 Task: Add a signature Dean Flores containing With much appreciation, Dean Flores to email address softage.1@softage.net and add a label Litigation
Action: Mouse moved to (446, 732)
Screenshot: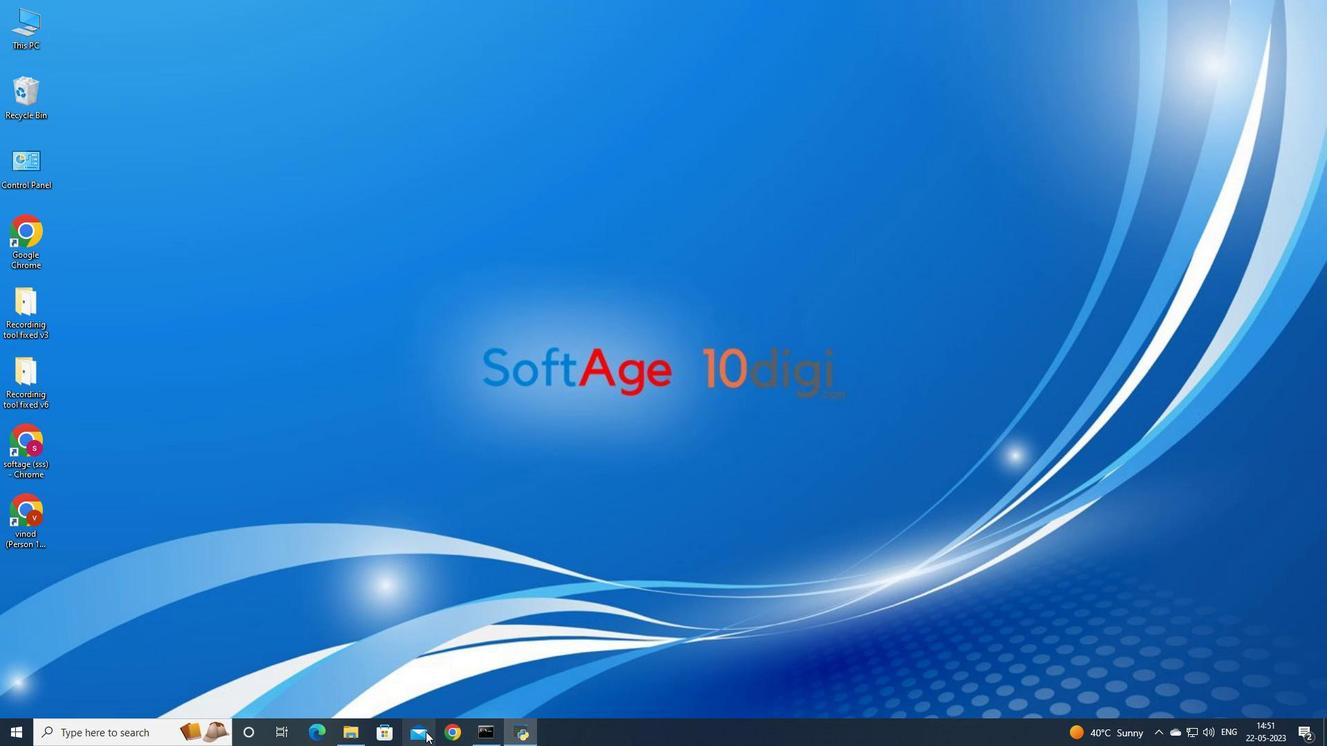 
Action: Mouse pressed left at (446, 732)
Screenshot: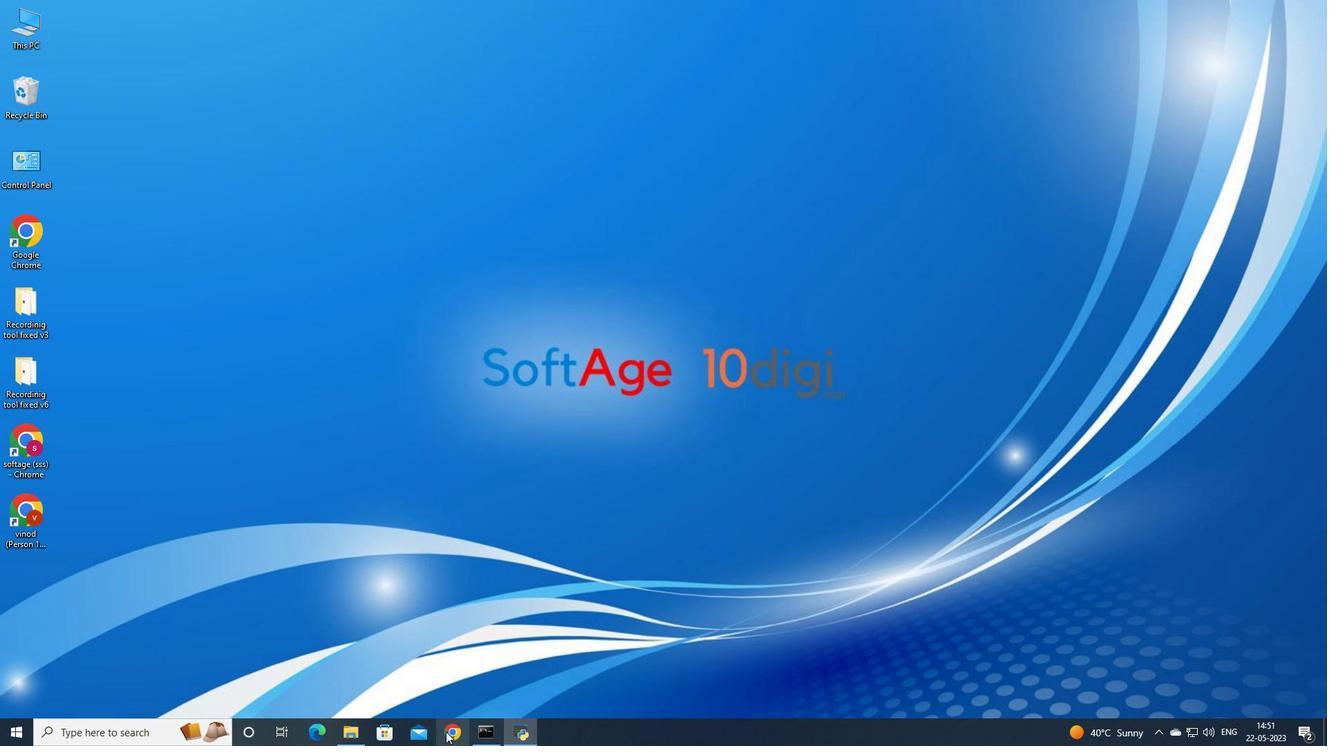 
Action: Mouse moved to (593, 460)
Screenshot: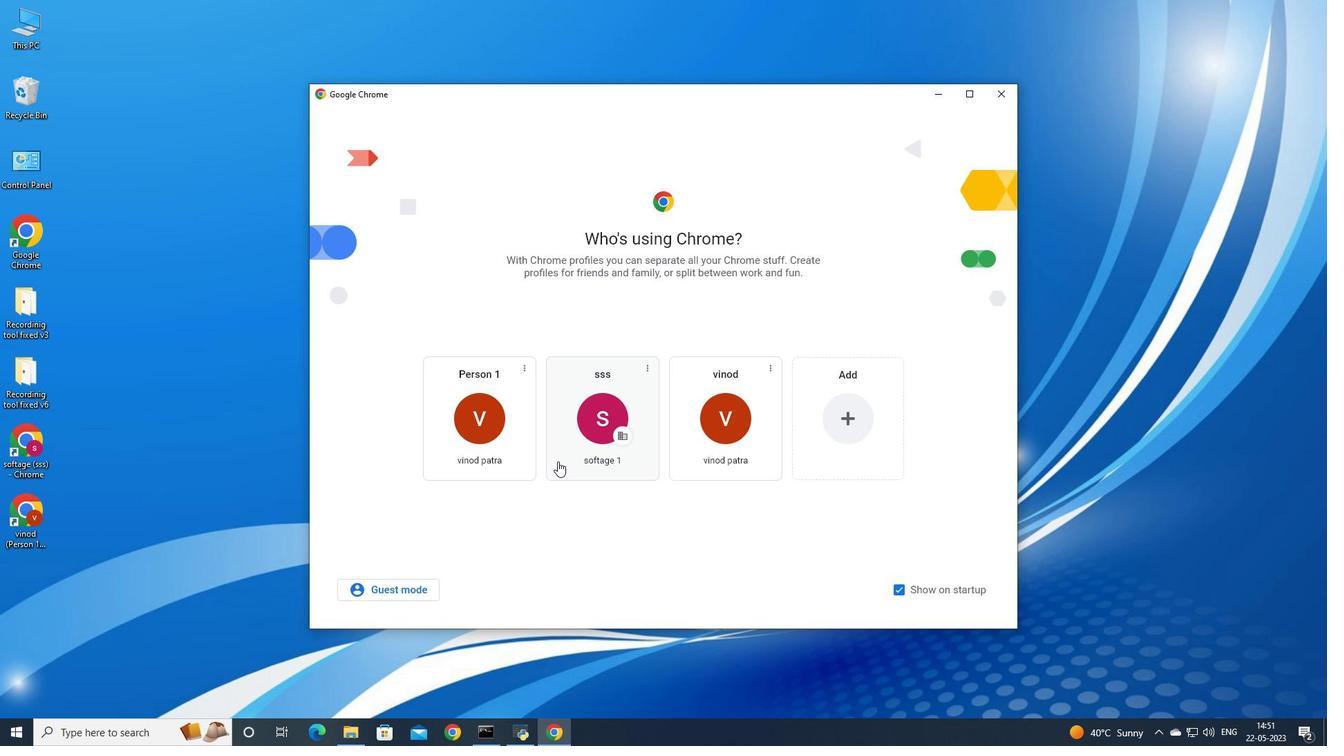 
Action: Mouse pressed left at (593, 460)
Screenshot: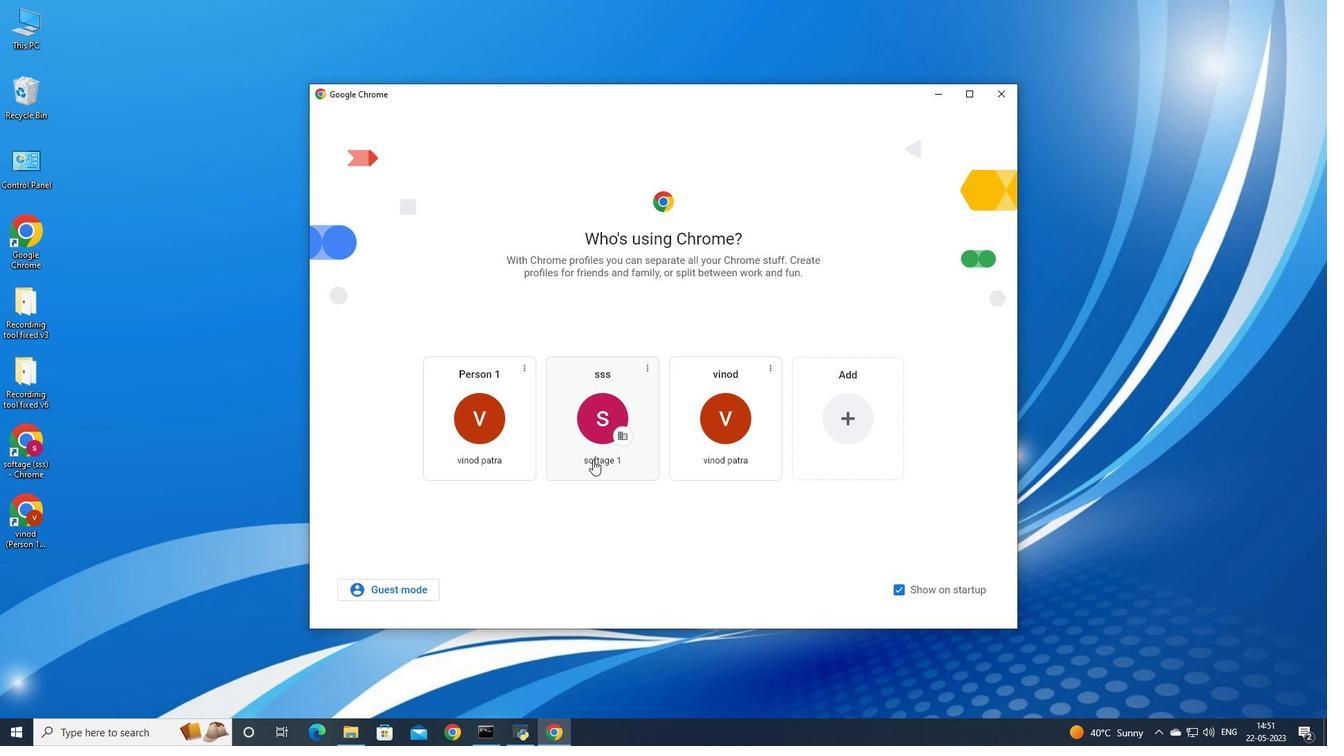 
Action: Mouse moved to (1184, 67)
Screenshot: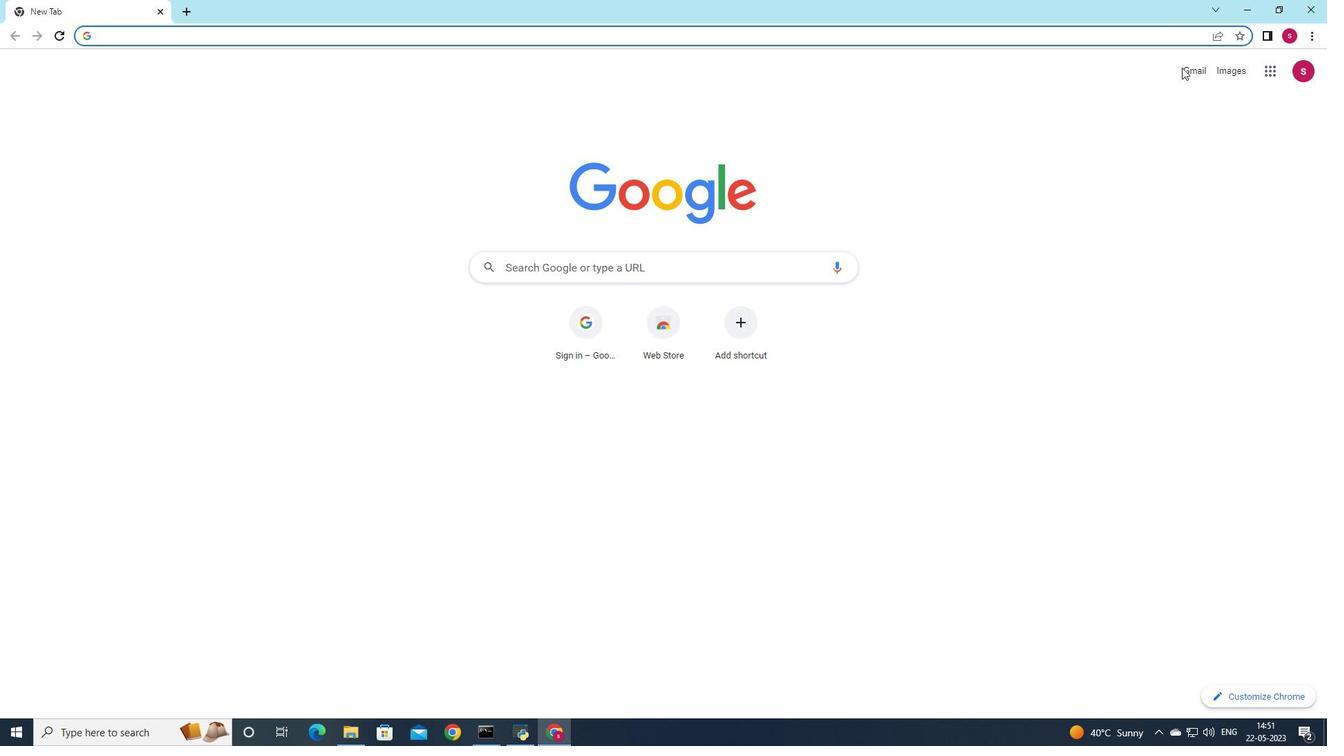 
Action: Mouse pressed left at (1184, 67)
Screenshot: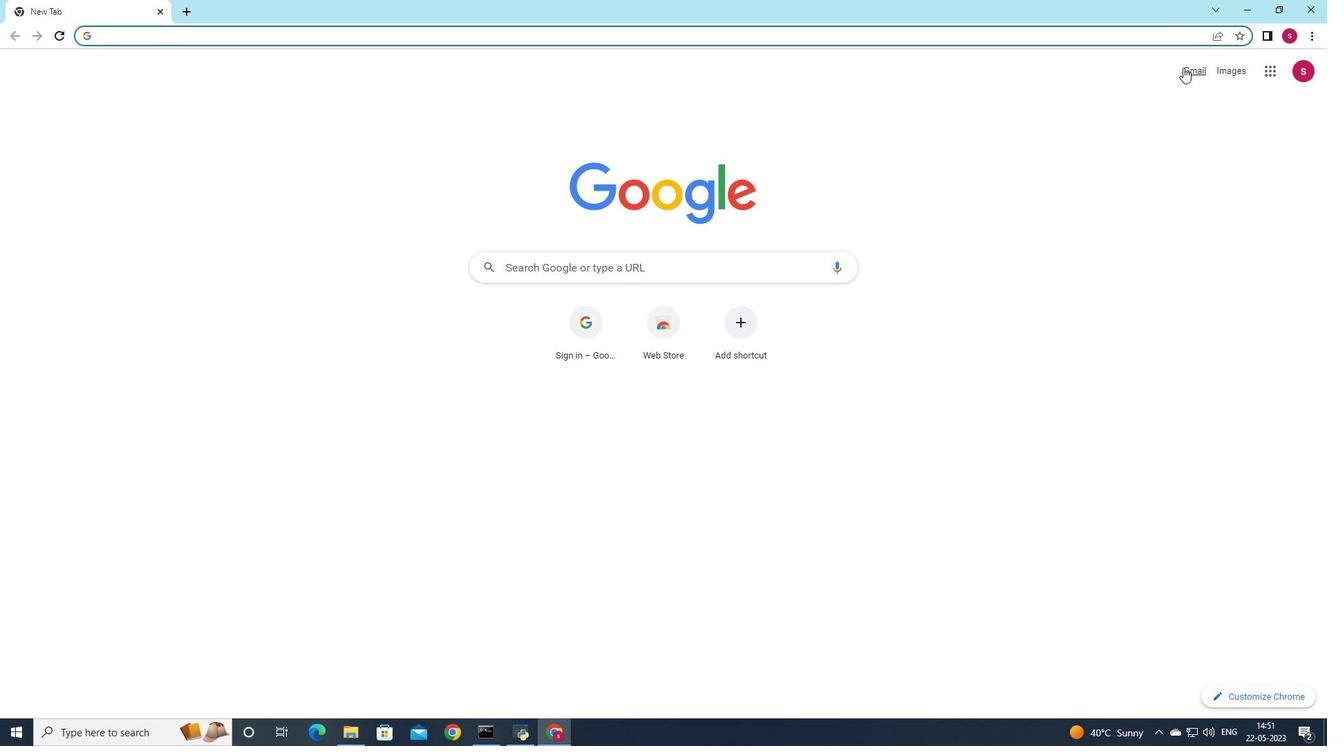 
Action: Mouse moved to (1173, 100)
Screenshot: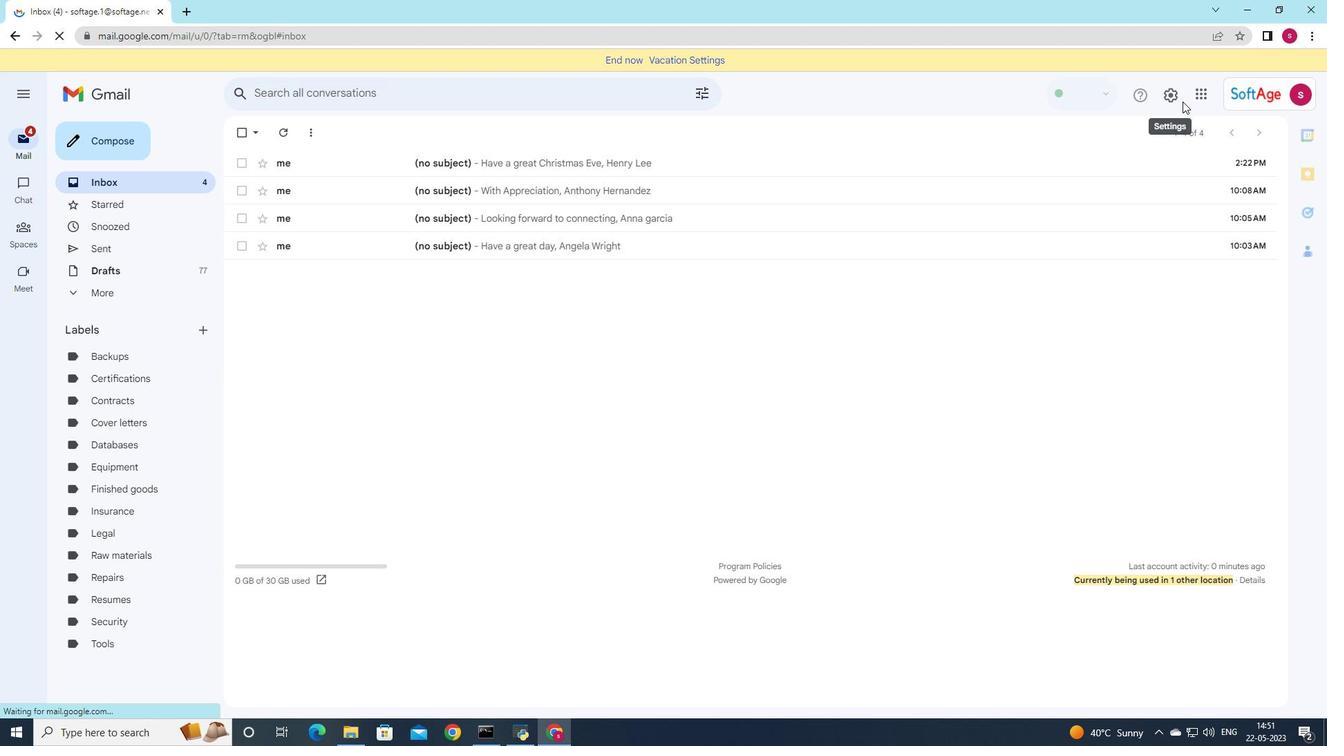 
Action: Mouse pressed left at (1173, 100)
Screenshot: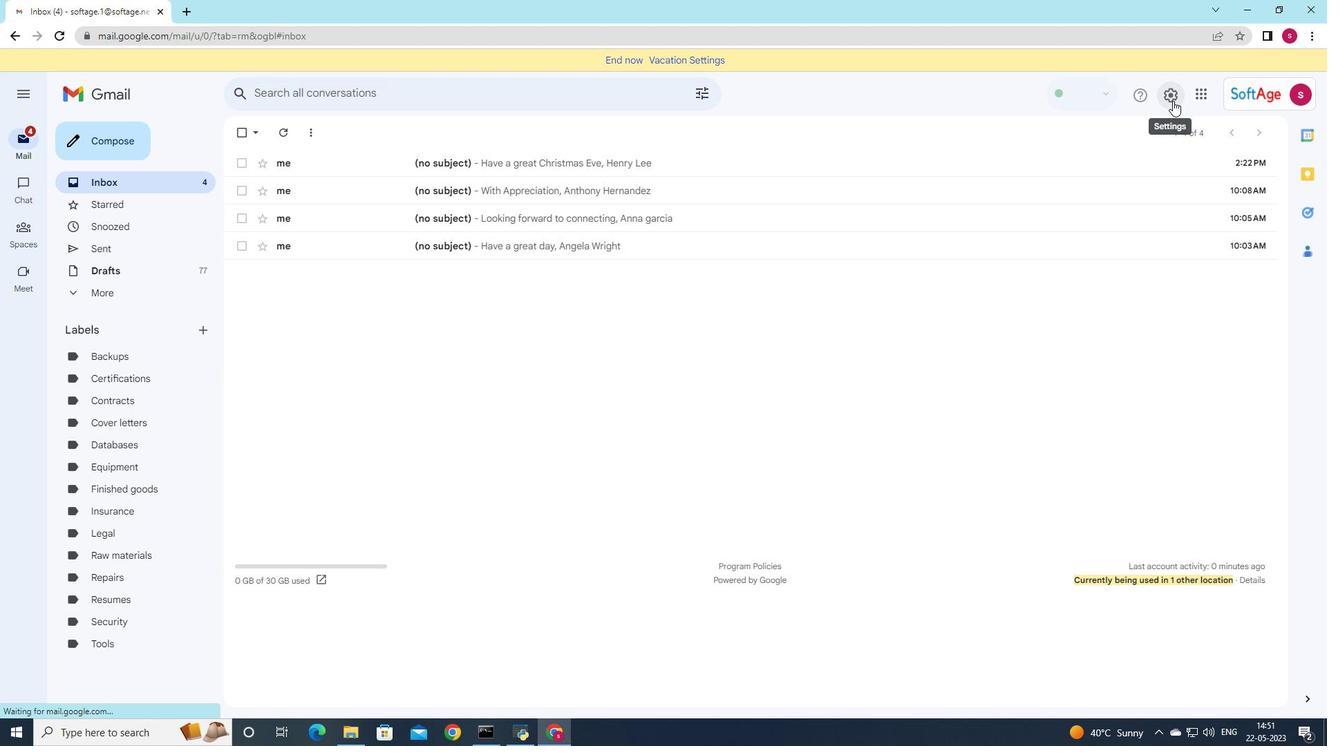 
Action: Mouse moved to (1173, 157)
Screenshot: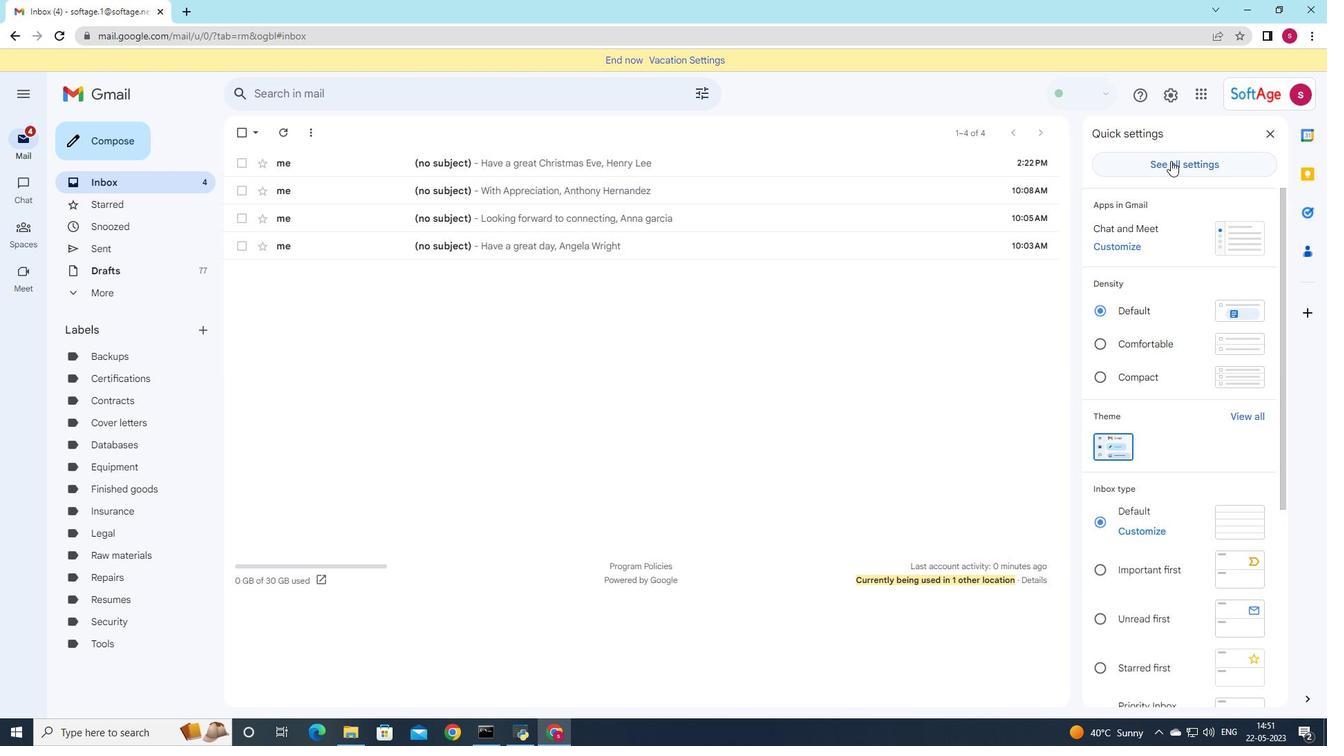 
Action: Mouse pressed left at (1173, 157)
Screenshot: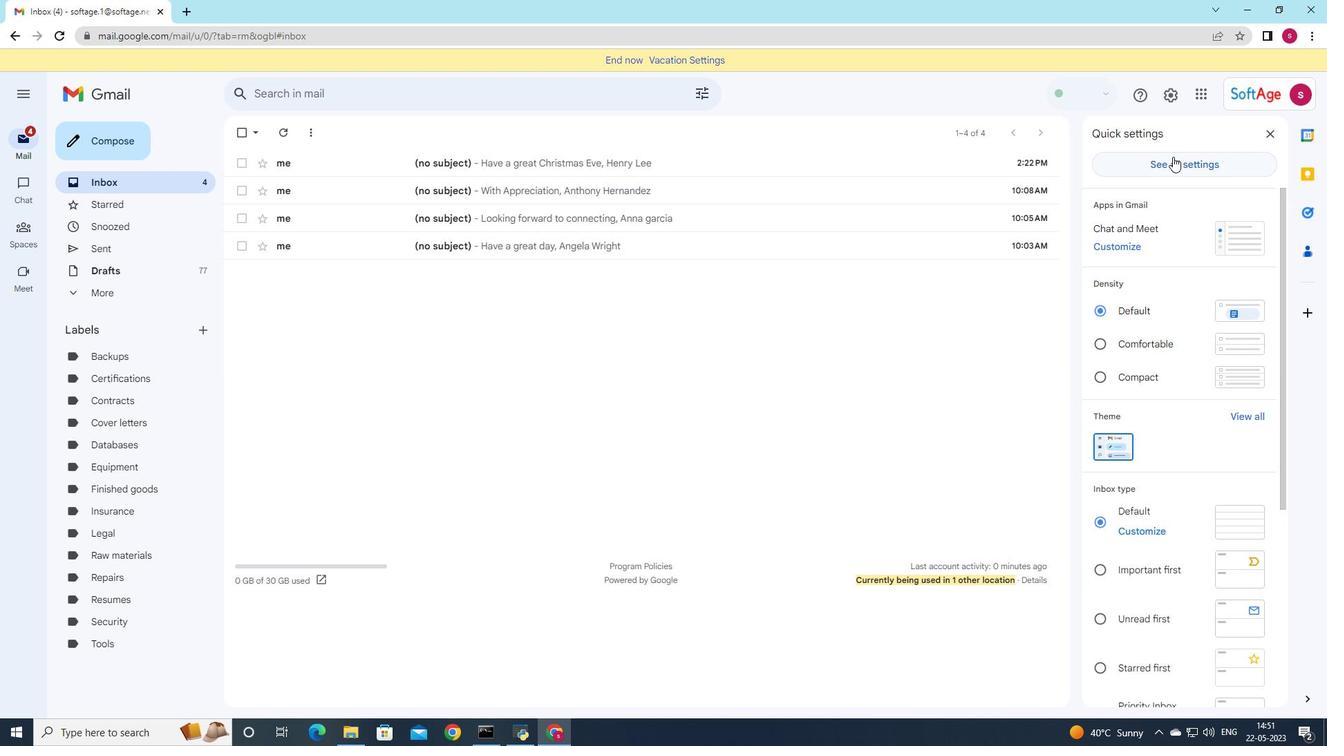 
Action: Mouse moved to (558, 412)
Screenshot: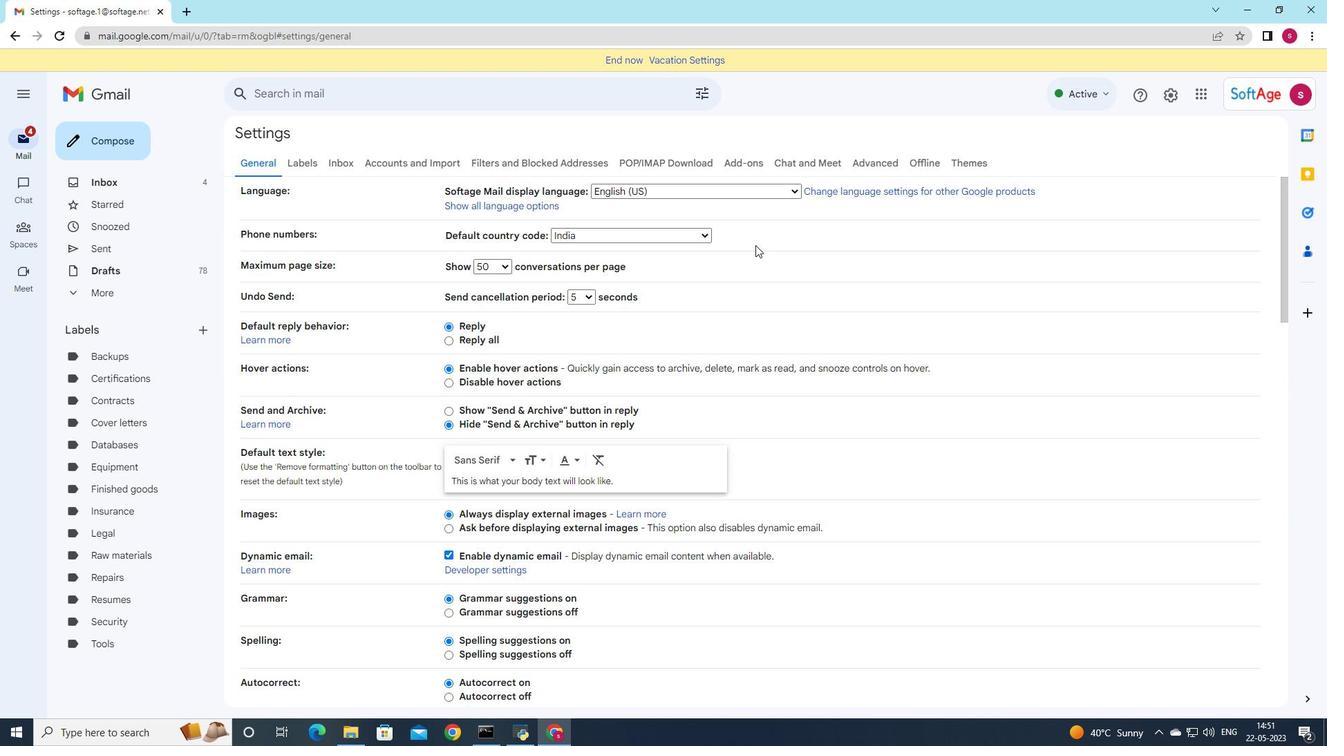 
Action: Mouse scrolled (558, 411) with delta (0, 0)
Screenshot: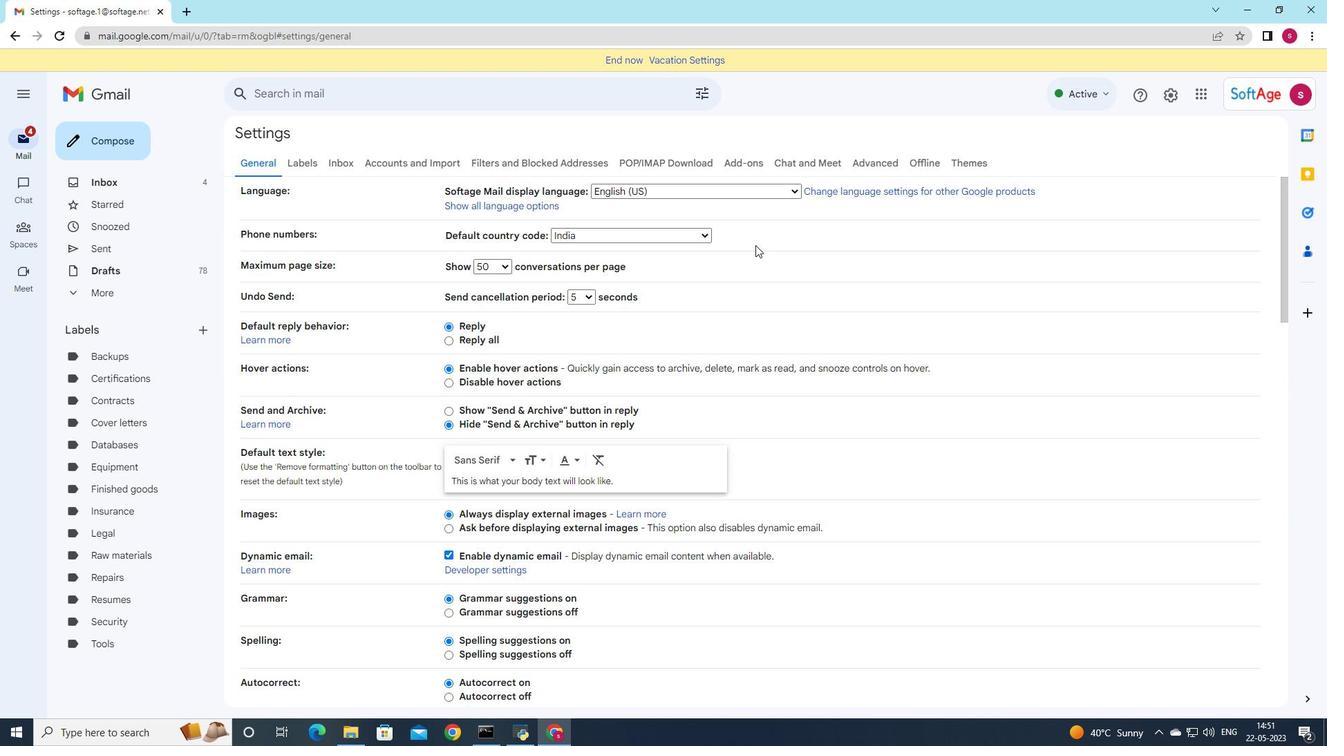 
Action: Mouse moved to (555, 414)
Screenshot: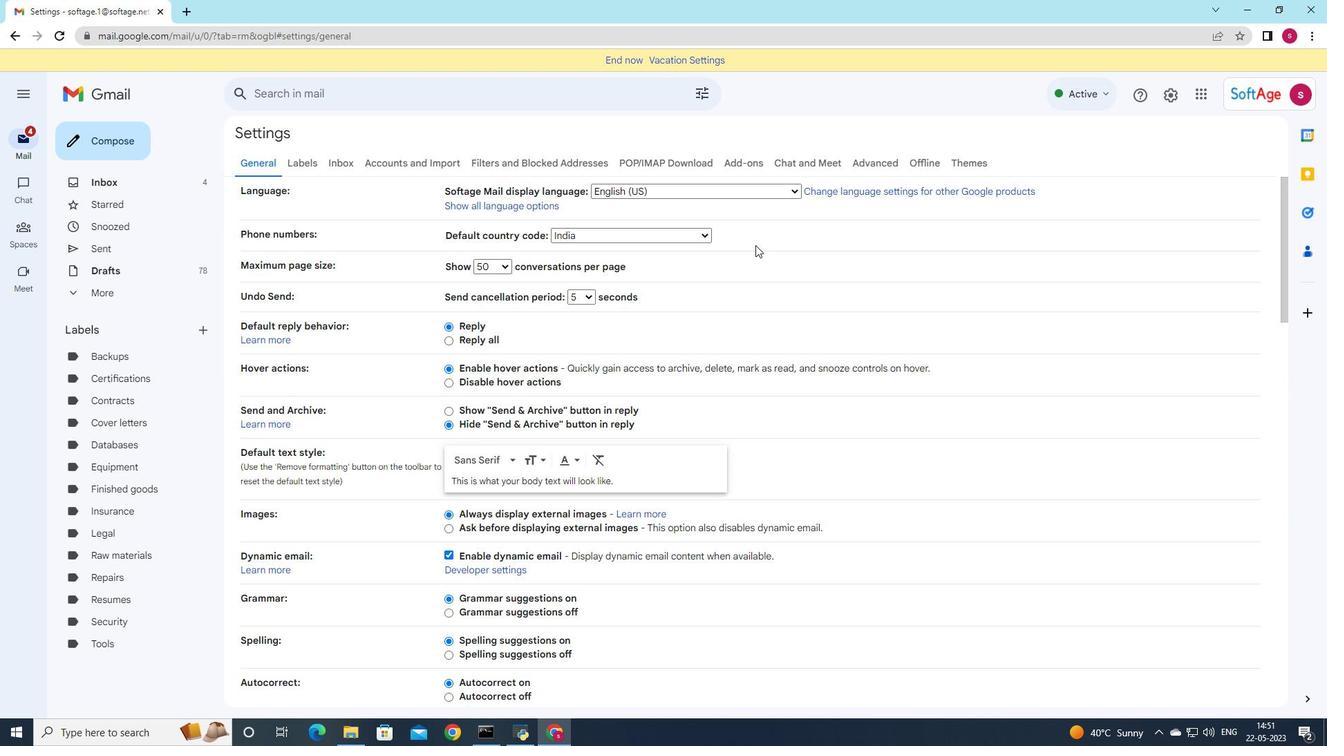 
Action: Mouse scrolled (555, 414) with delta (0, 0)
Screenshot: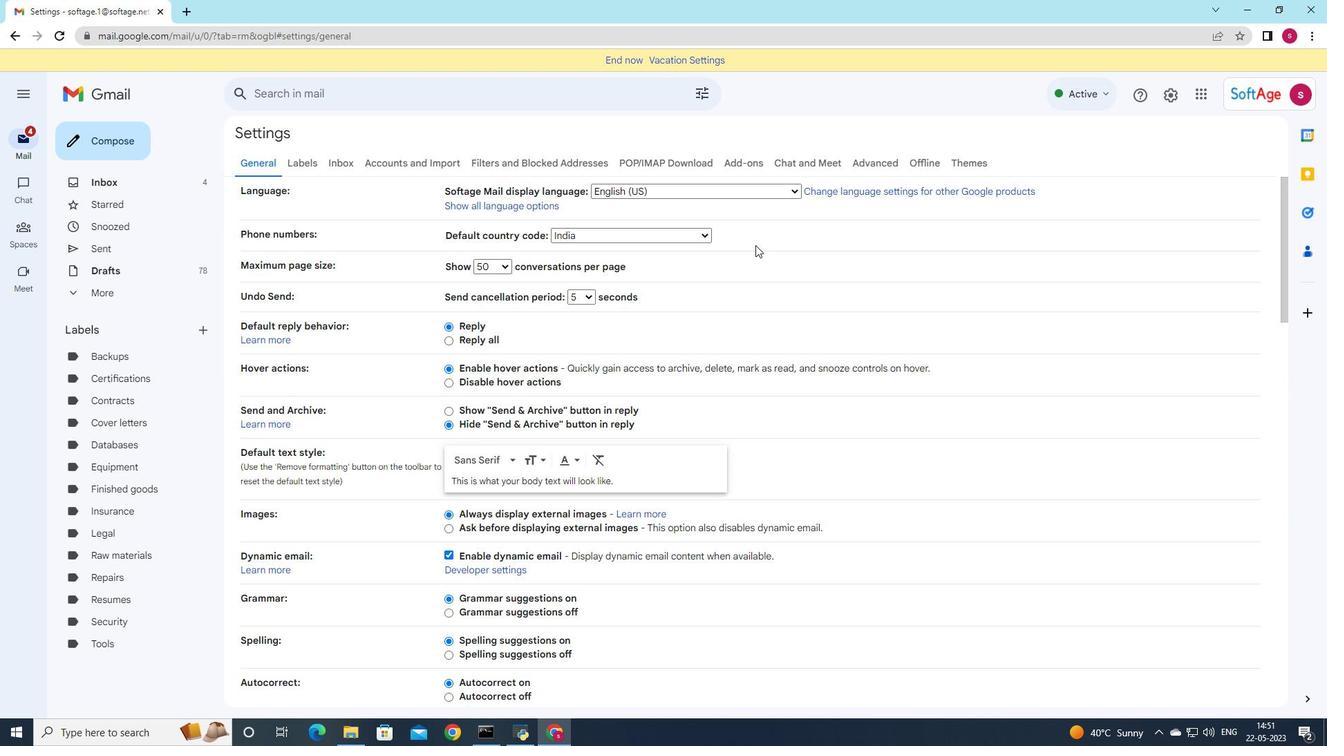 
Action: Mouse moved to (552, 417)
Screenshot: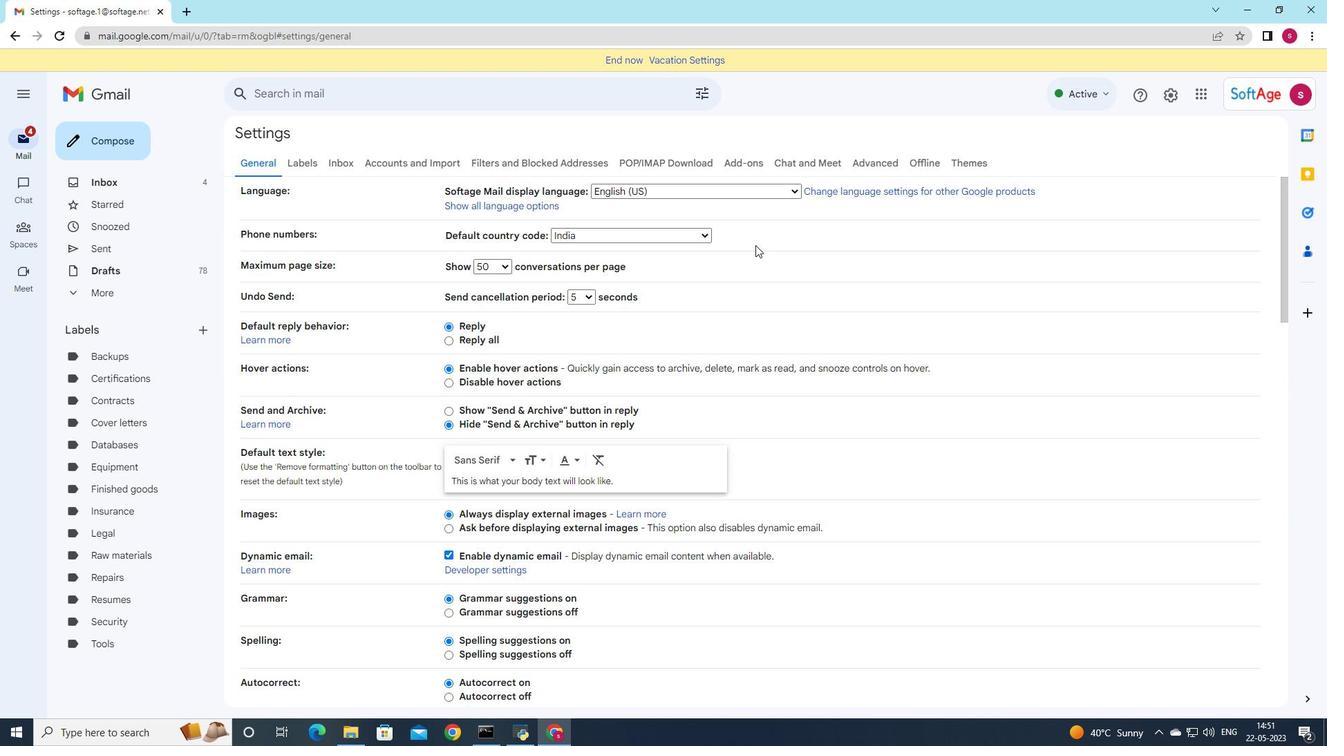 
Action: Mouse scrolled (552, 416) with delta (0, 0)
Screenshot: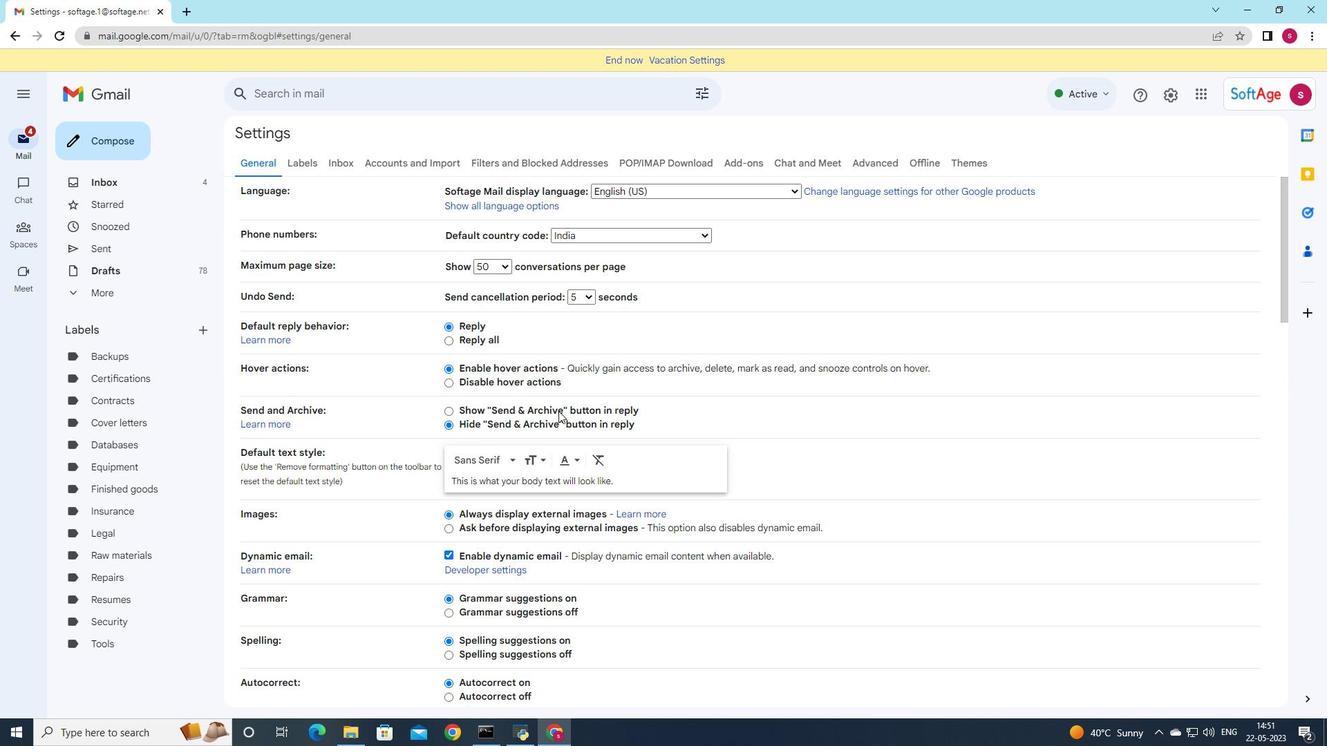 
Action: Mouse moved to (551, 419)
Screenshot: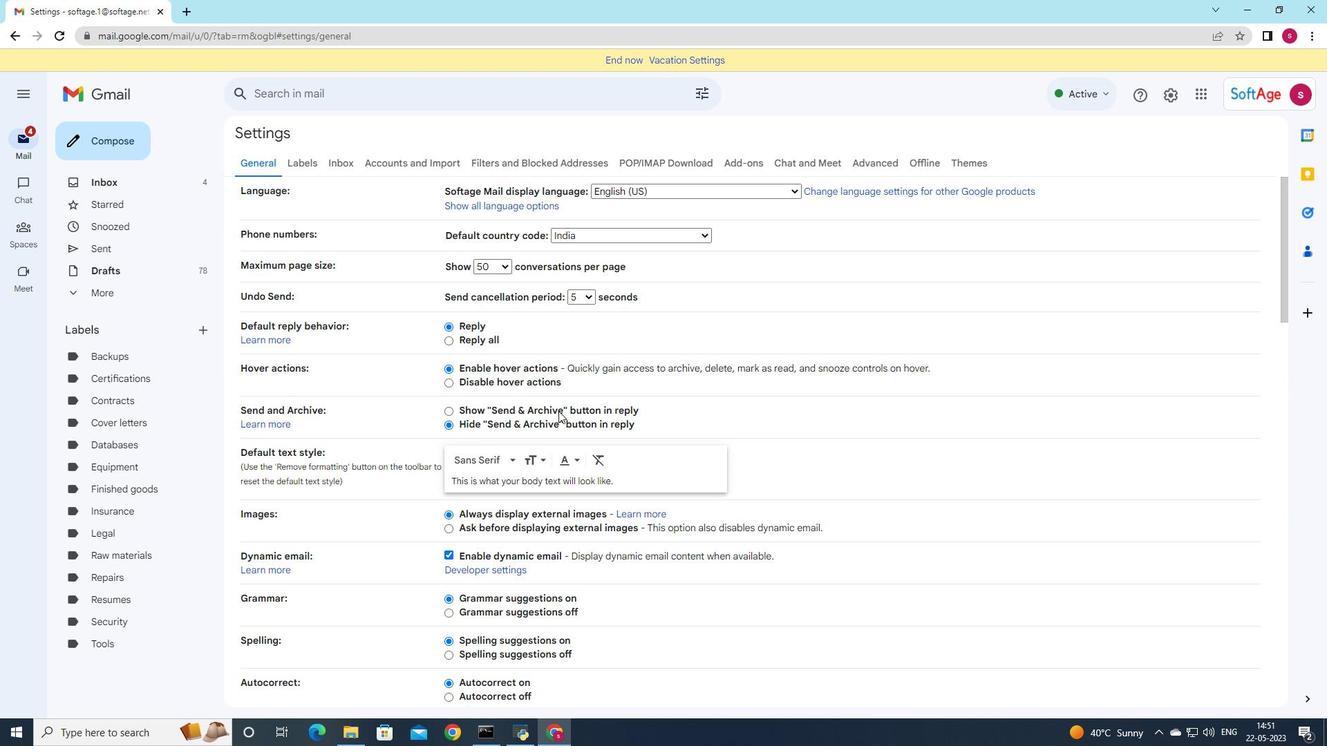 
Action: Mouse scrolled (551, 418) with delta (0, 0)
Screenshot: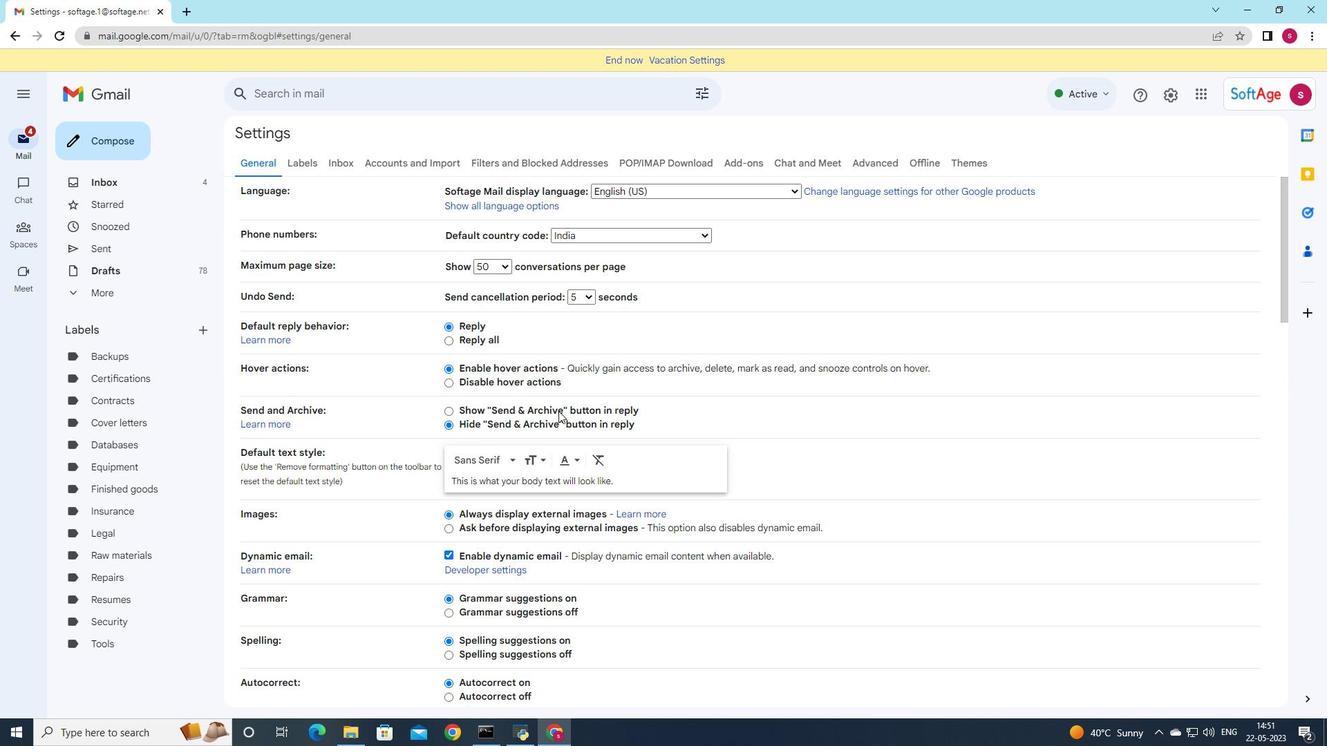 
Action: Mouse moved to (551, 421)
Screenshot: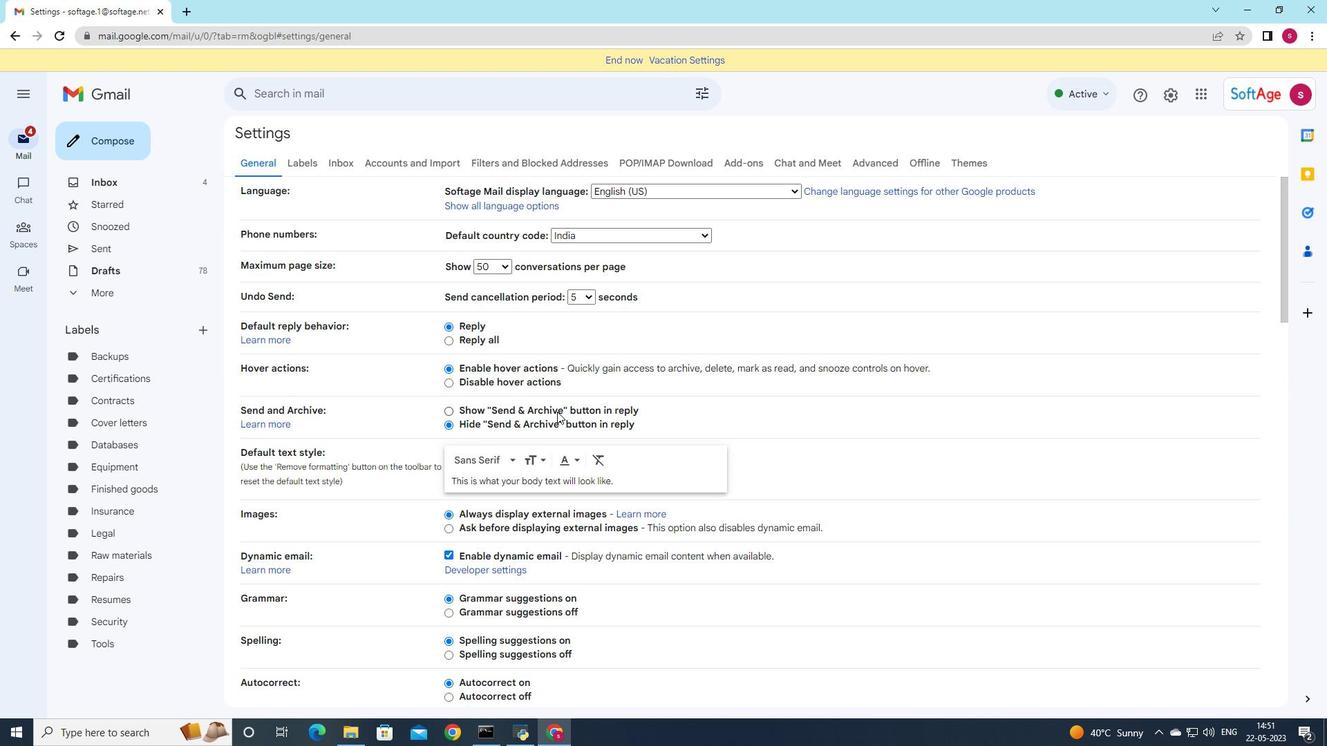 
Action: Mouse scrolled (551, 420) with delta (0, 0)
Screenshot: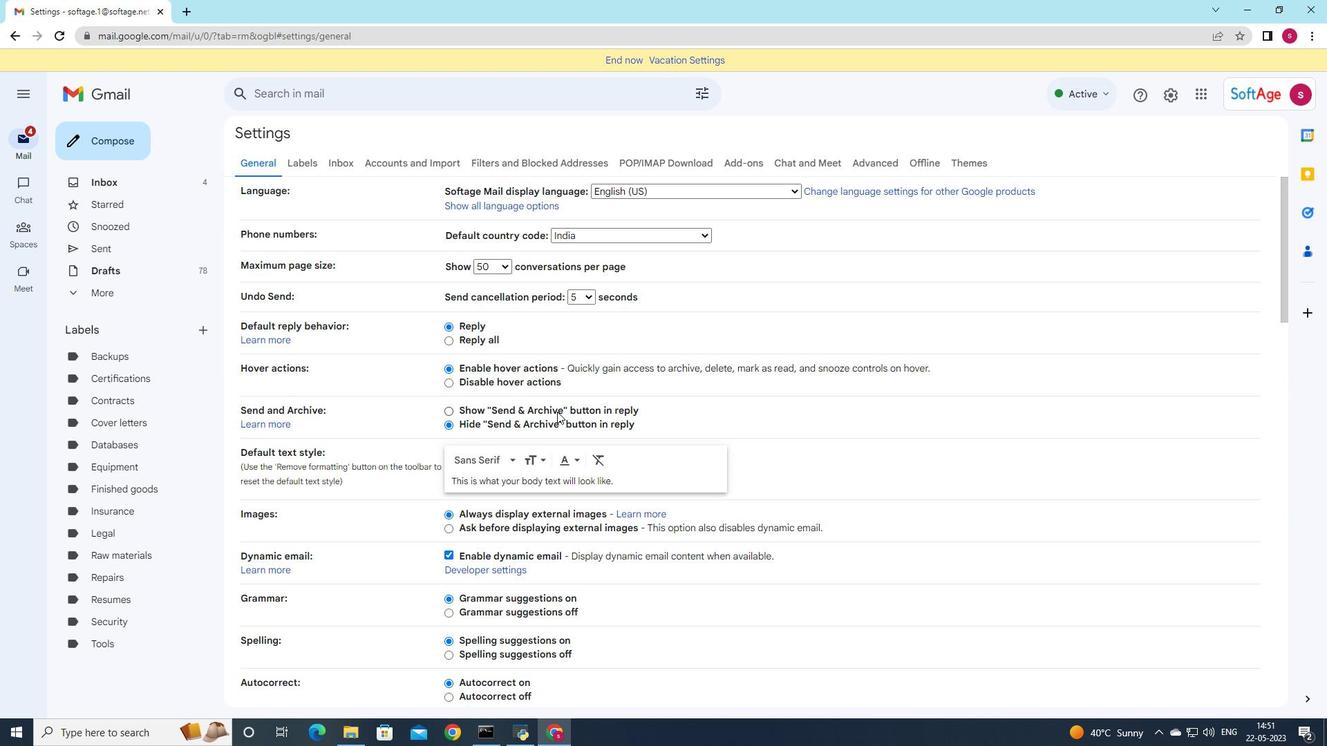 
Action: Mouse scrolled (551, 420) with delta (0, 0)
Screenshot: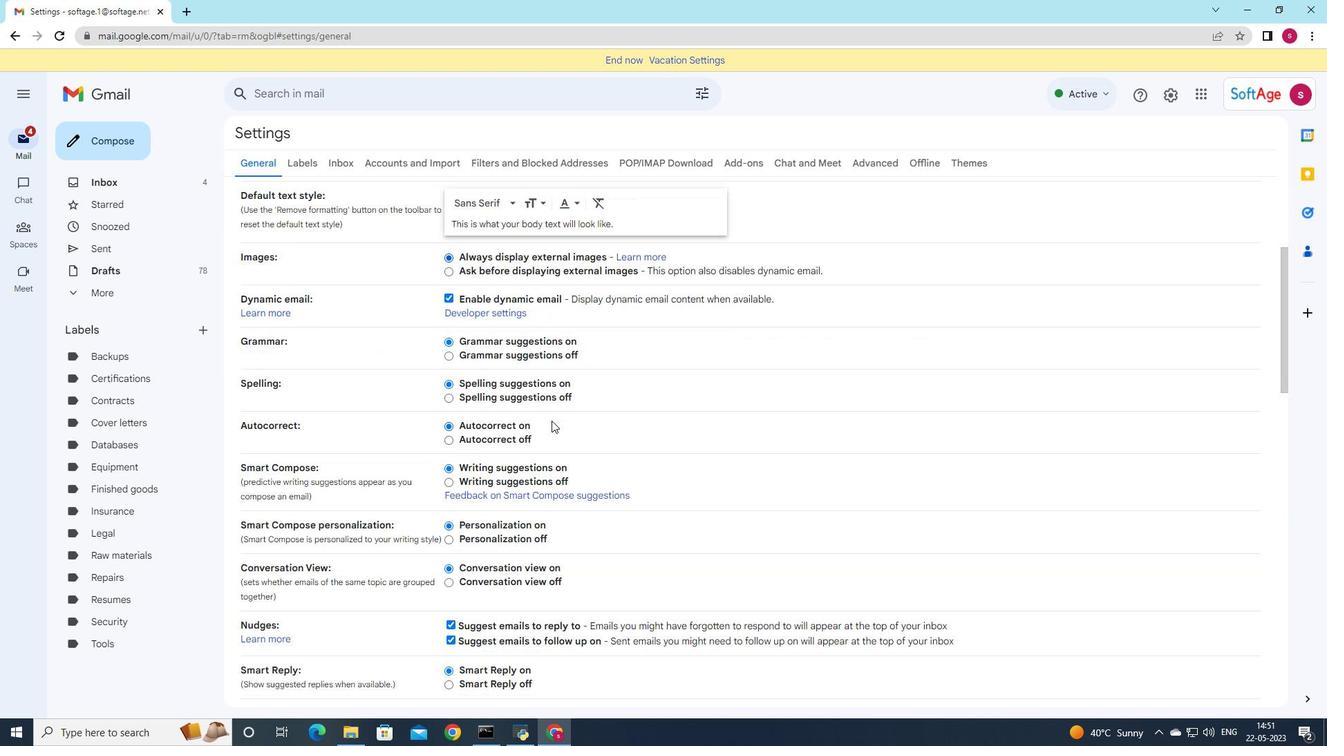 
Action: Mouse scrolled (551, 420) with delta (0, 0)
Screenshot: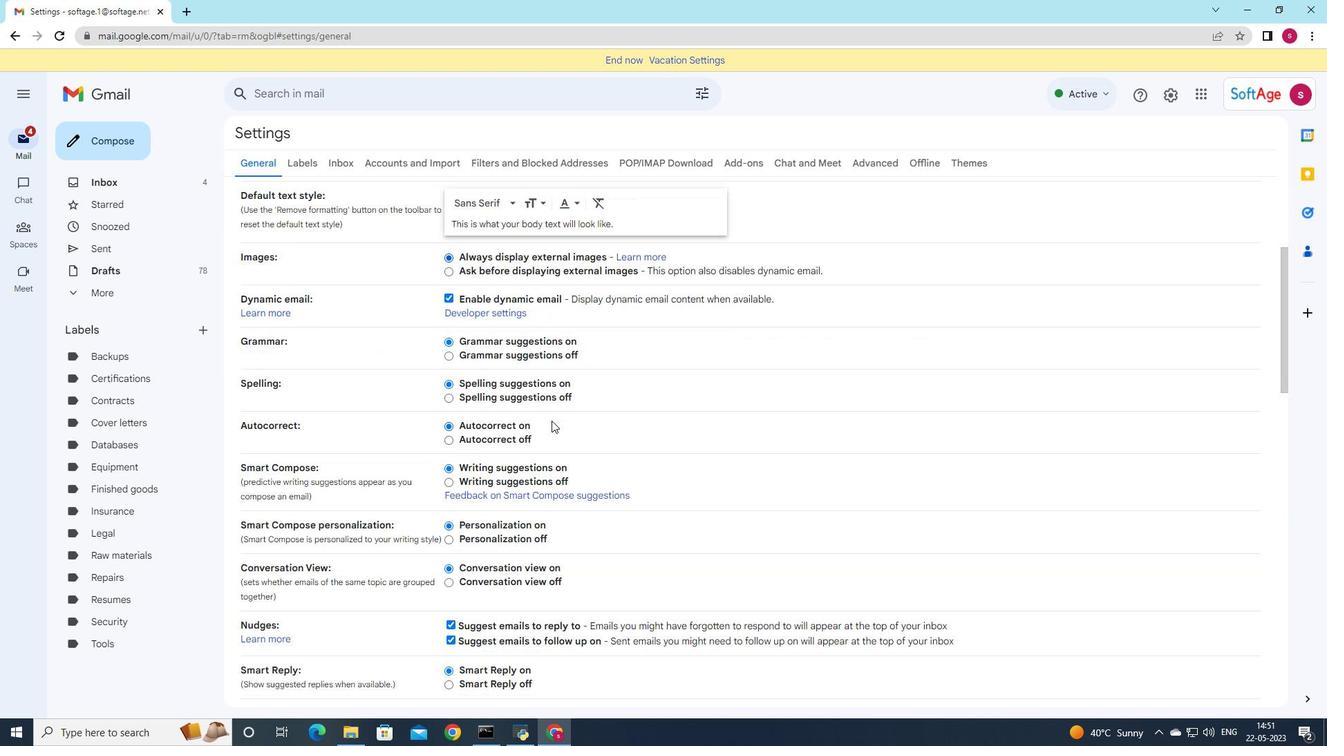 
Action: Mouse scrolled (551, 420) with delta (0, 0)
Screenshot: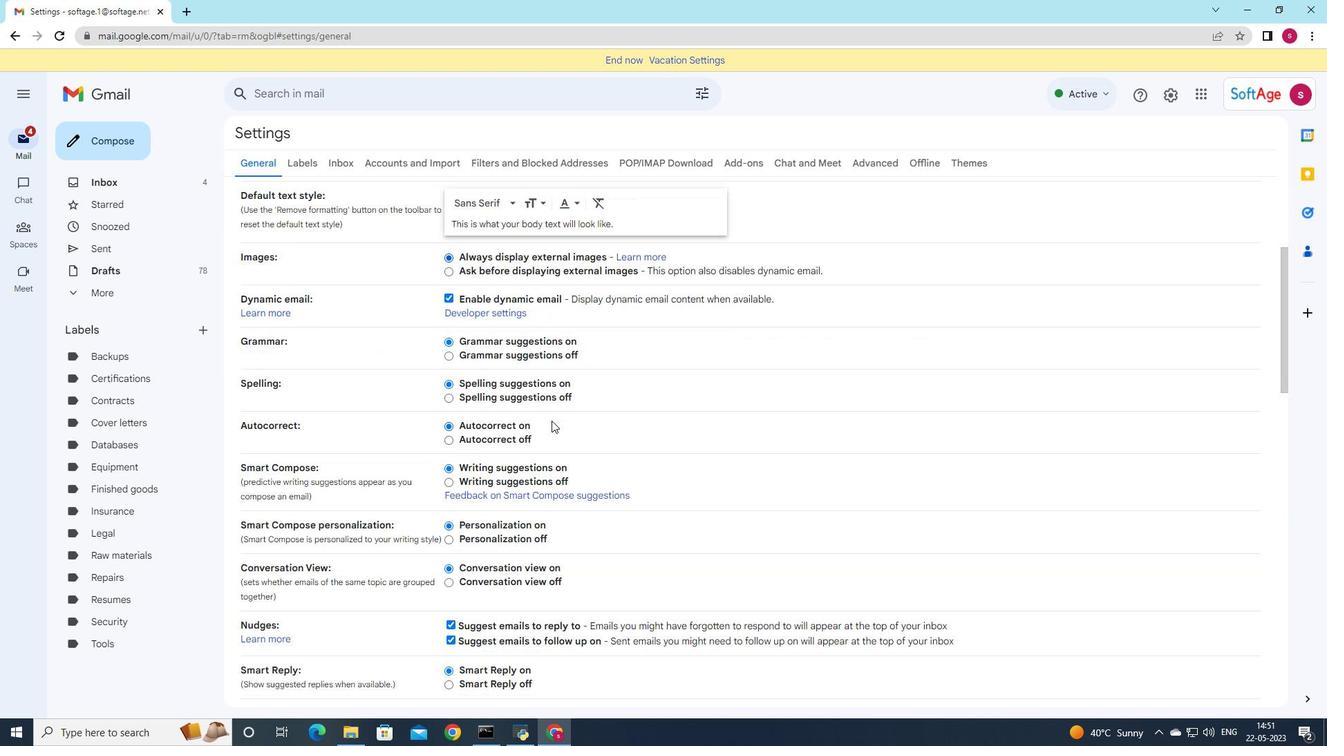 
Action: Mouse scrolled (551, 420) with delta (0, 0)
Screenshot: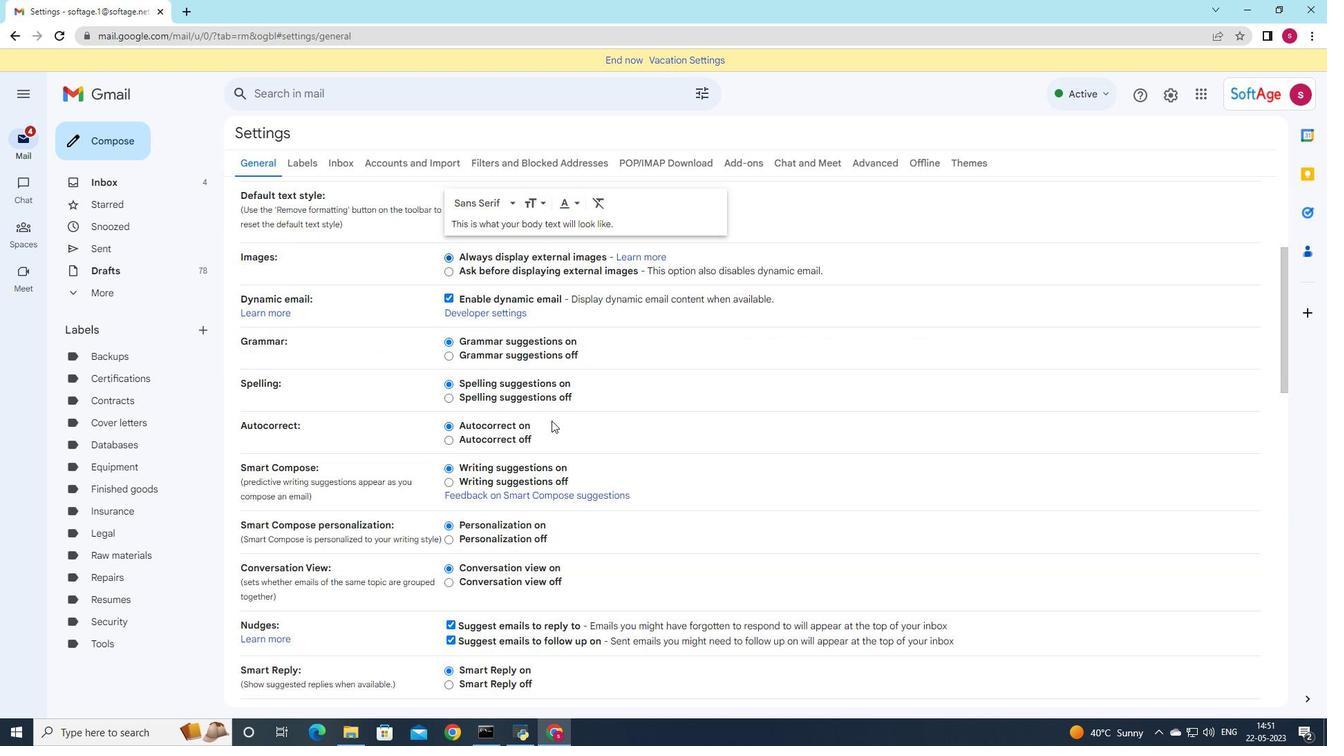 
Action: Mouse moved to (550, 426)
Screenshot: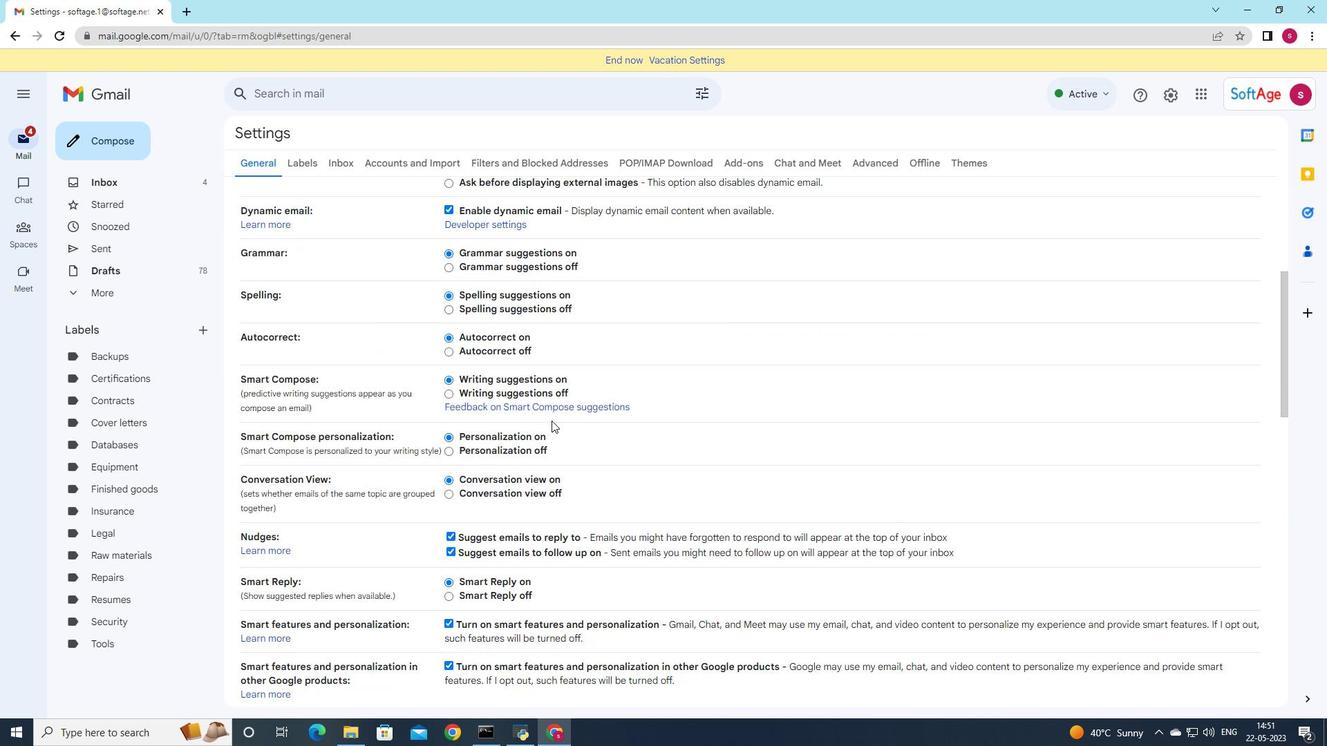 
Action: Mouse scrolled (550, 425) with delta (0, 0)
Screenshot: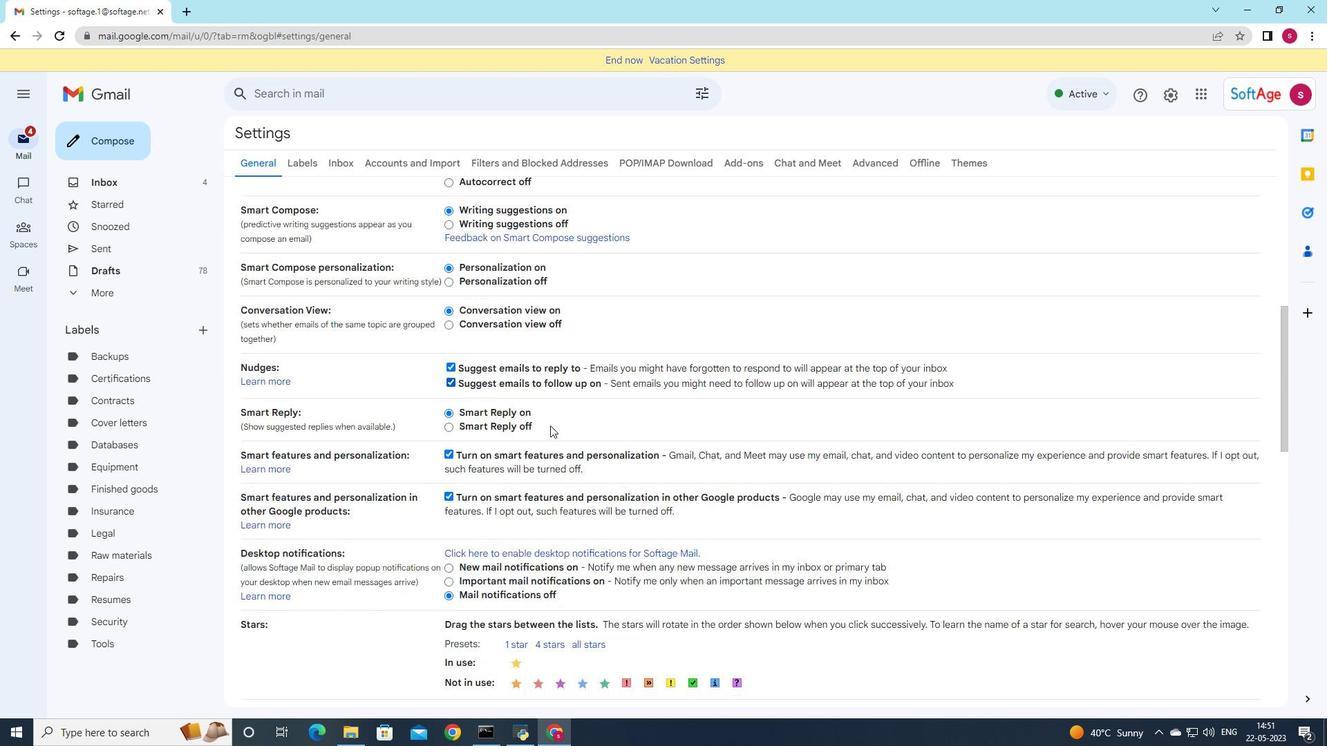 
Action: Mouse scrolled (550, 425) with delta (0, 0)
Screenshot: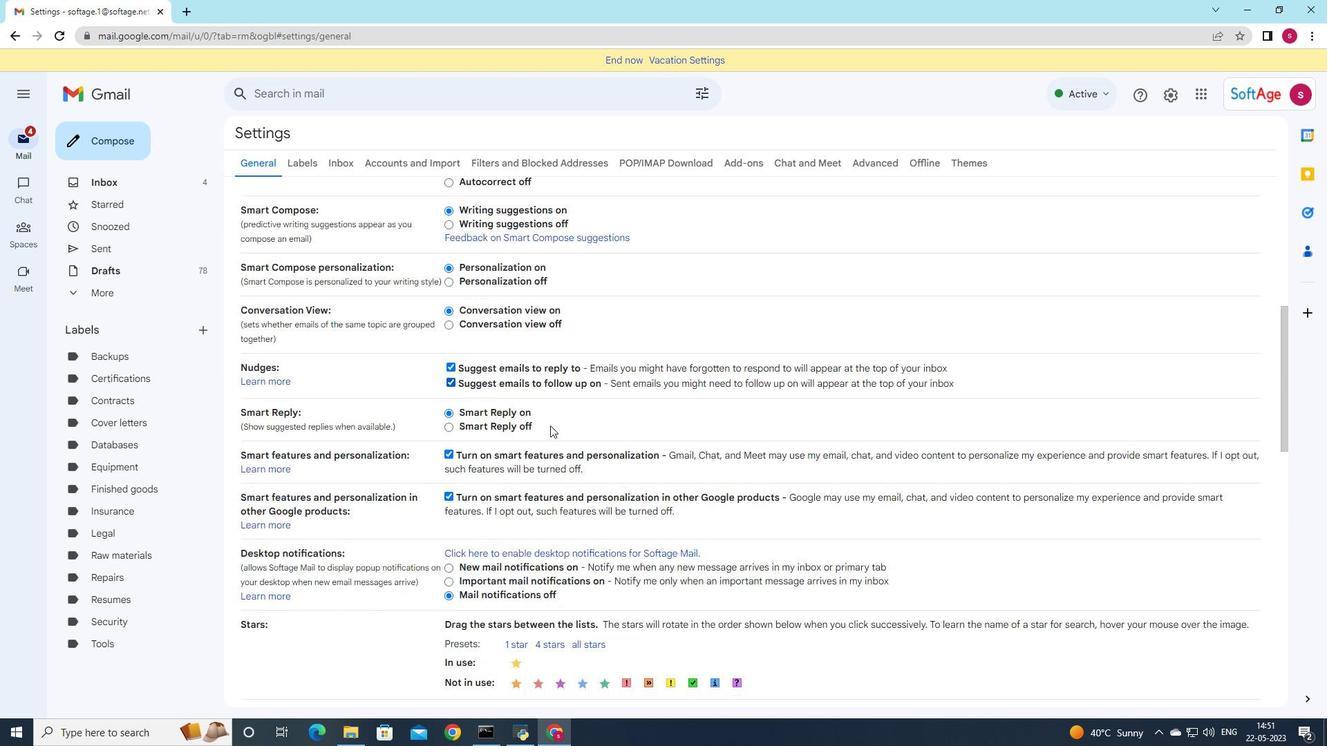 
Action: Mouse scrolled (550, 425) with delta (0, 0)
Screenshot: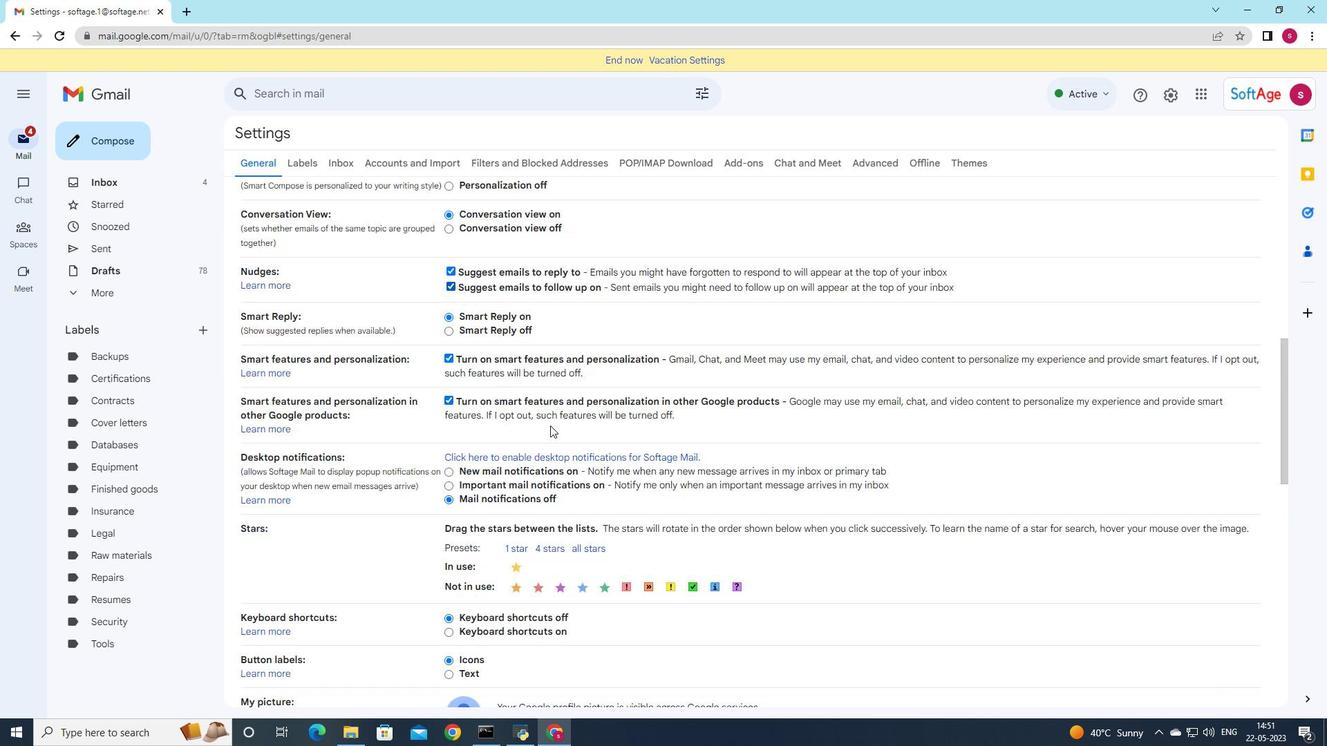 
Action: Mouse scrolled (550, 425) with delta (0, 0)
Screenshot: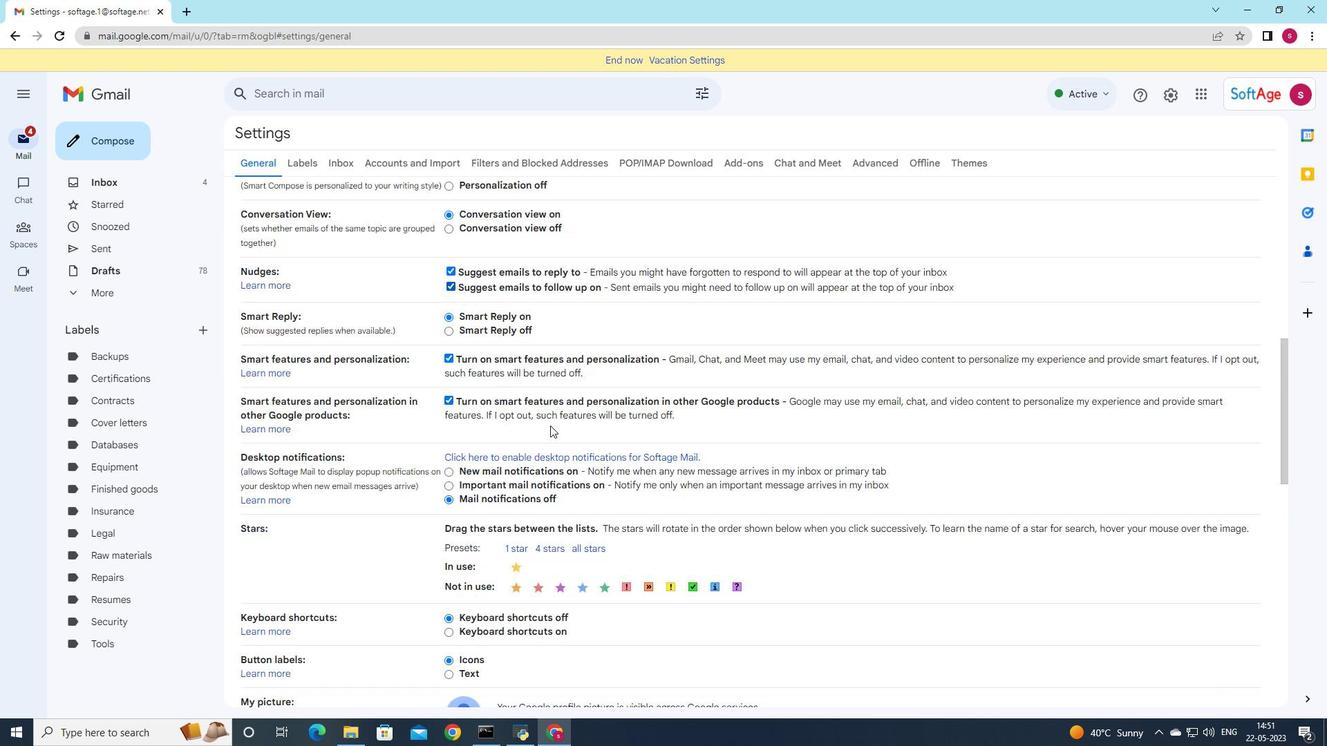 
Action: Mouse moved to (550, 426)
Screenshot: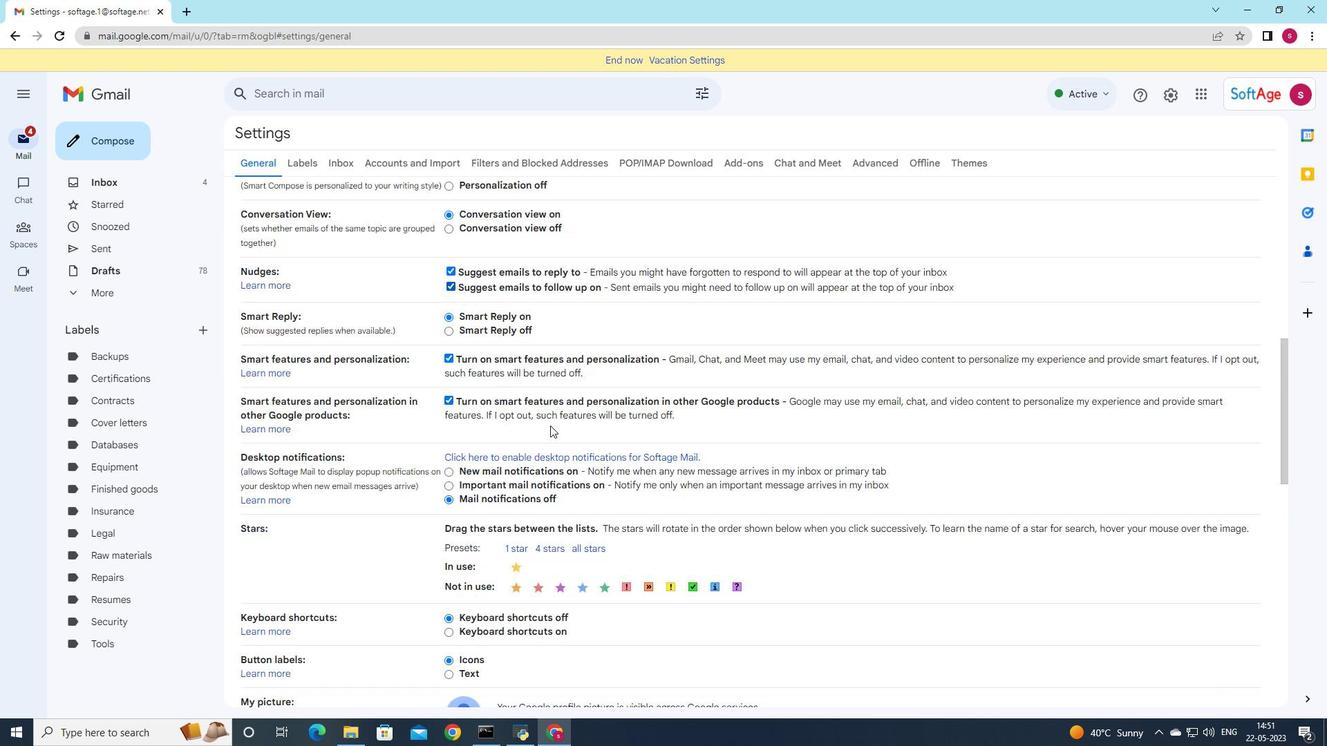 
Action: Mouse scrolled (550, 425) with delta (0, 0)
Screenshot: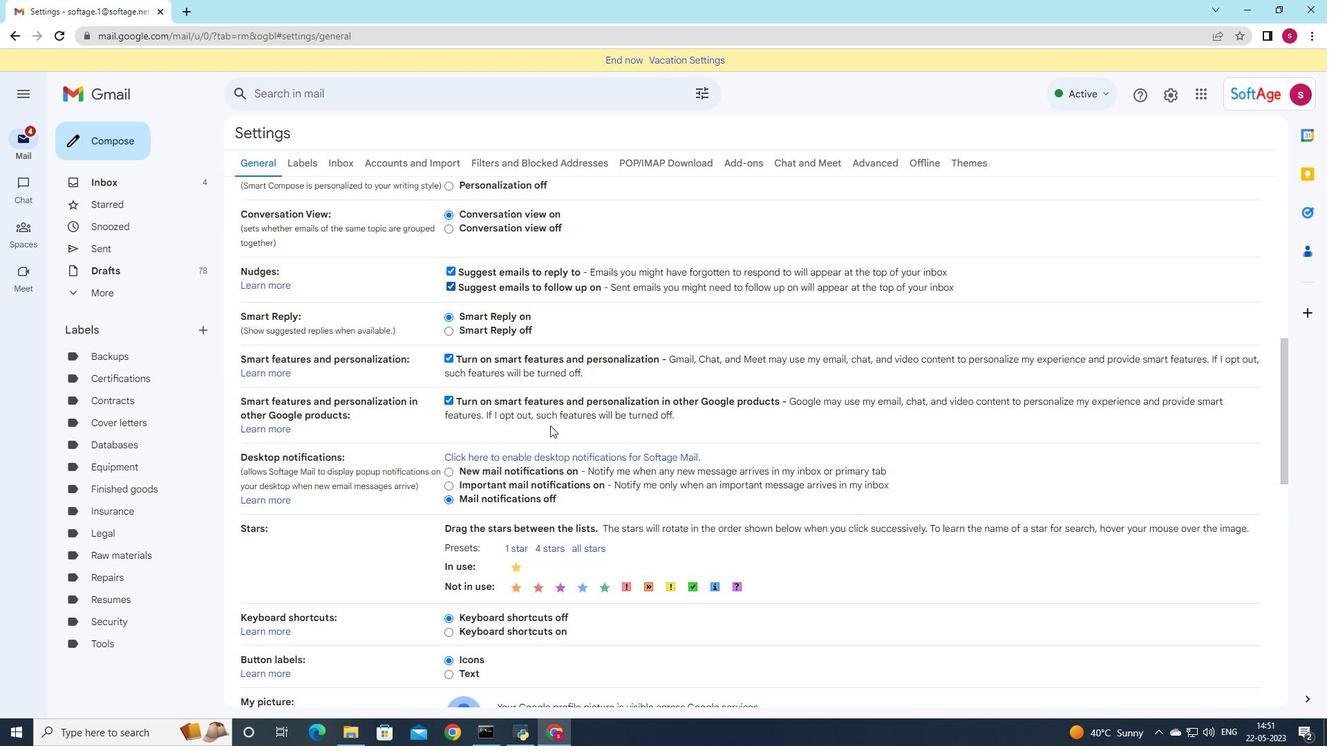 
Action: Mouse moved to (604, 453)
Screenshot: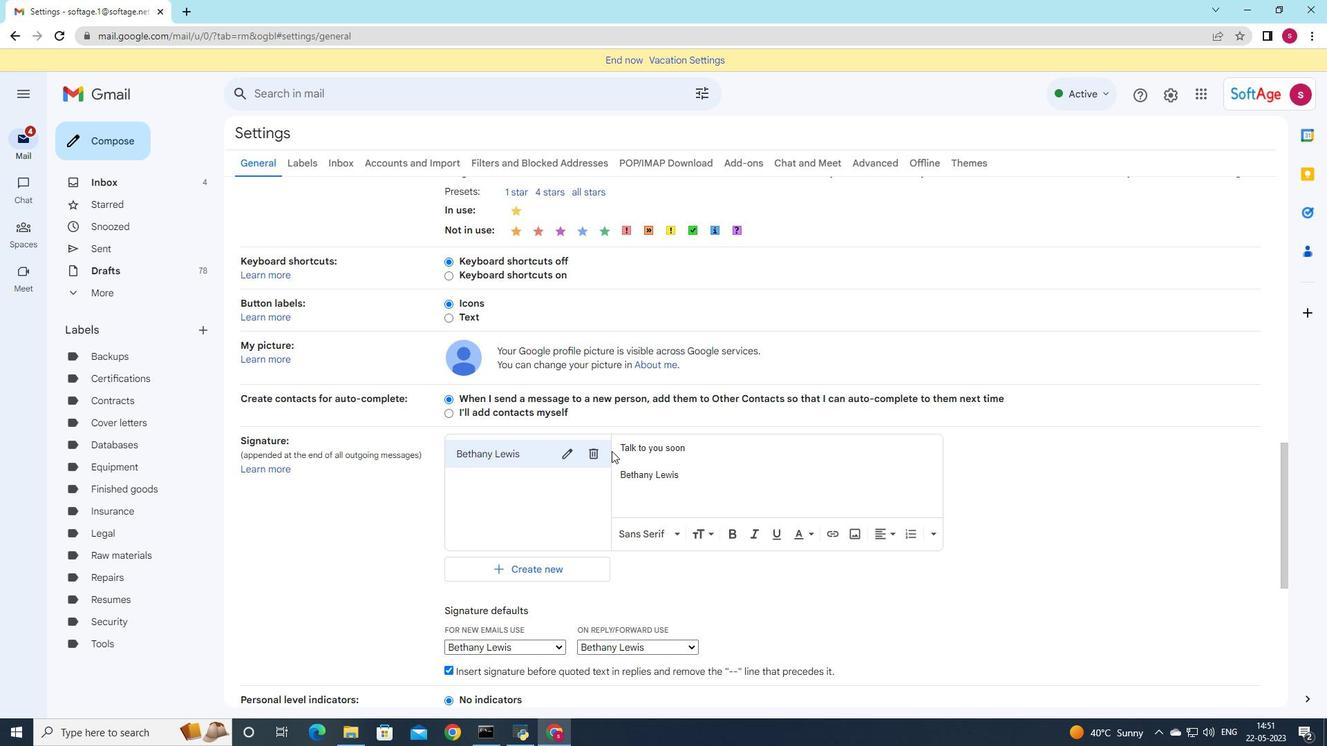 
Action: Mouse pressed left at (604, 453)
Screenshot: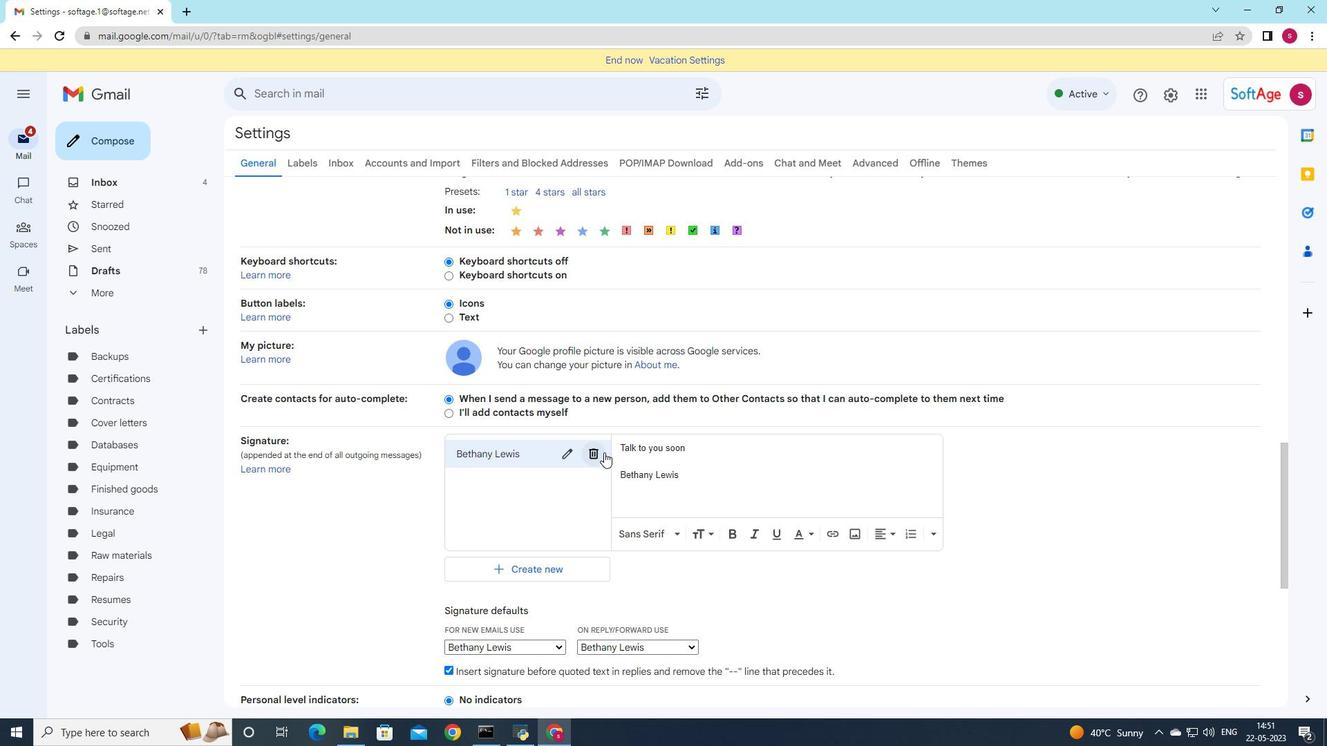 
Action: Mouse moved to (767, 417)
Screenshot: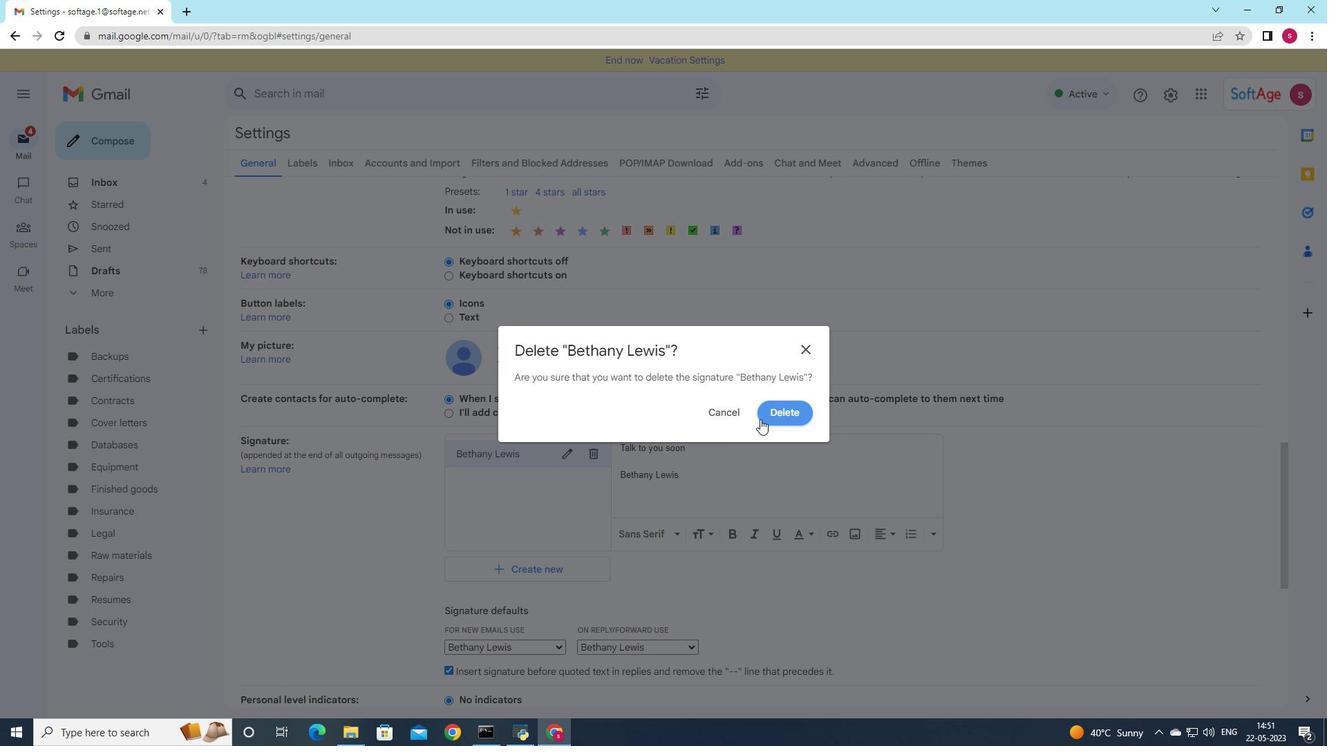 
Action: Mouse pressed left at (767, 417)
Screenshot: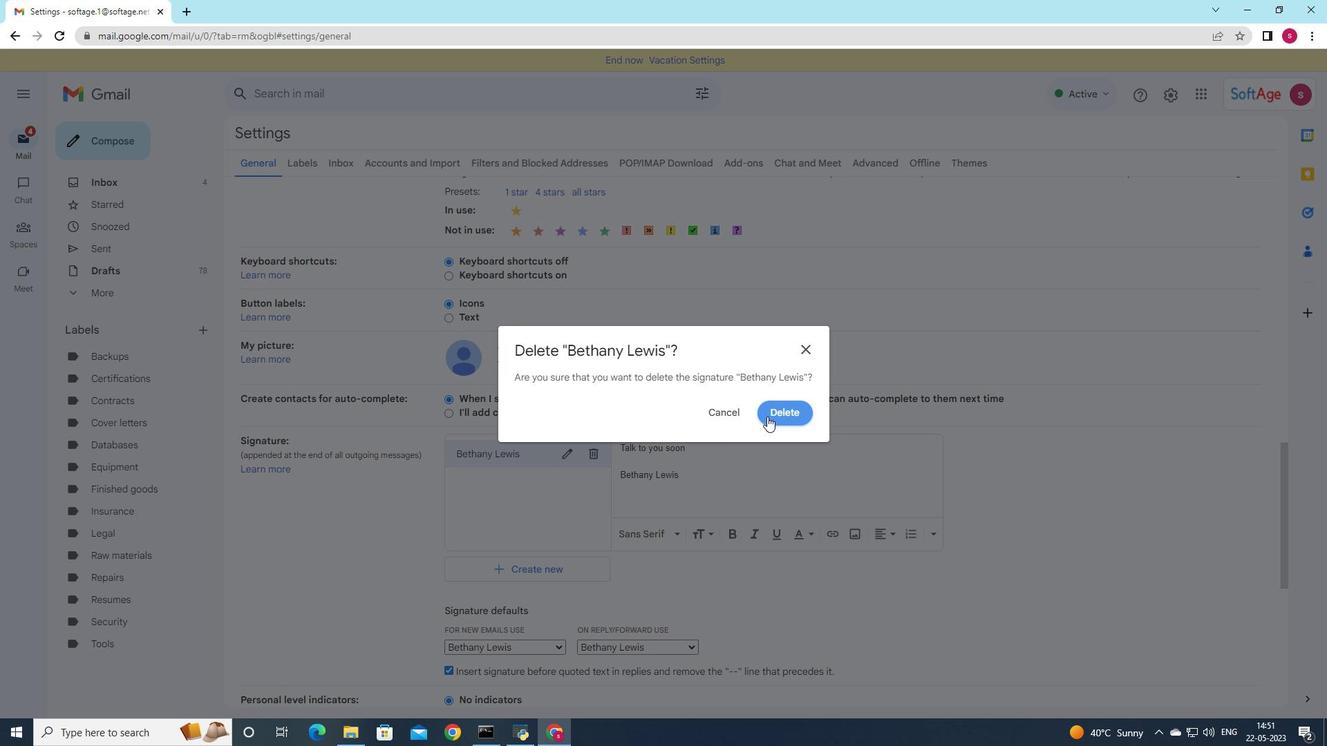 
Action: Mouse moved to (518, 470)
Screenshot: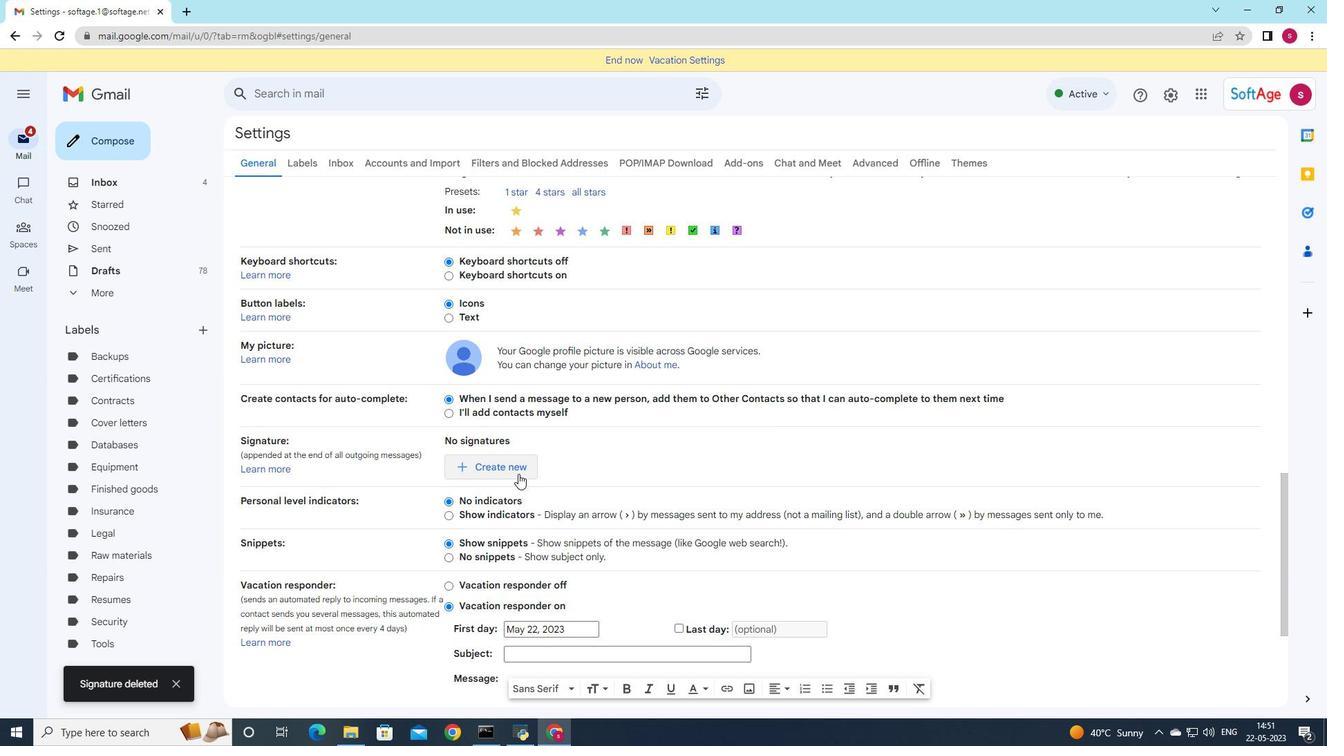 
Action: Mouse pressed left at (518, 470)
Screenshot: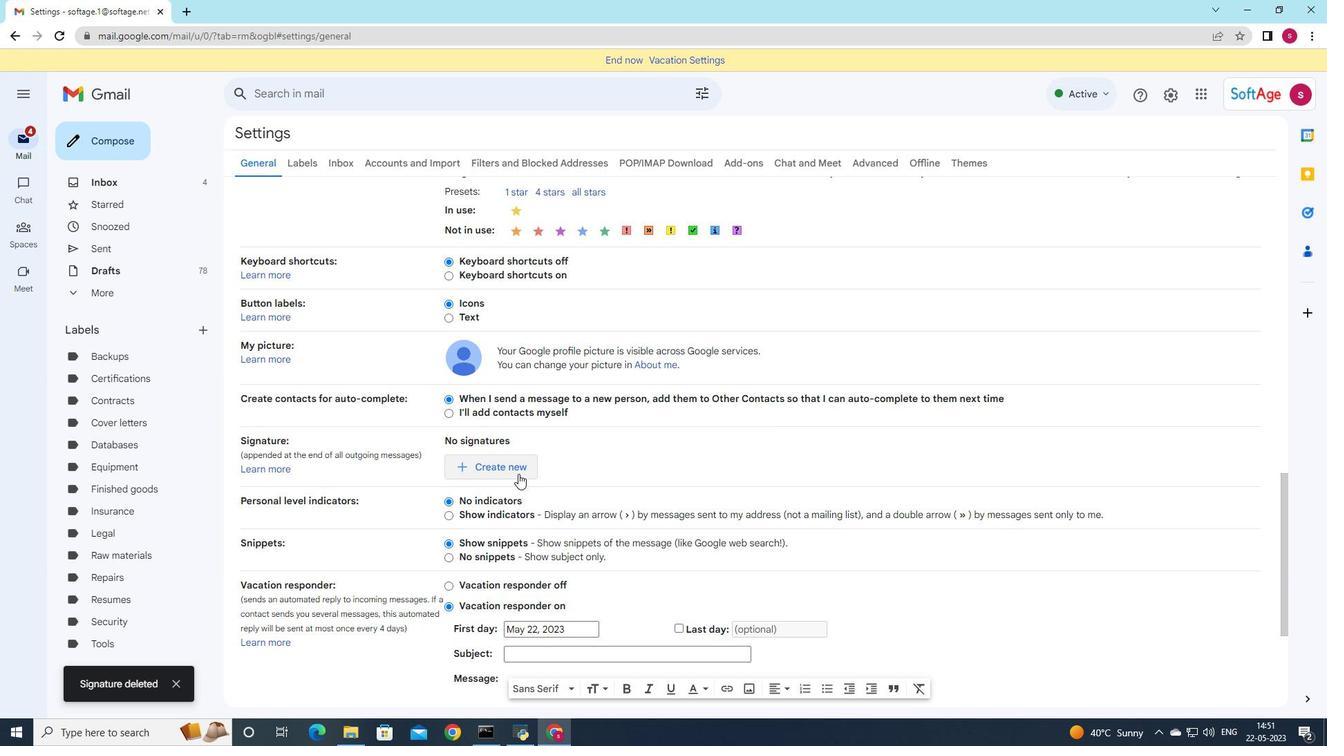 
Action: Mouse moved to (781, 438)
Screenshot: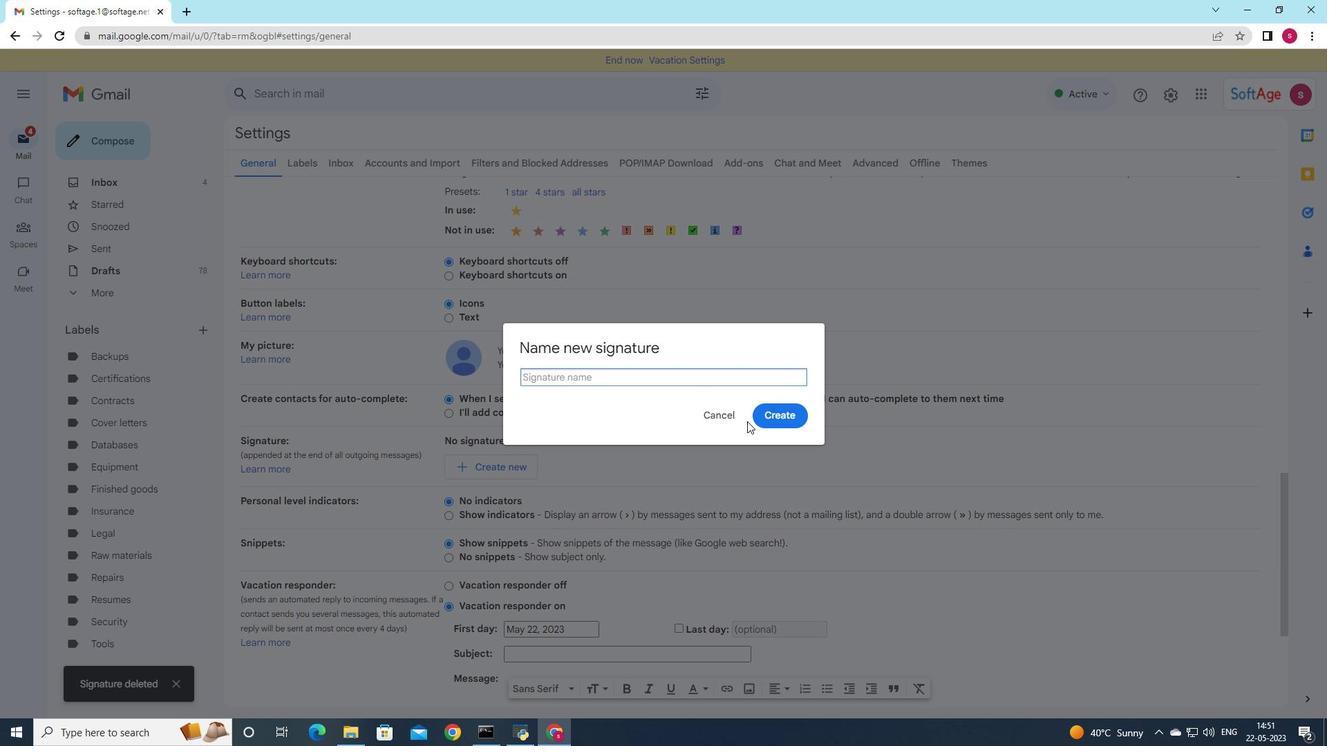 
Action: Key pressed <Key.shift>Sean
Screenshot: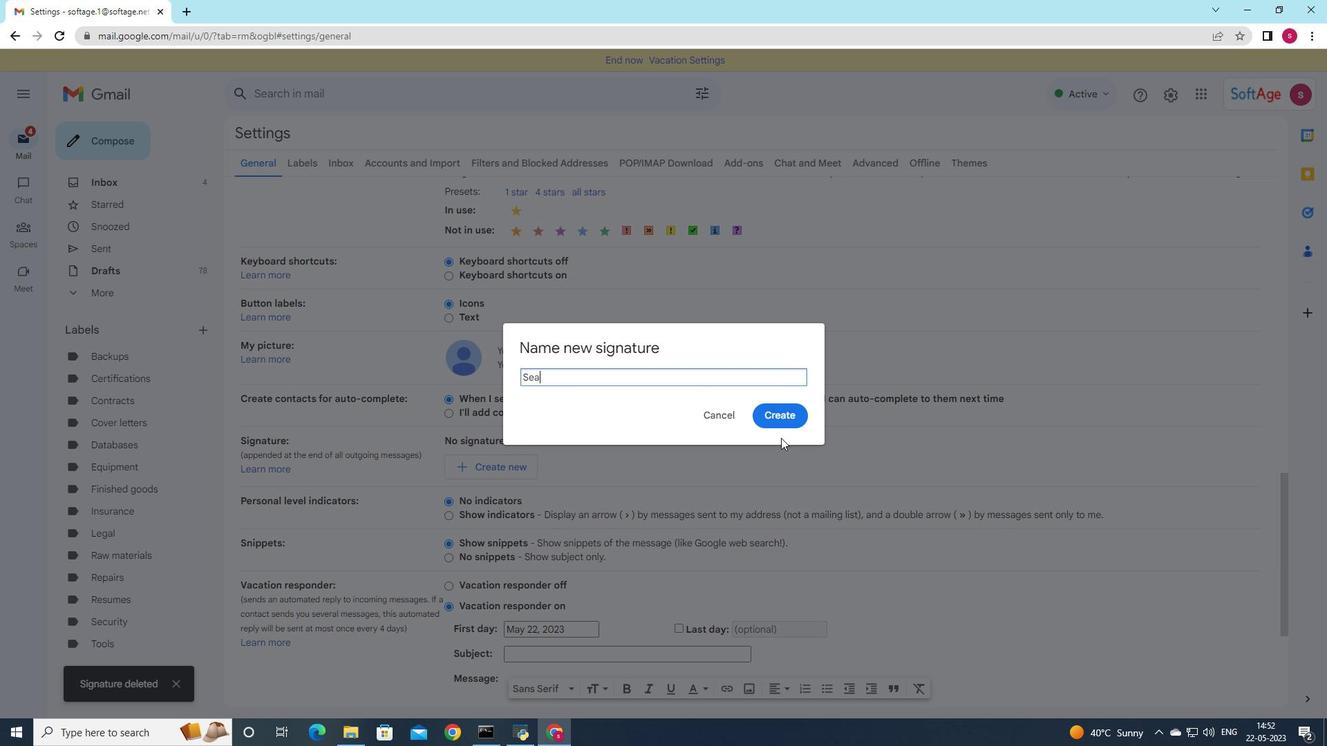 
Action: Mouse moved to (531, 376)
Screenshot: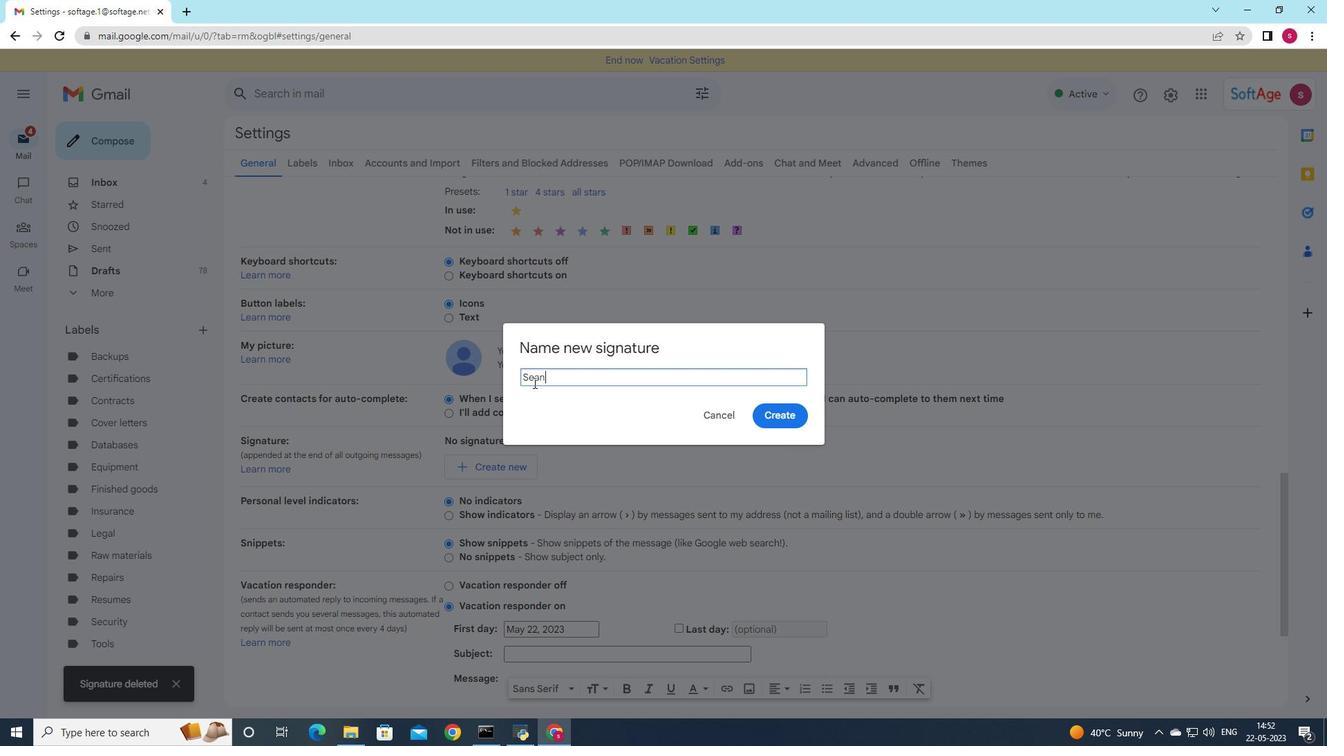 
Action: Mouse pressed left at (531, 376)
Screenshot: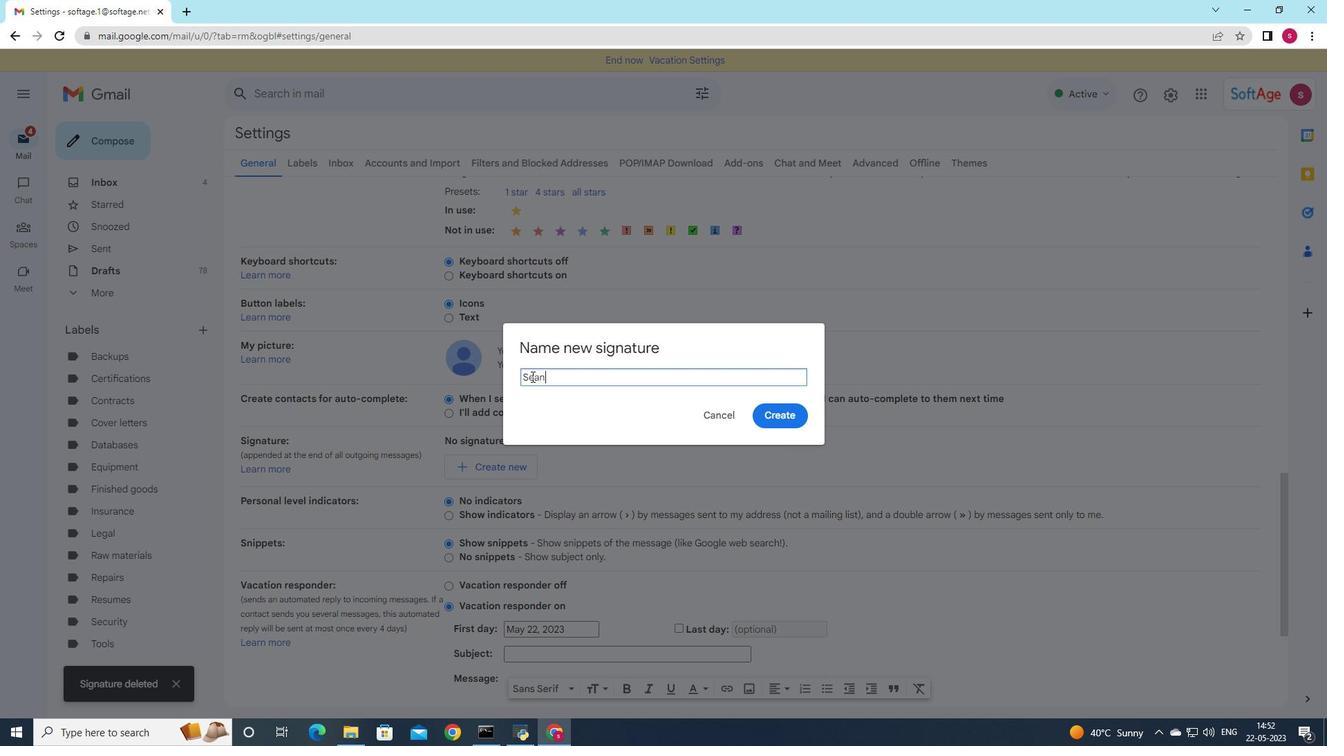 
Action: Mouse moved to (528, 376)
Screenshot: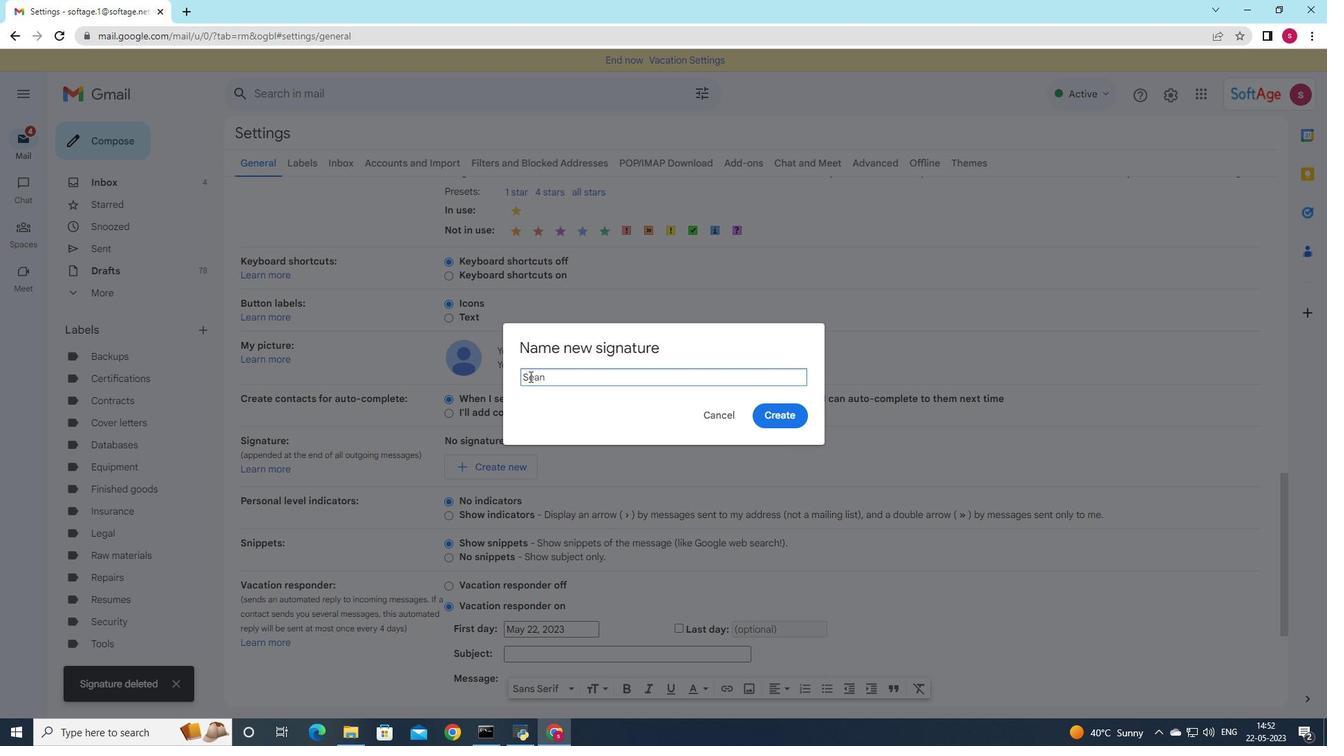 
Action: Mouse pressed left at (528, 376)
Screenshot: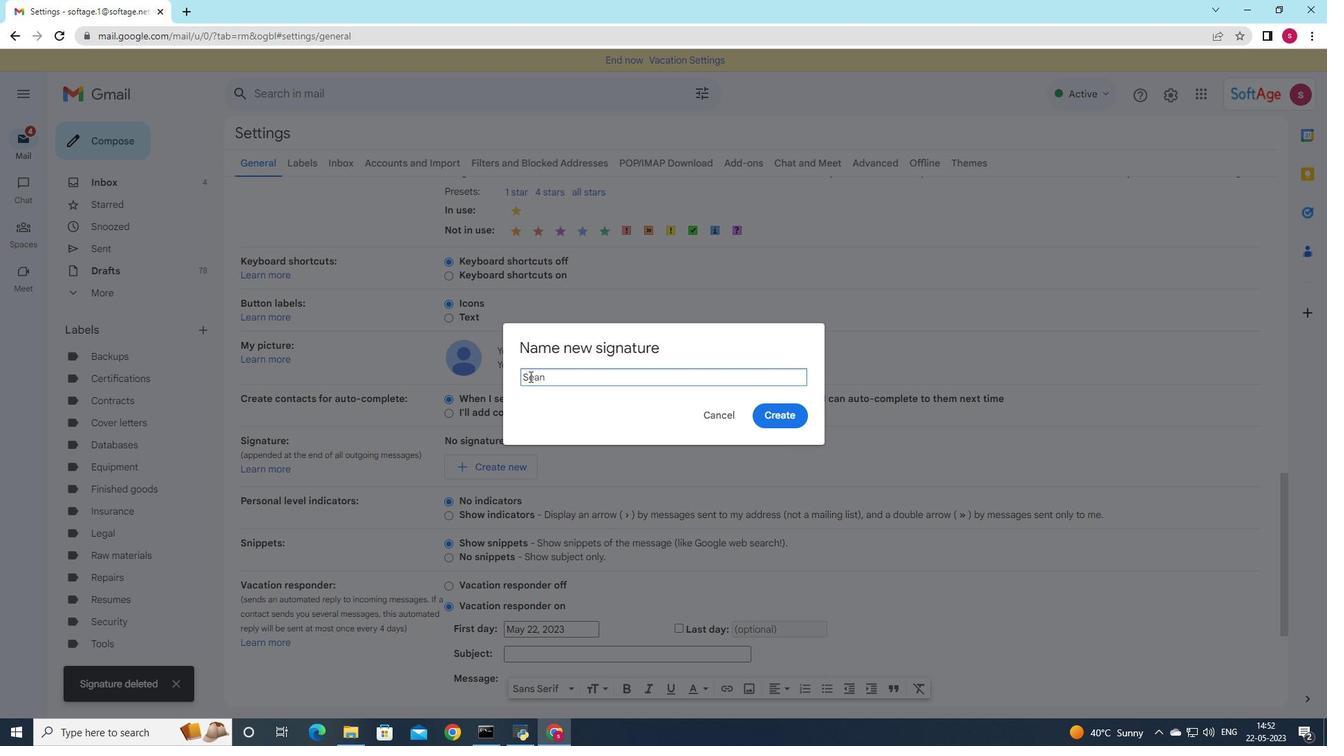 
Action: Key pressed <Key.backspace><Key.shift>D
Screenshot: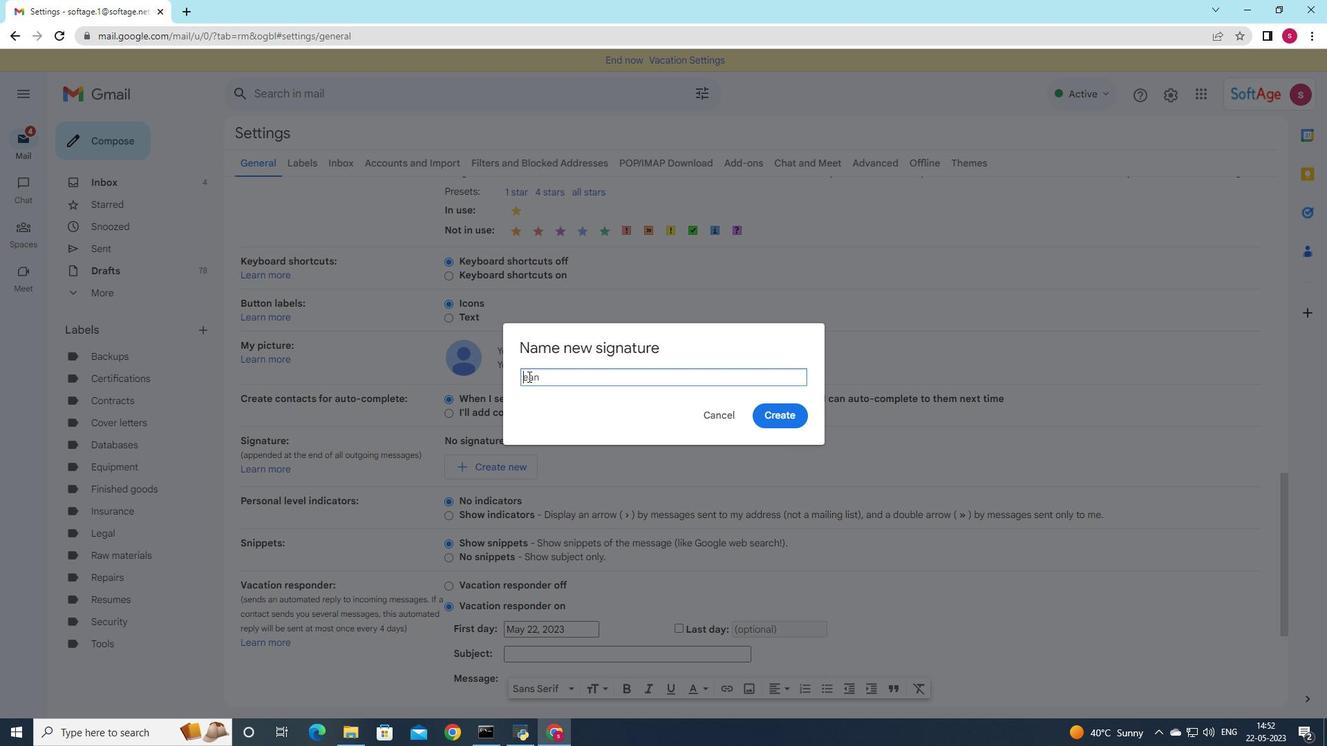 
Action: Mouse moved to (778, 419)
Screenshot: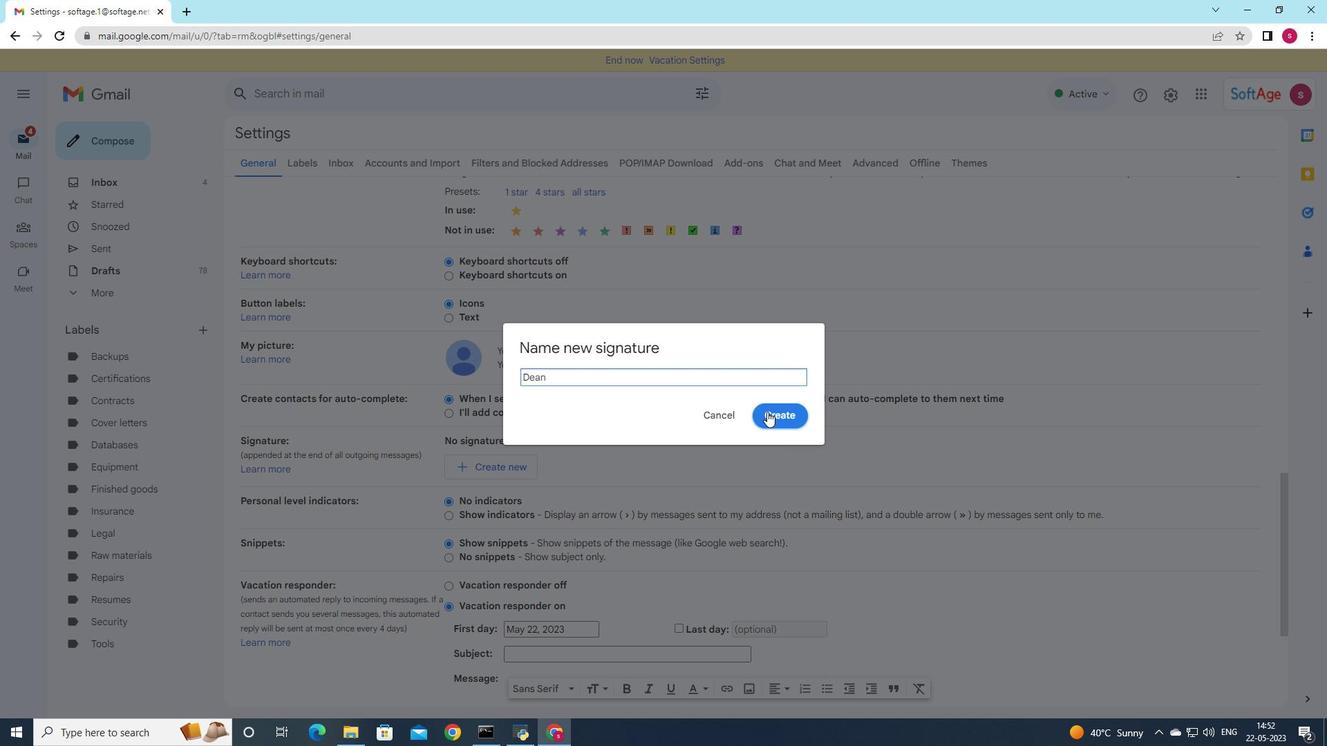 
Action: Mouse pressed left at (778, 419)
Screenshot: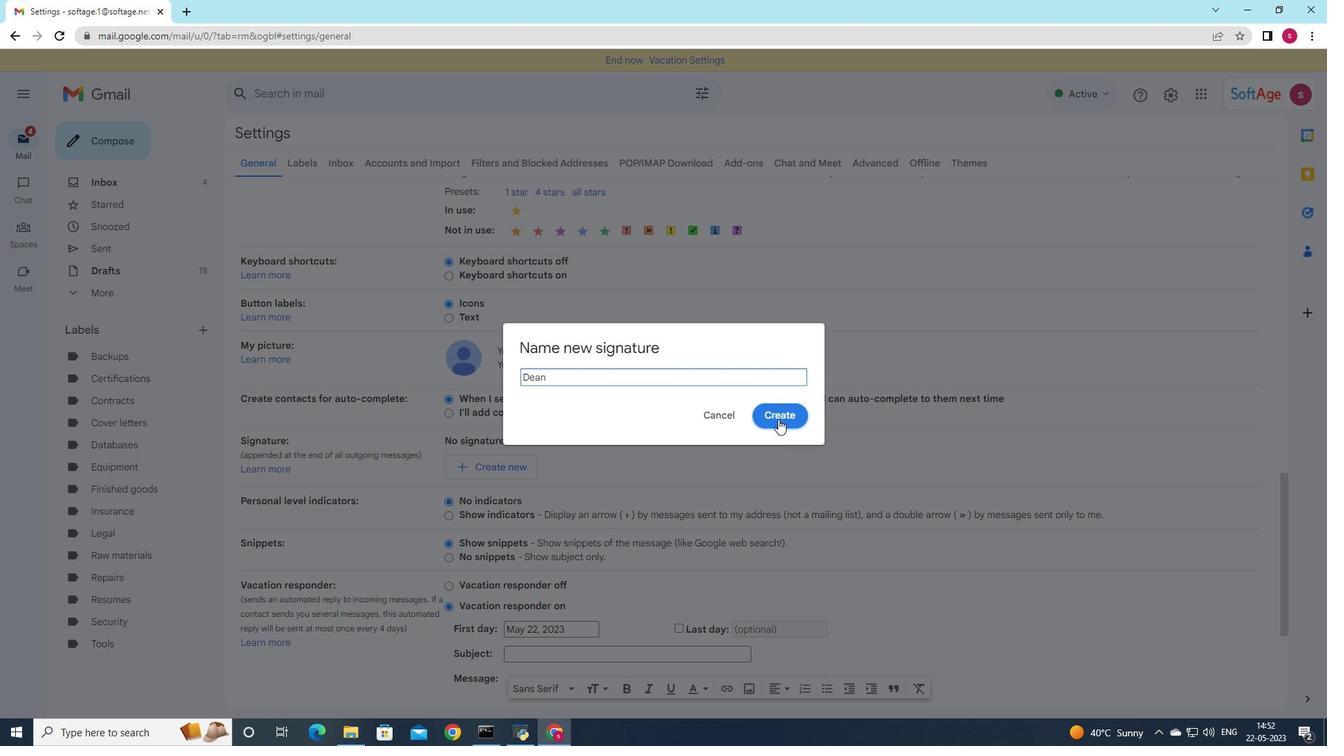 
Action: Mouse moved to (652, 467)
Screenshot: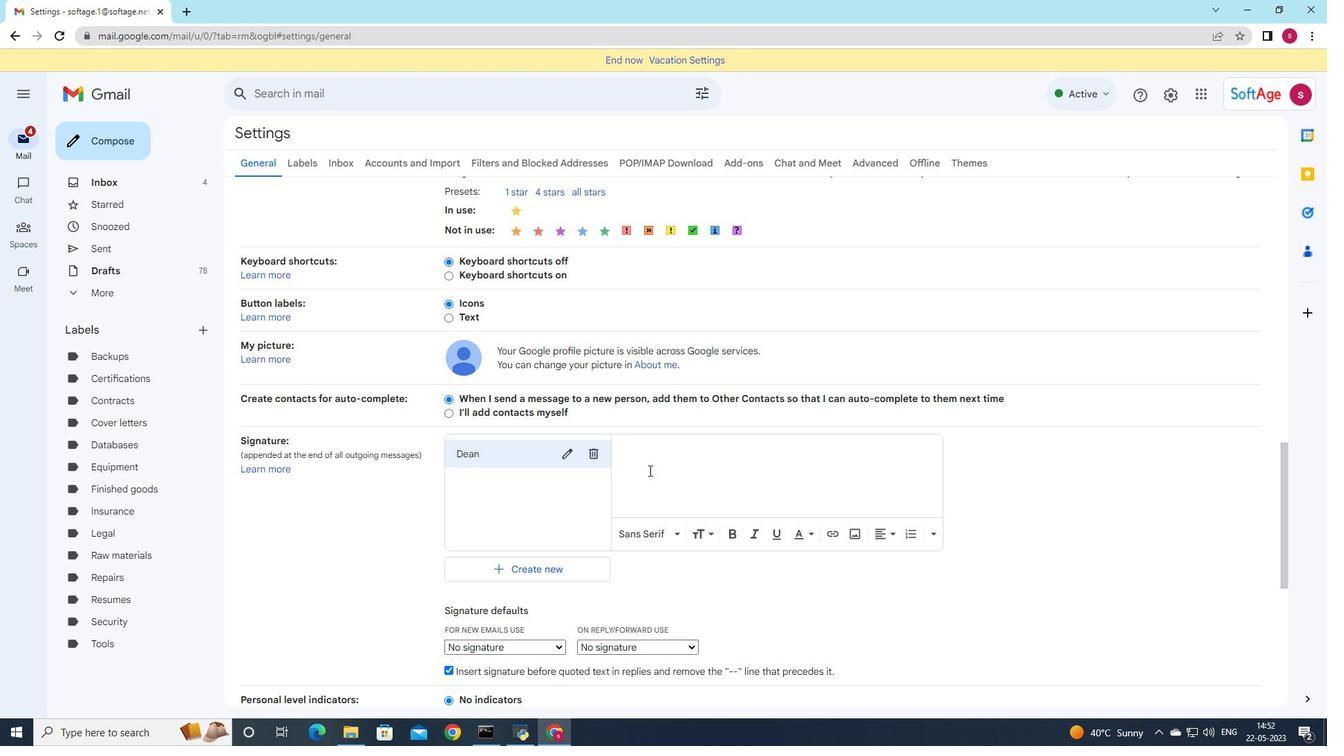 
Action: Mouse pressed left at (652, 467)
Screenshot: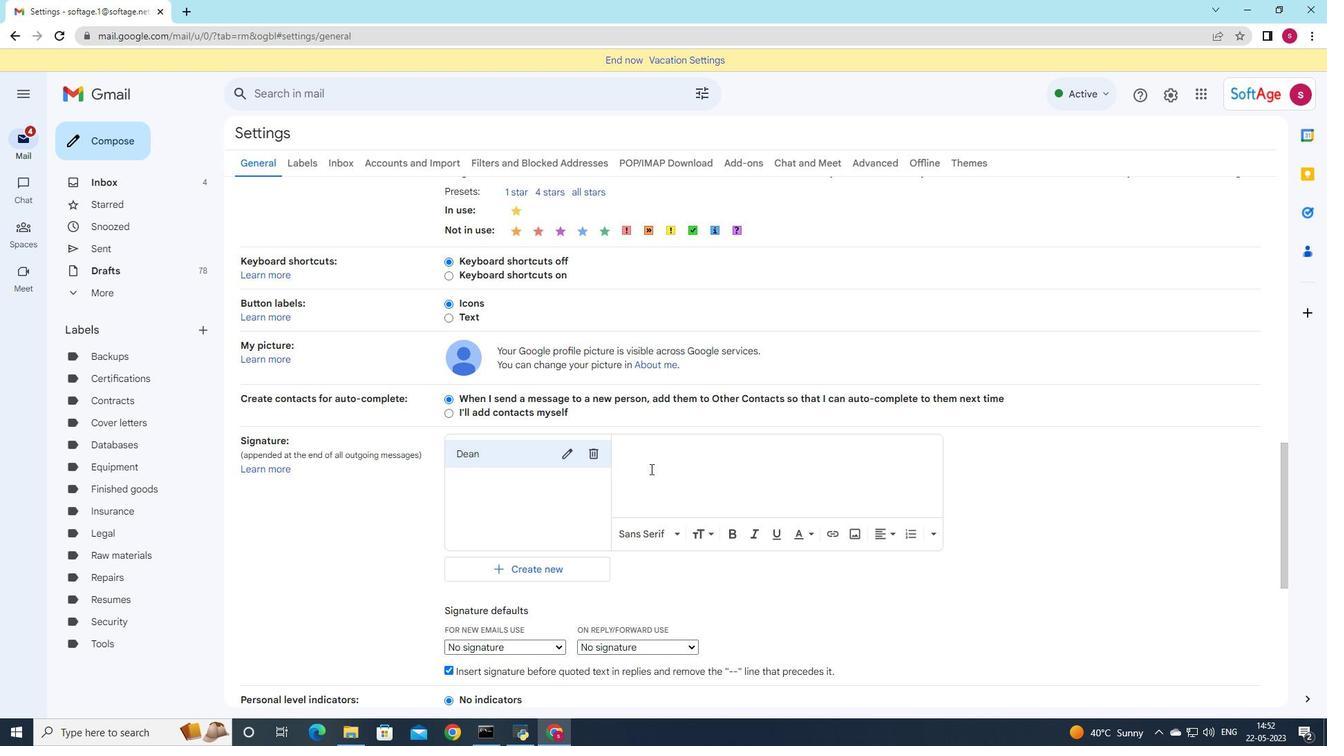 
Action: Mouse moved to (729, 529)
Screenshot: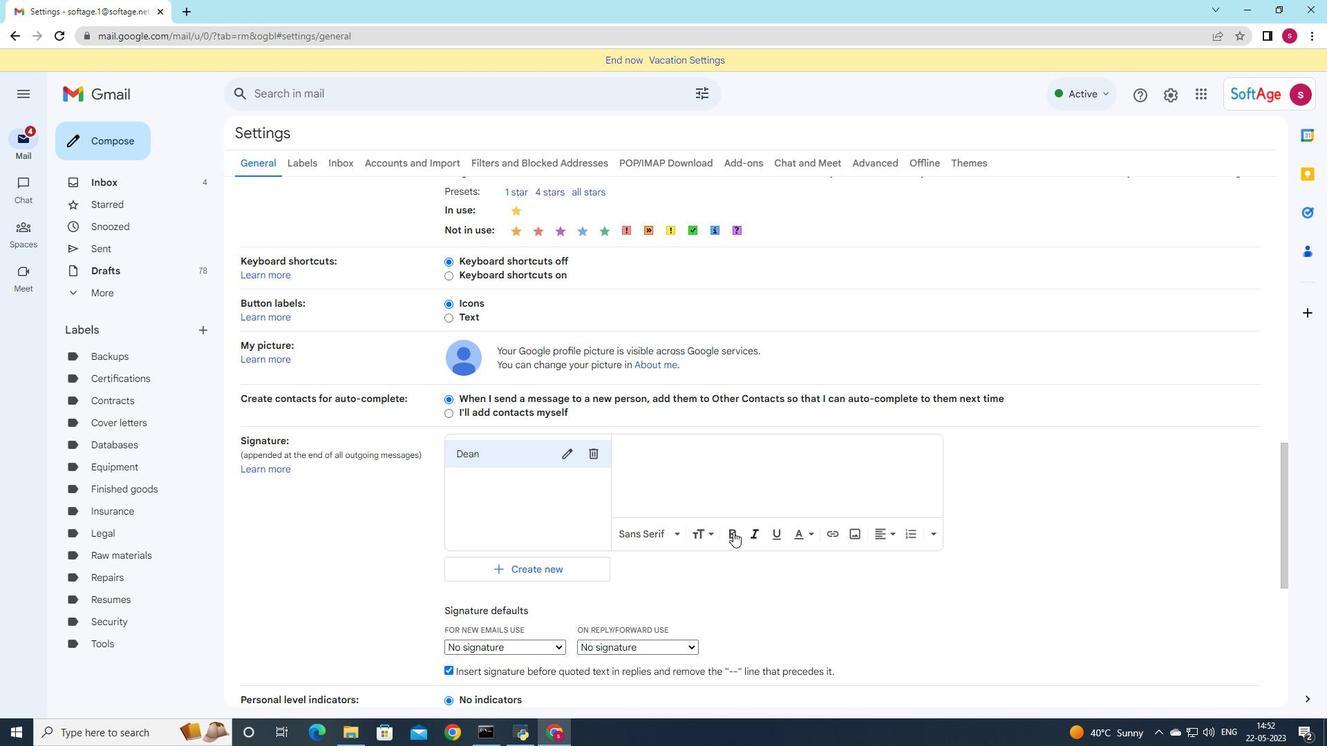
Action: Key pressed <Key.shift>With<Key.space>mo<Key.backspace>uch<Key.space>apper<Key.backspace><Key.backspace>reciation,<Key.enter><Key.shift><Key.shift><Key.shift>Dean<Key.space><Key.shift><Key.shift><Key.shift>Flores
Screenshot: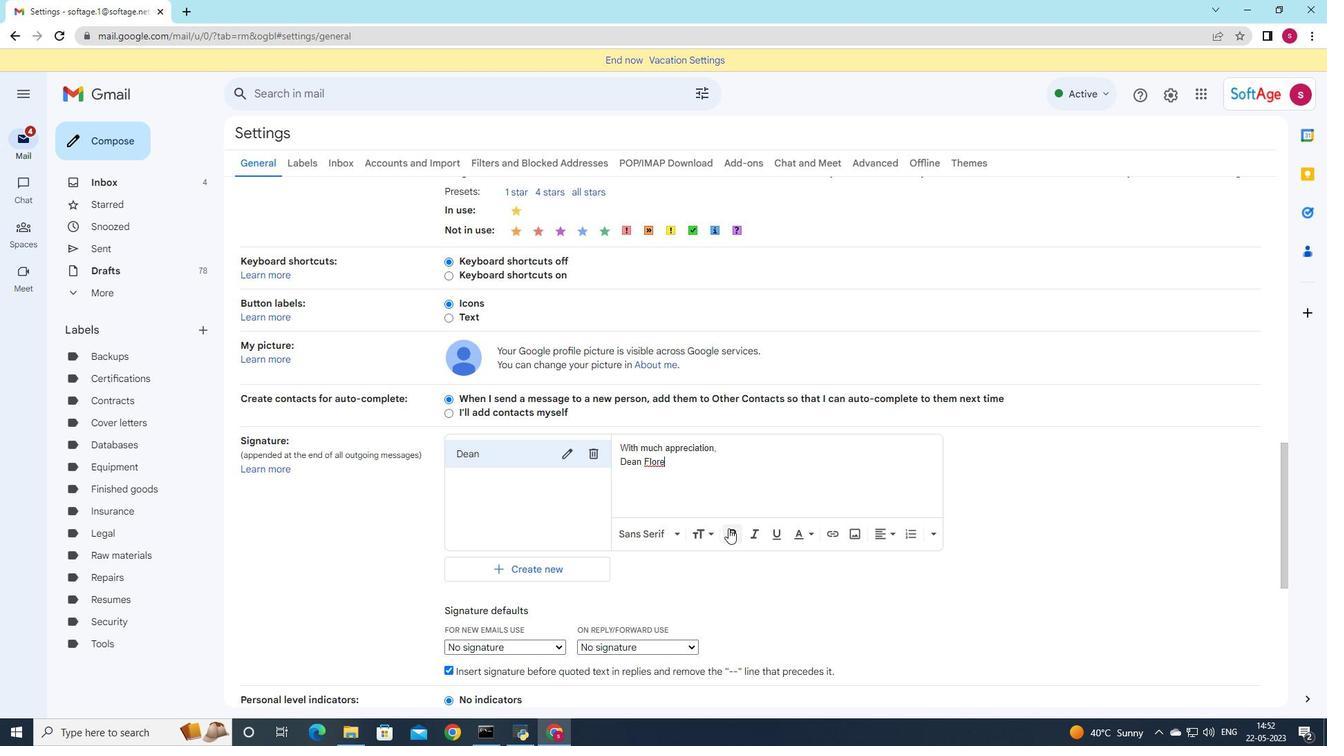 
Action: Mouse moved to (532, 652)
Screenshot: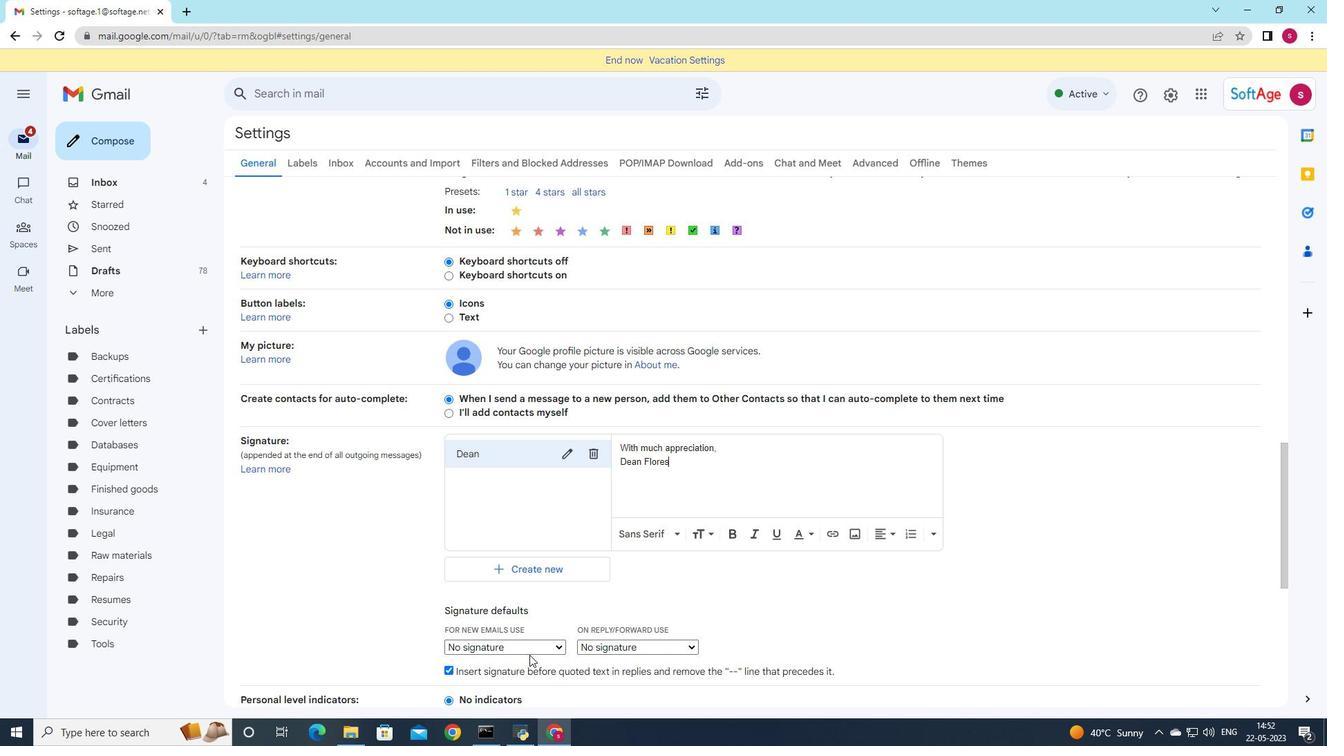 
Action: Mouse pressed left at (532, 652)
Screenshot: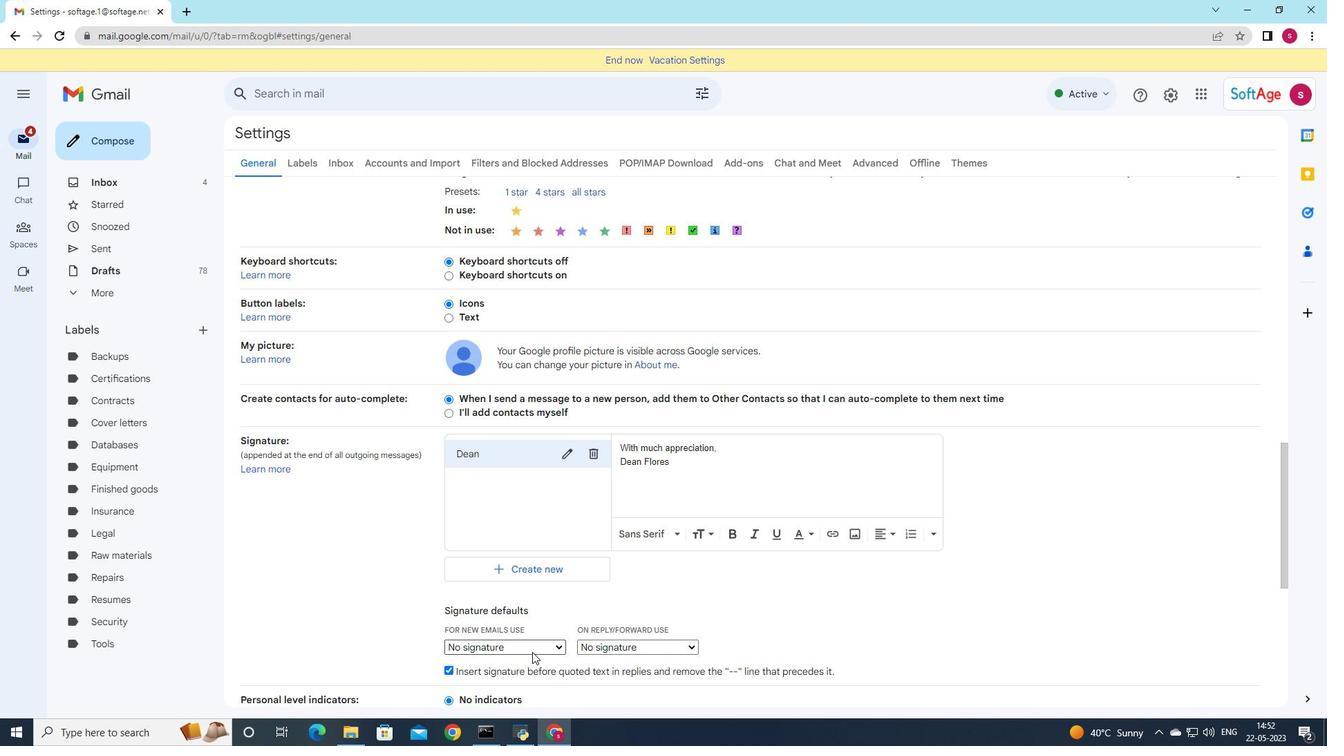 
Action: Mouse moved to (532, 665)
Screenshot: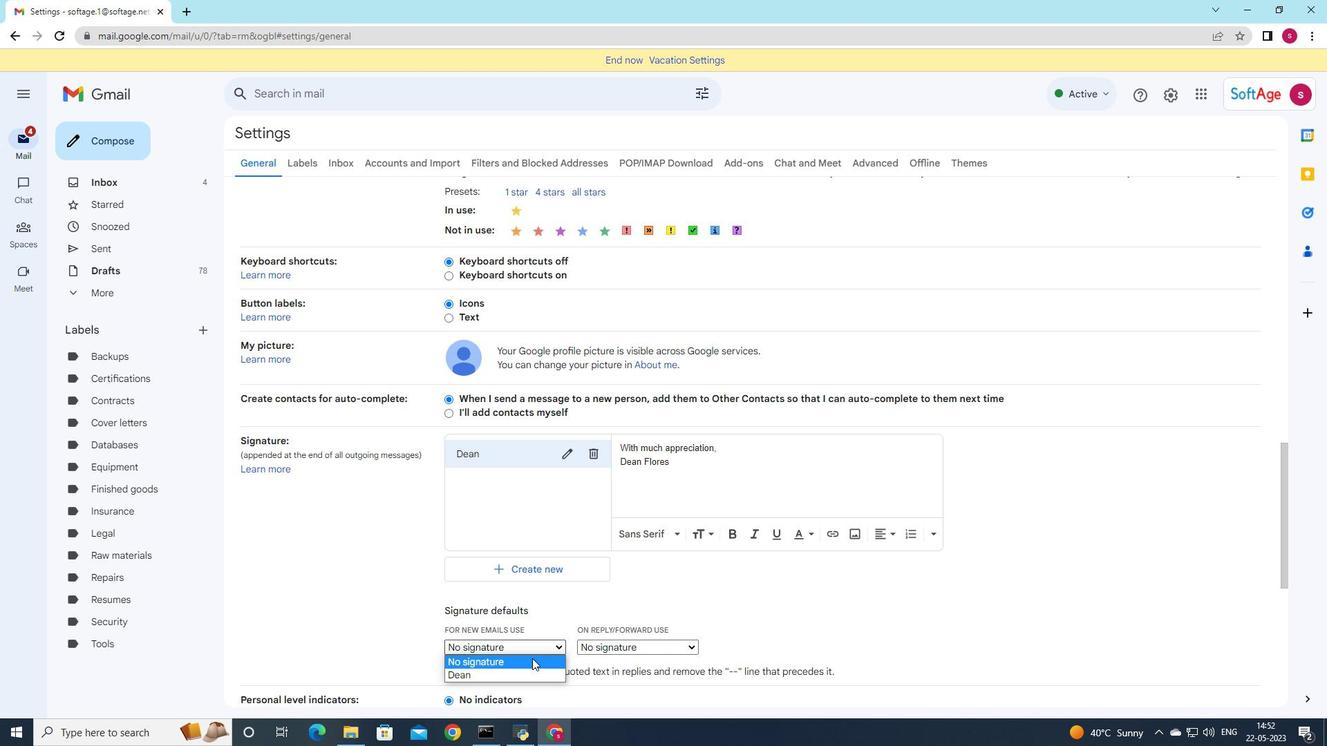 
Action: Mouse pressed left at (532, 665)
Screenshot: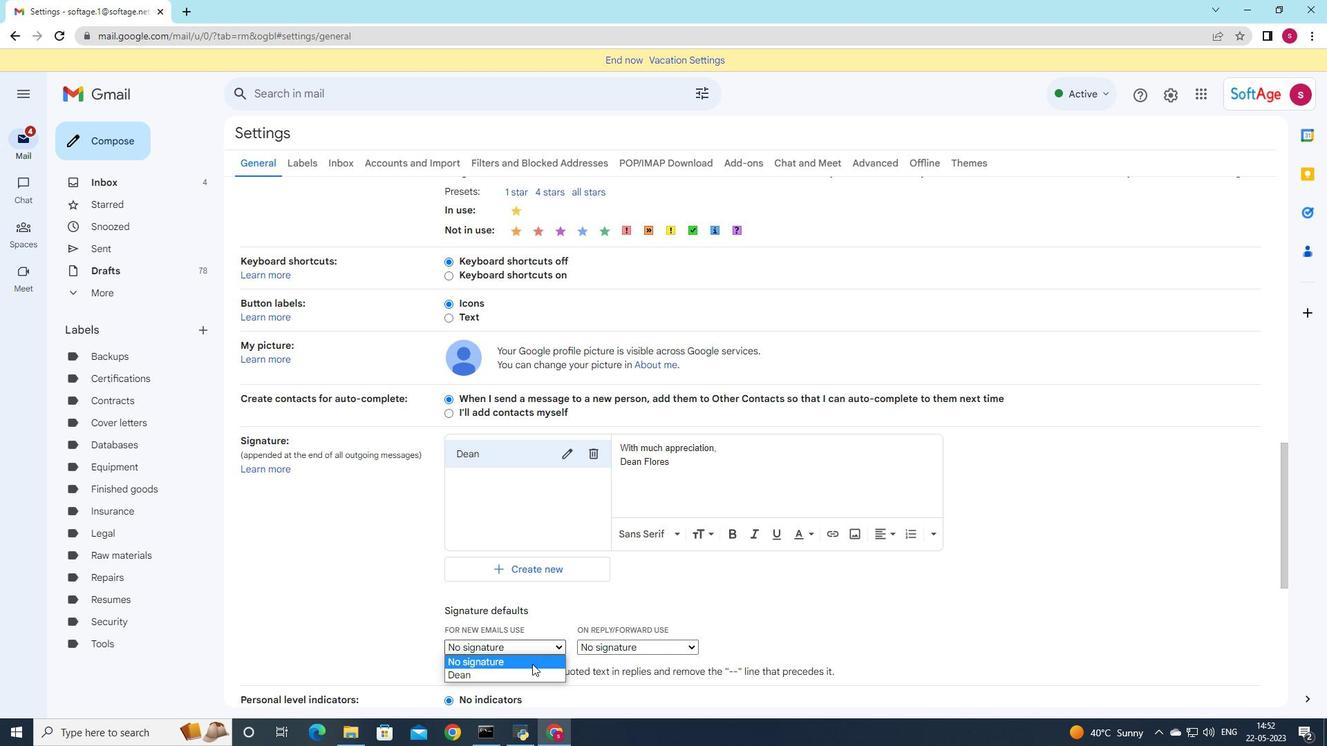
Action: Mouse moved to (537, 649)
Screenshot: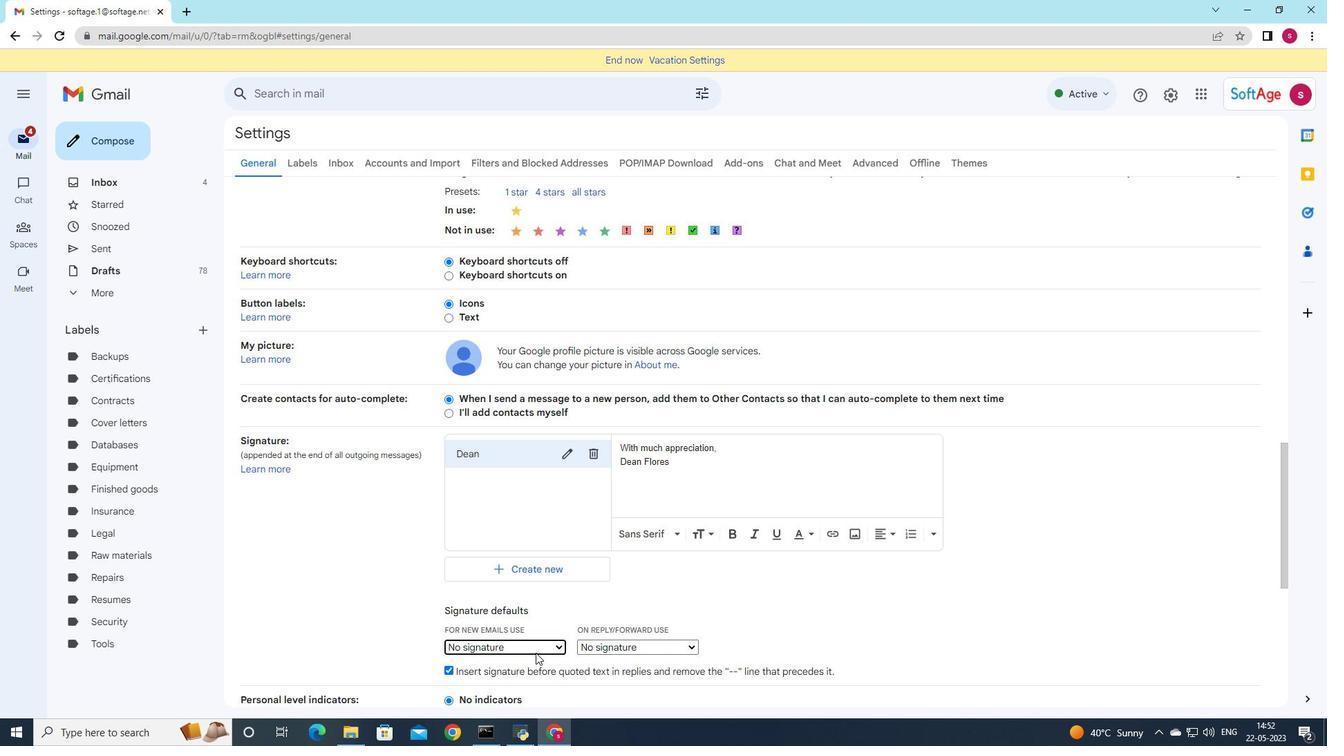 
Action: Mouse pressed left at (537, 649)
Screenshot: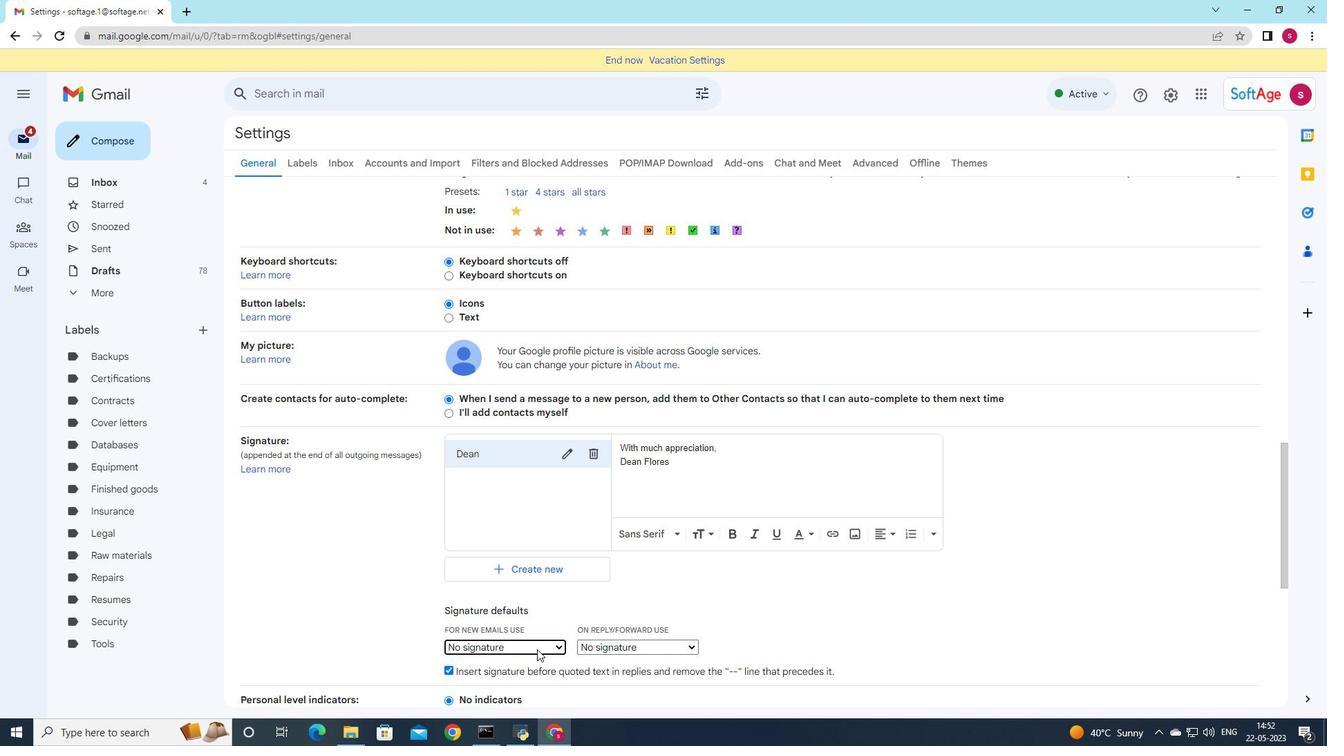 
Action: Mouse moved to (538, 681)
Screenshot: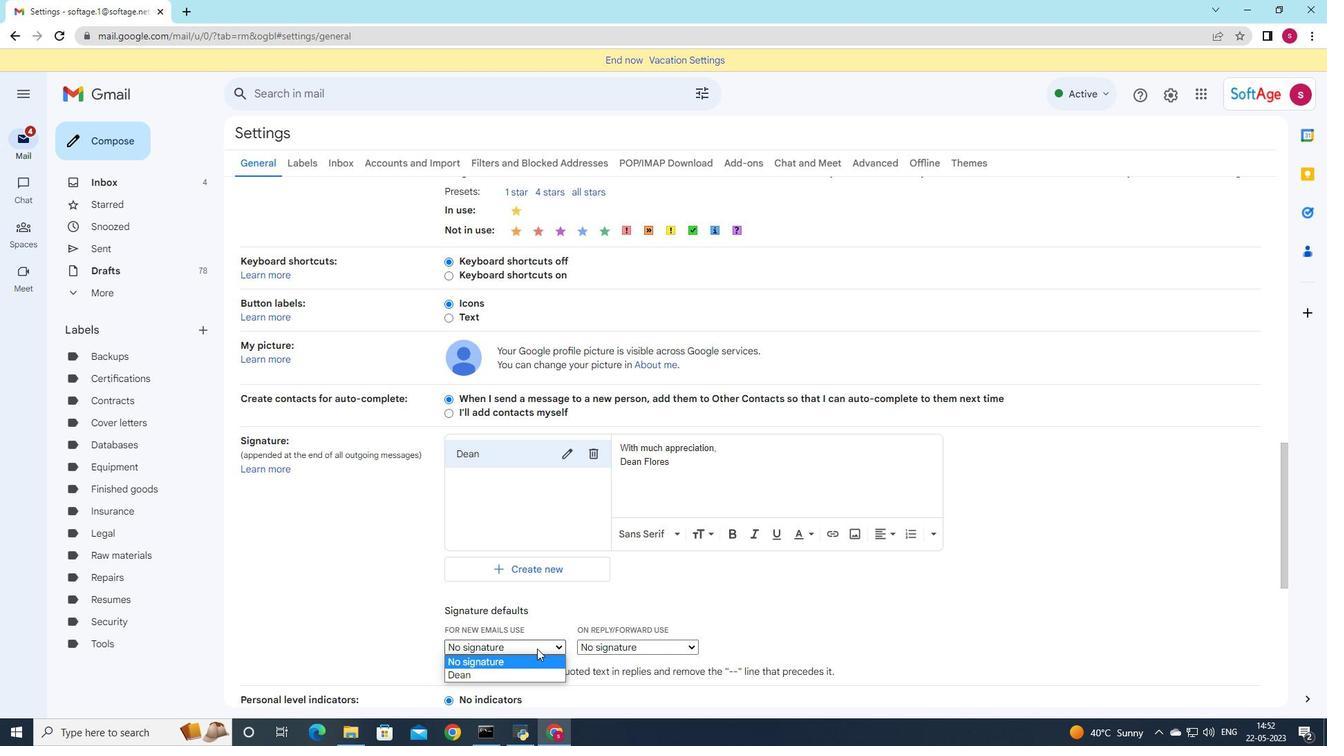 
Action: Mouse pressed left at (538, 681)
Screenshot: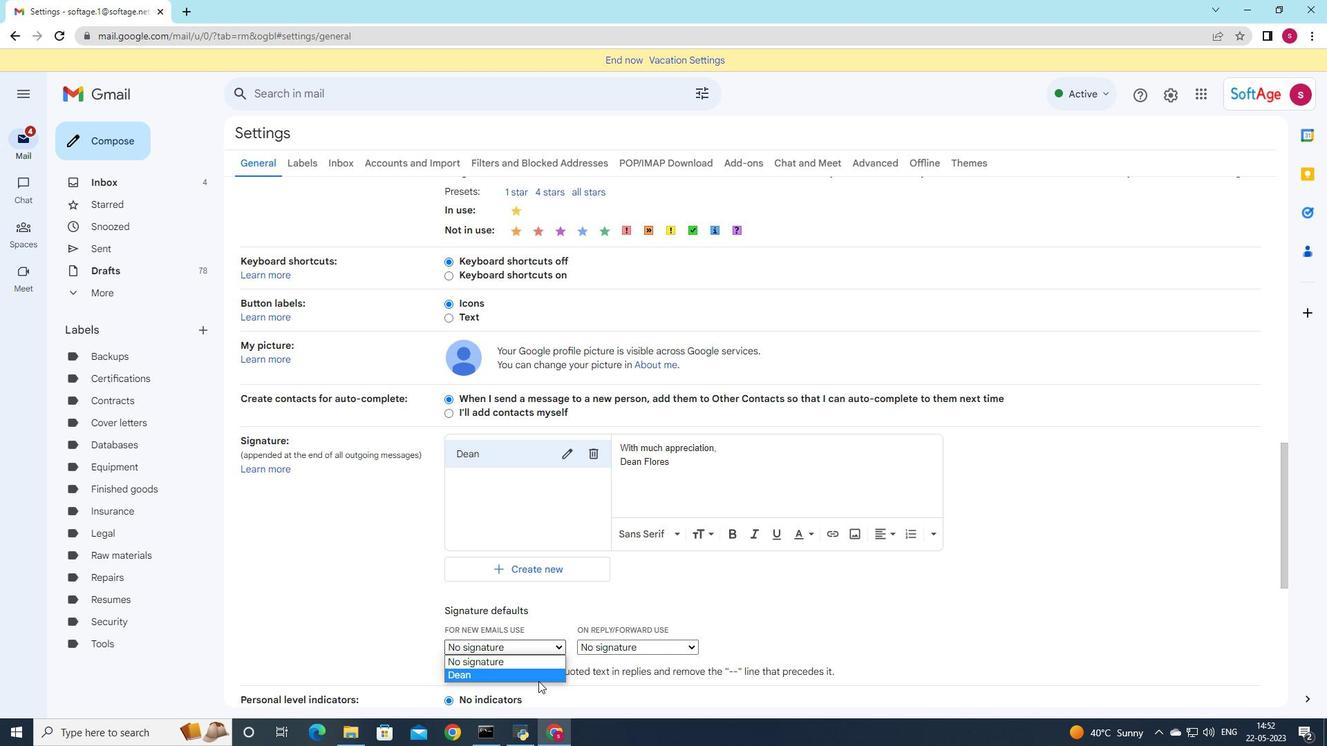 
Action: Mouse moved to (641, 646)
Screenshot: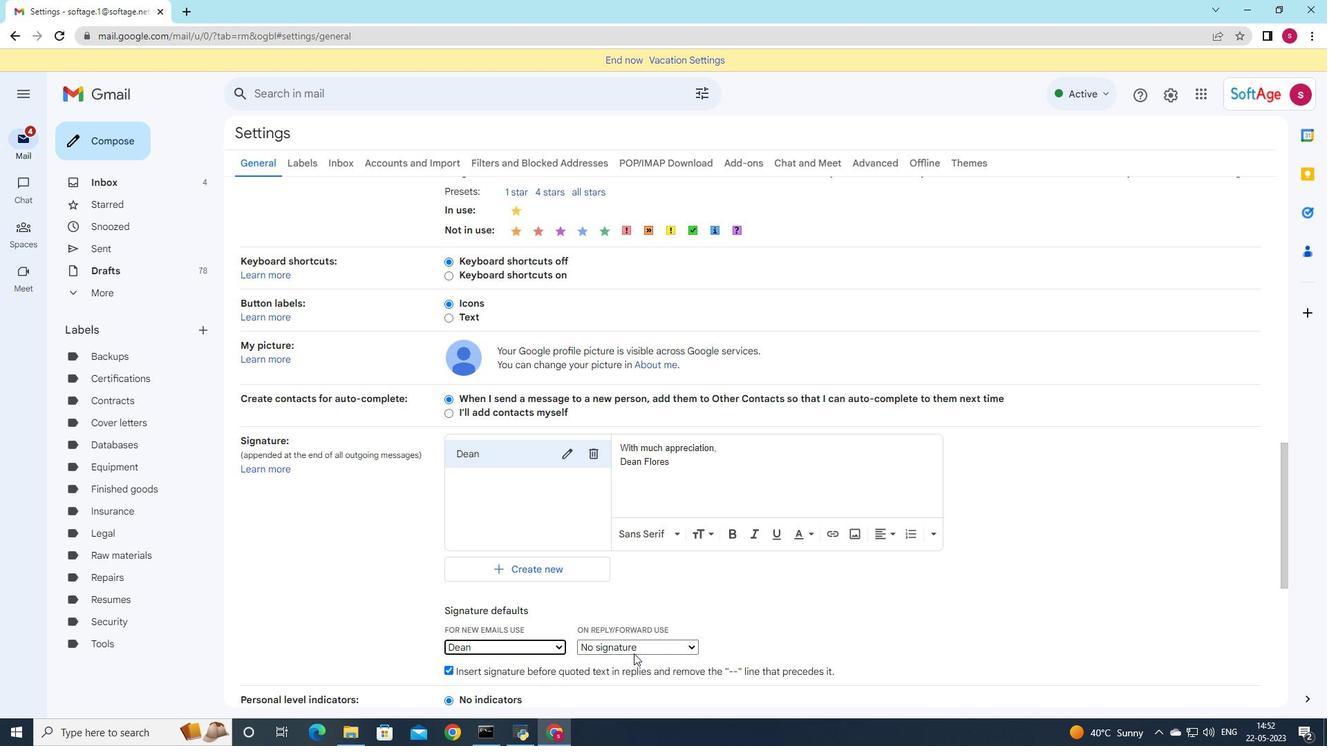 
Action: Mouse pressed left at (641, 646)
Screenshot: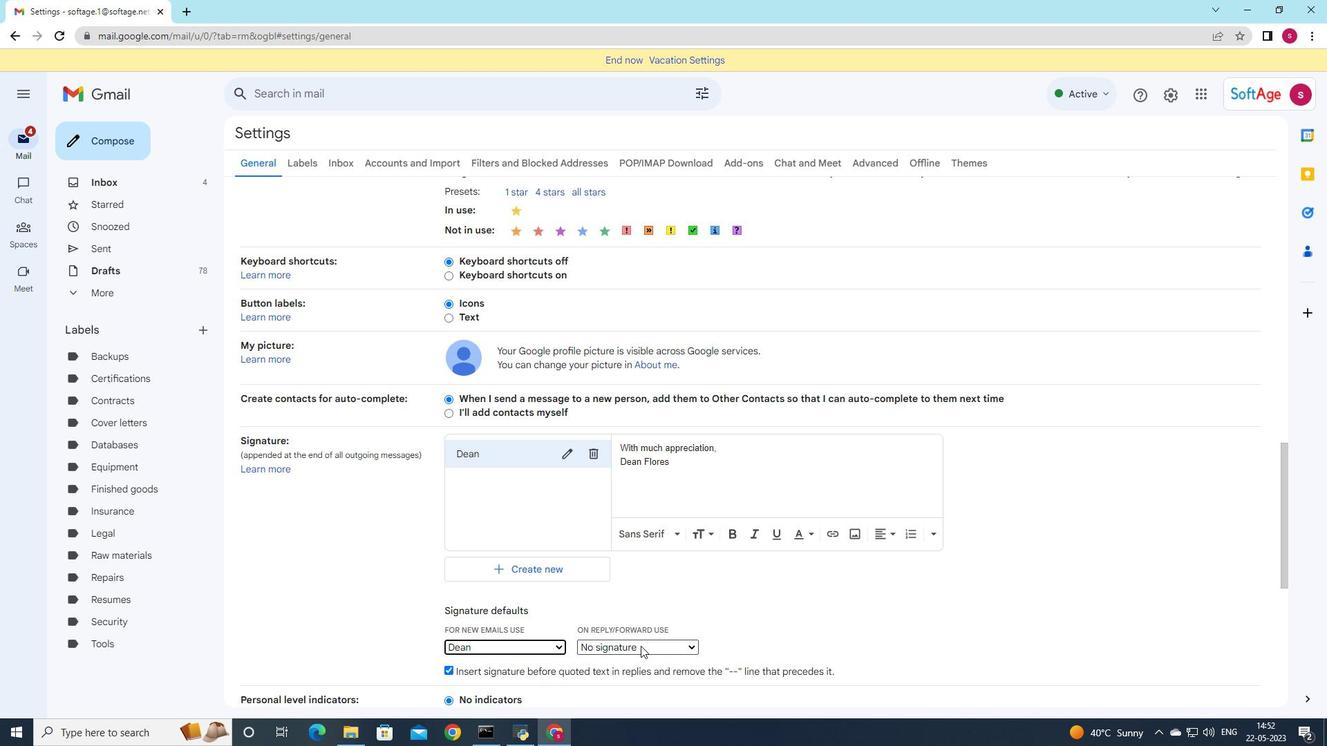 
Action: Mouse moved to (642, 670)
Screenshot: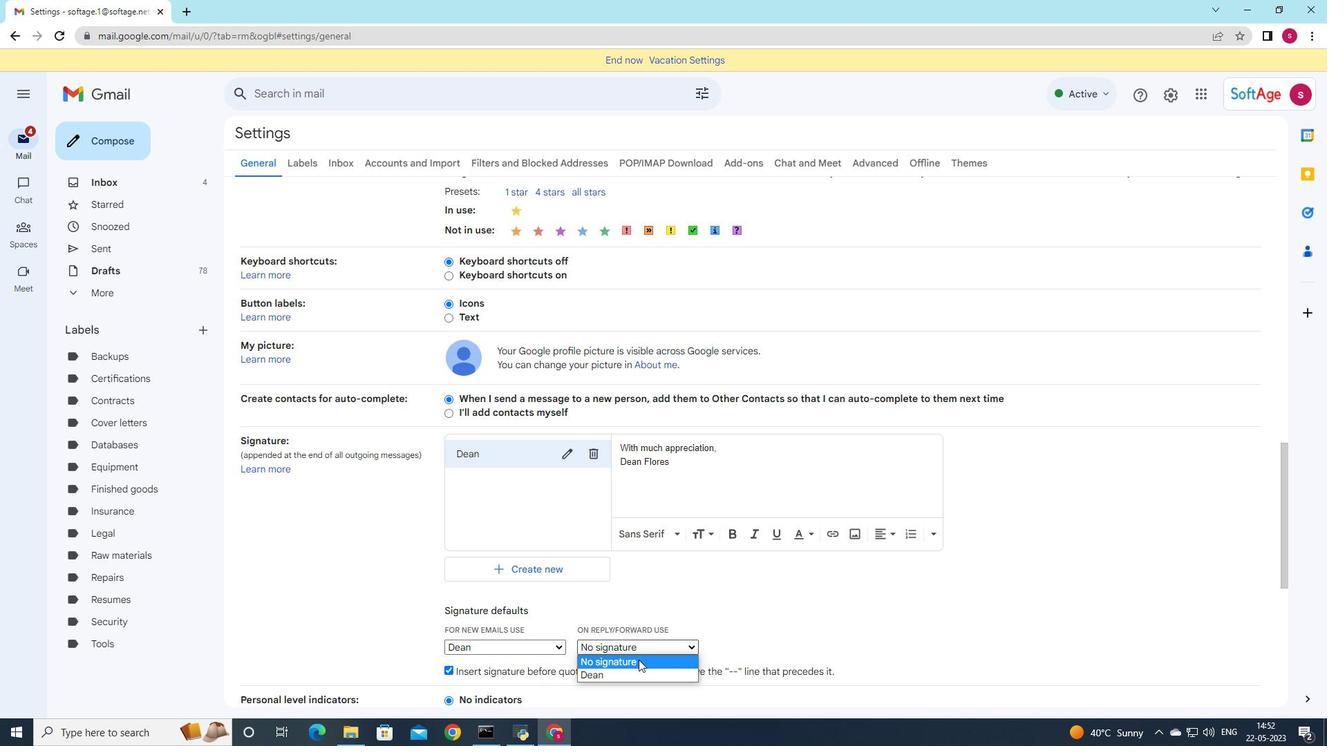 
Action: Mouse pressed left at (642, 670)
Screenshot: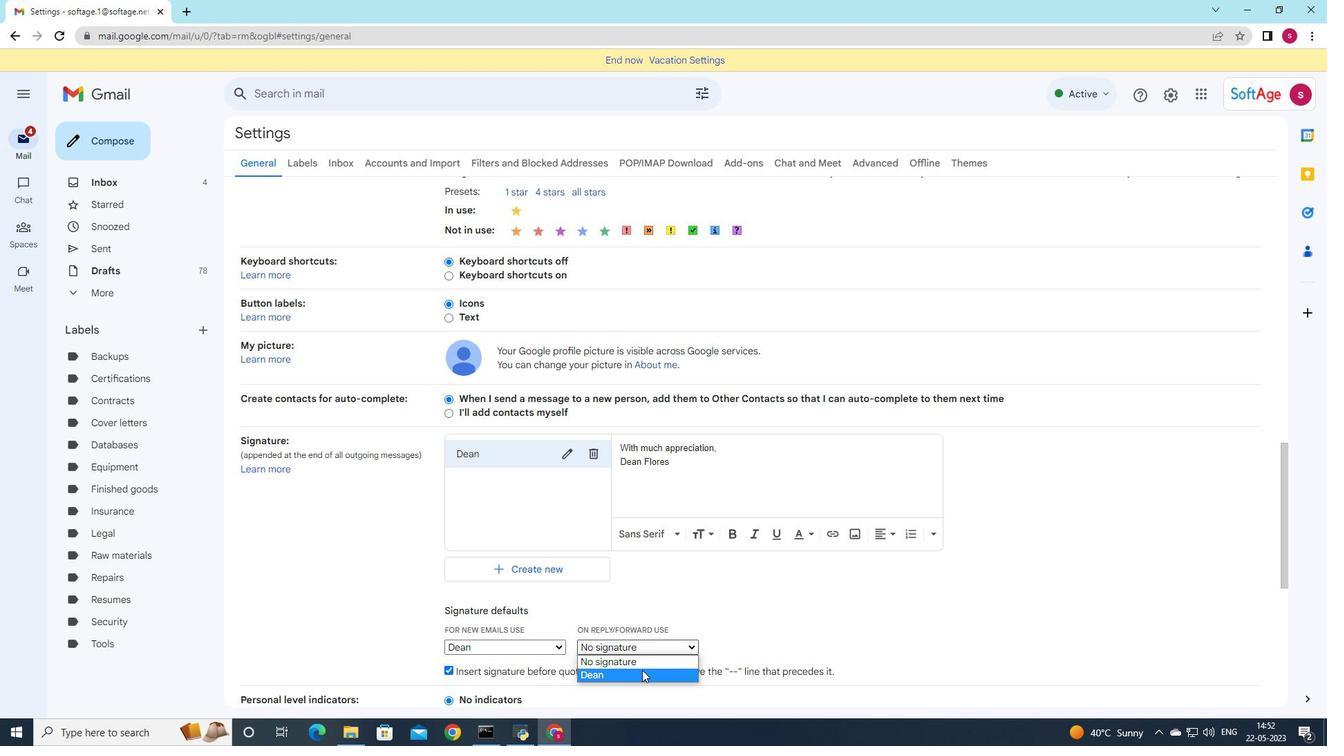 
Action: Mouse moved to (619, 648)
Screenshot: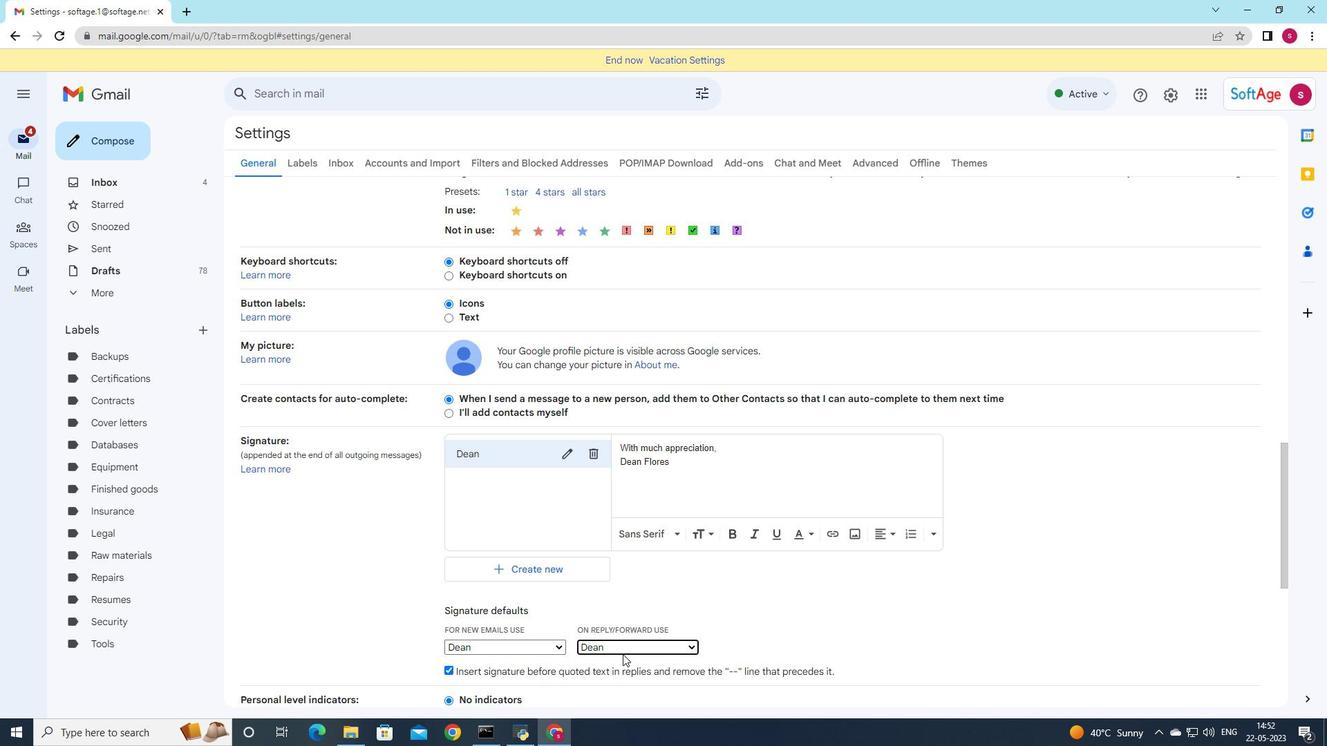 
Action: Mouse scrolled (619, 647) with delta (0, 0)
Screenshot: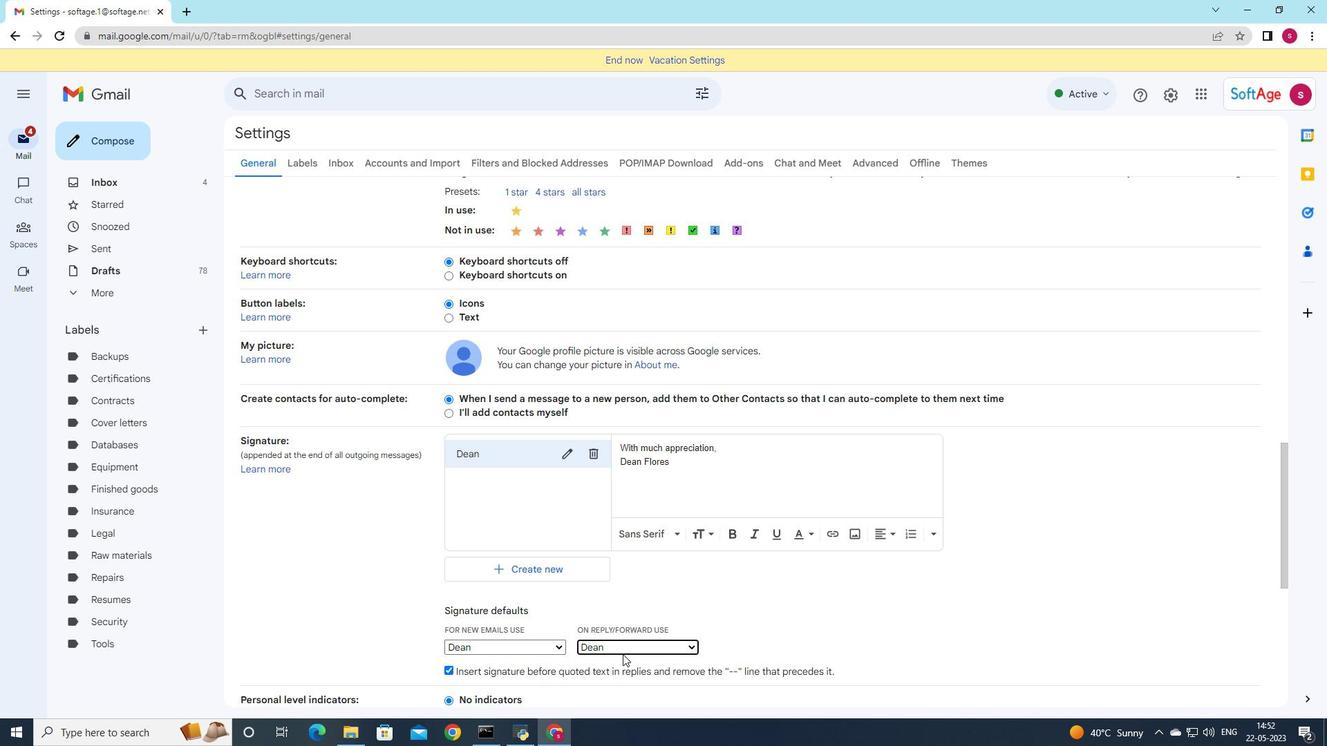 
Action: Mouse scrolled (619, 647) with delta (0, 0)
Screenshot: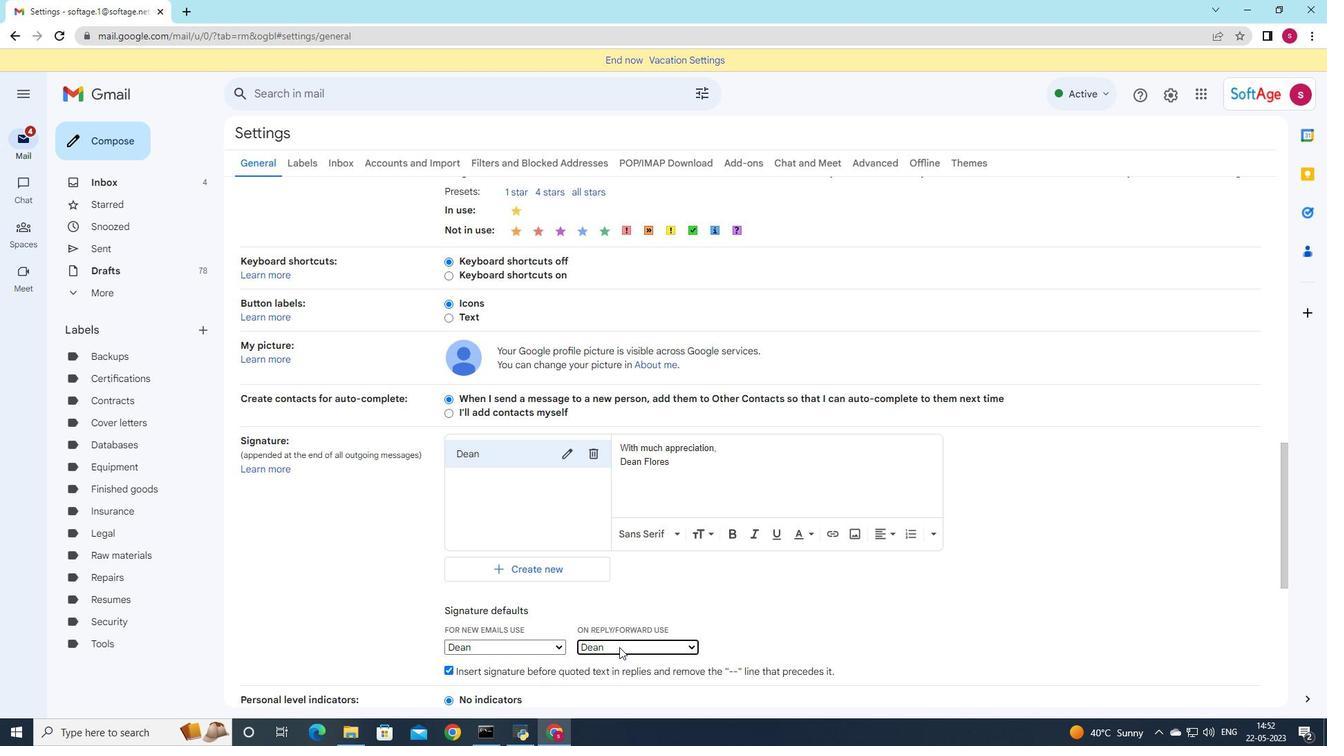 
Action: Mouse scrolled (619, 647) with delta (0, 0)
Screenshot: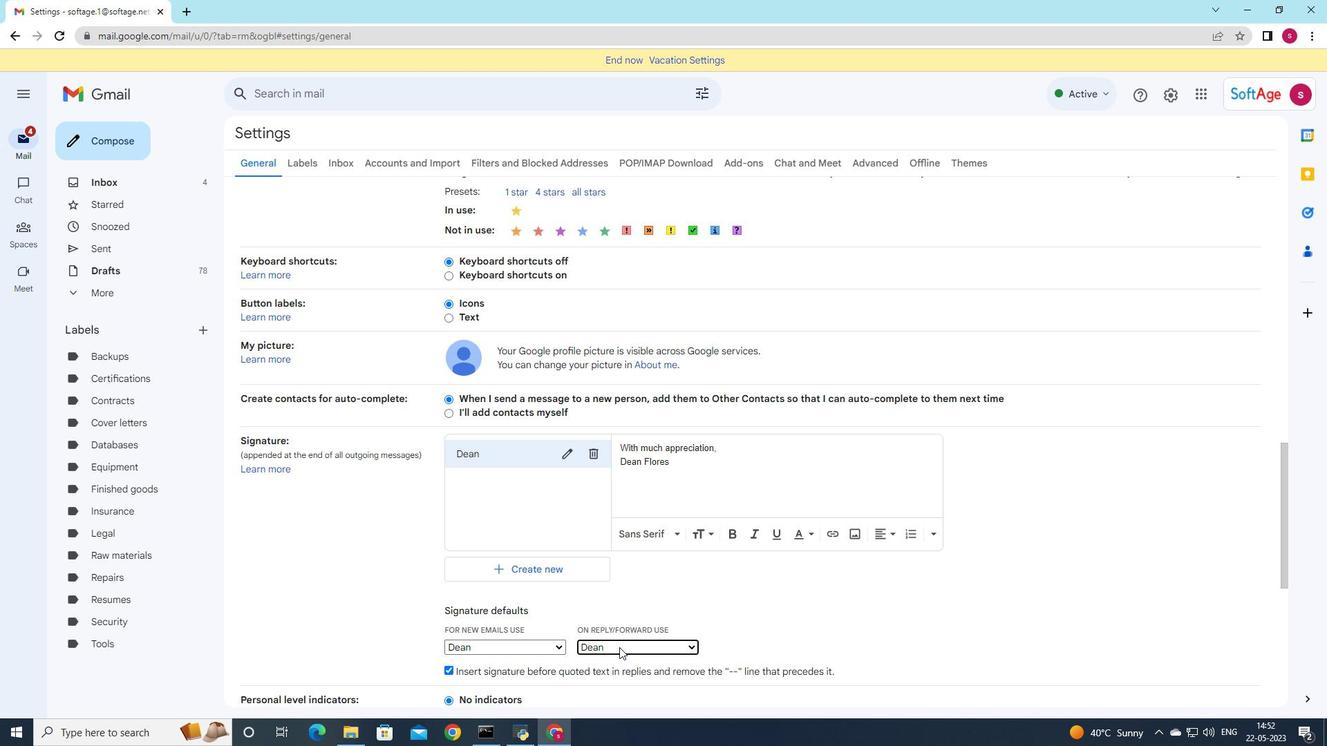 
Action: Mouse moved to (616, 646)
Screenshot: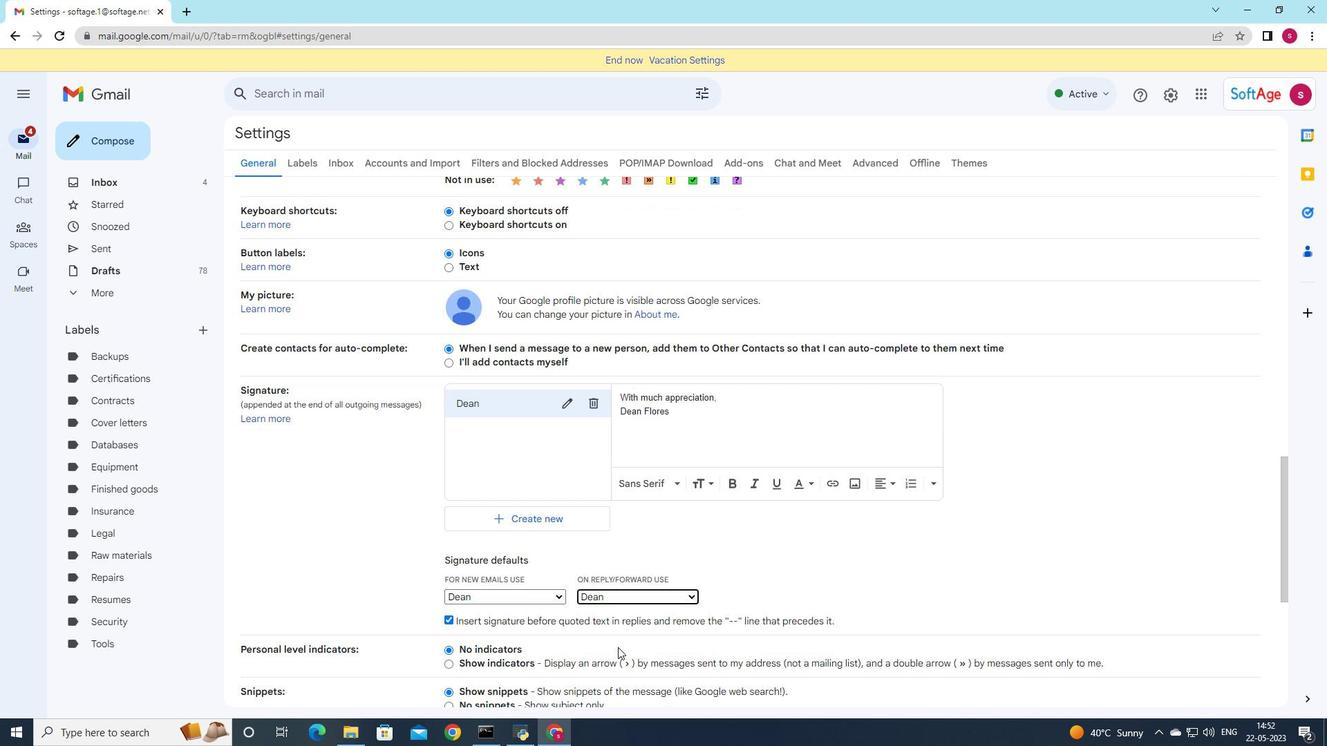 
Action: Mouse scrolled (616, 646) with delta (0, 0)
Screenshot: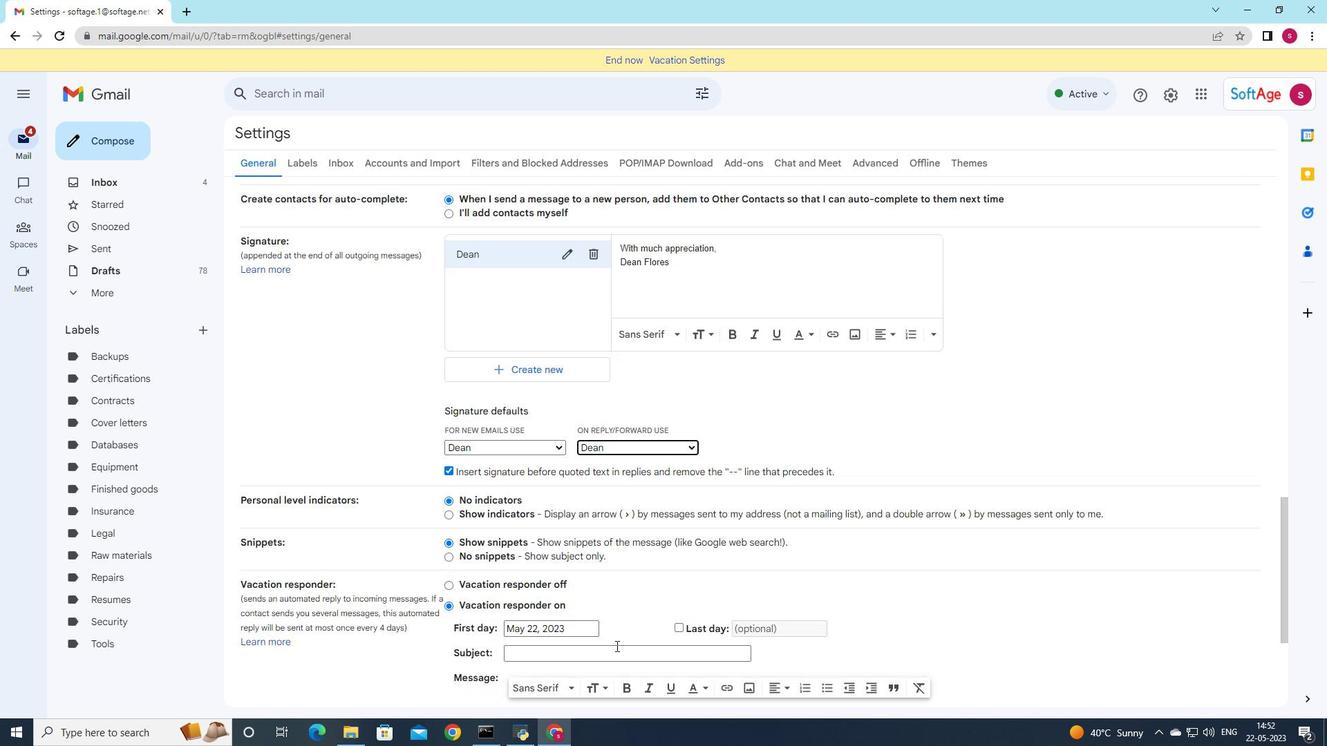 
Action: Mouse scrolled (616, 646) with delta (0, 0)
Screenshot: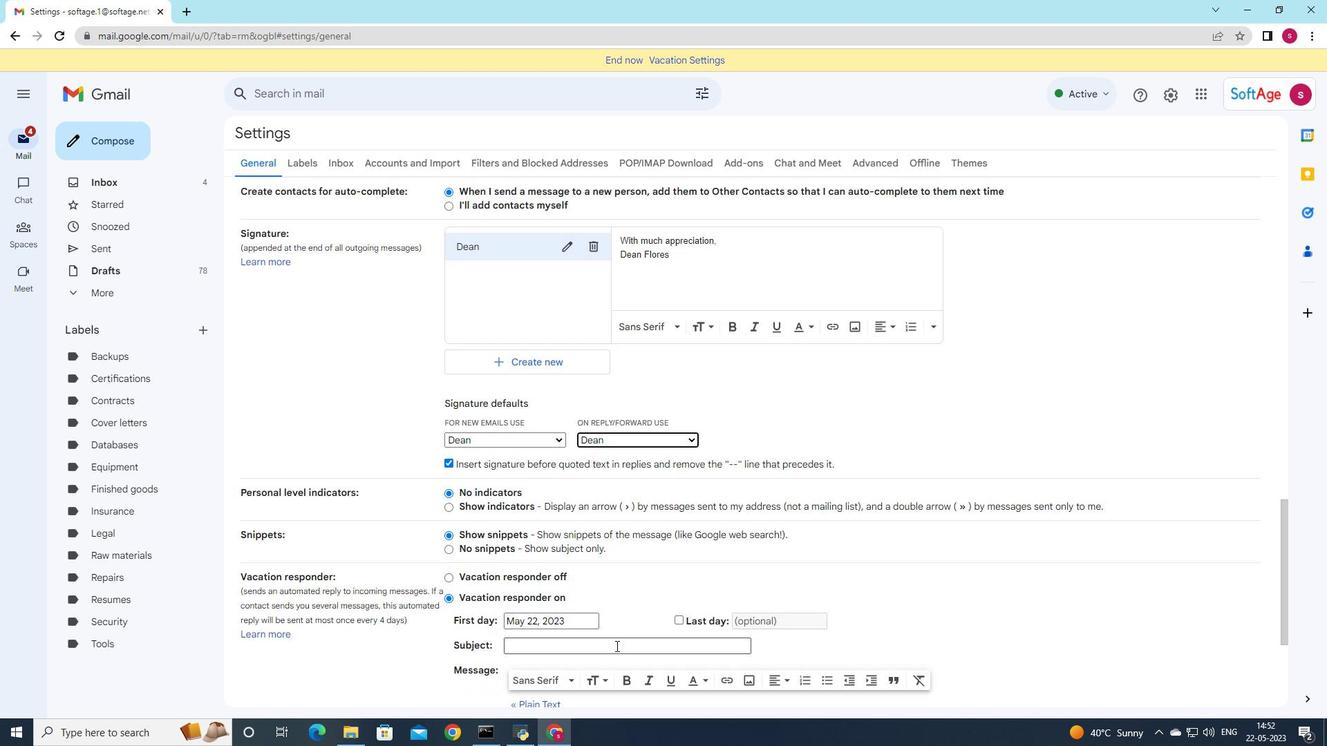 
Action: Mouse scrolled (616, 646) with delta (0, 0)
Screenshot: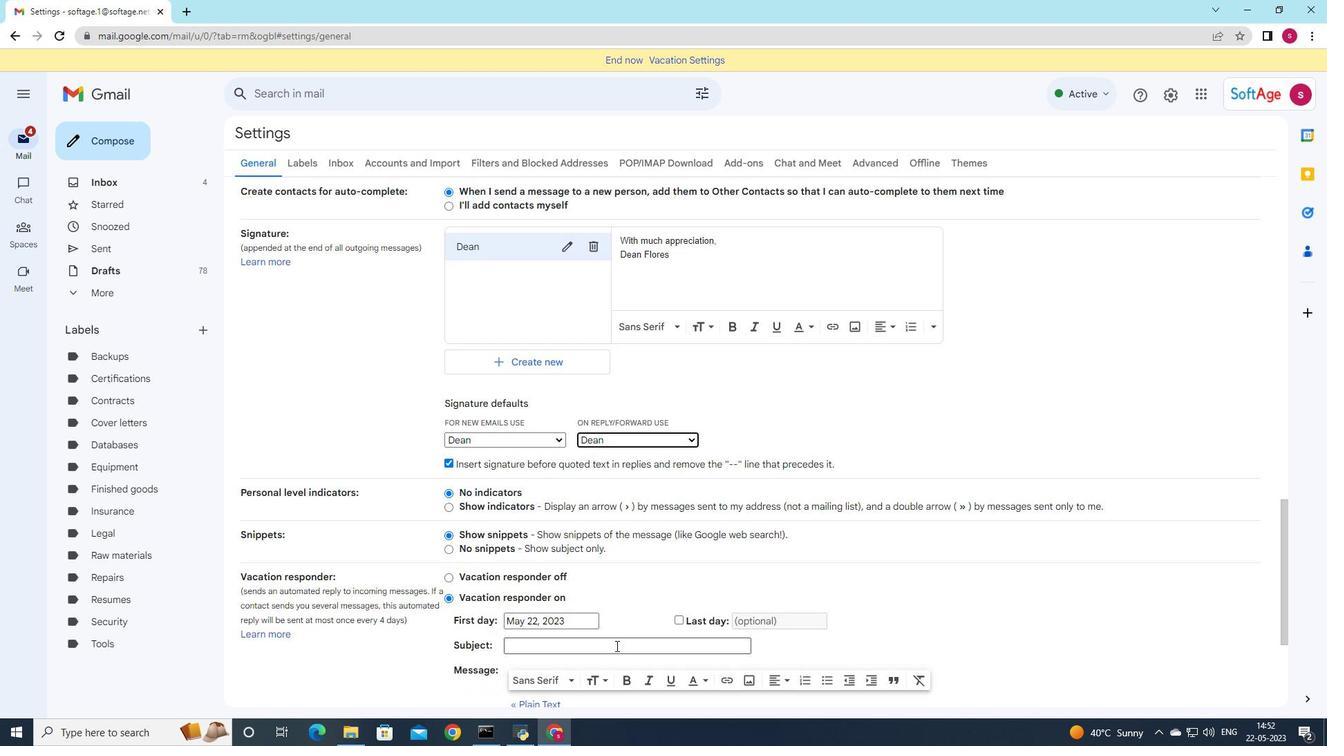 
Action: Mouse scrolled (616, 646) with delta (0, 0)
Screenshot: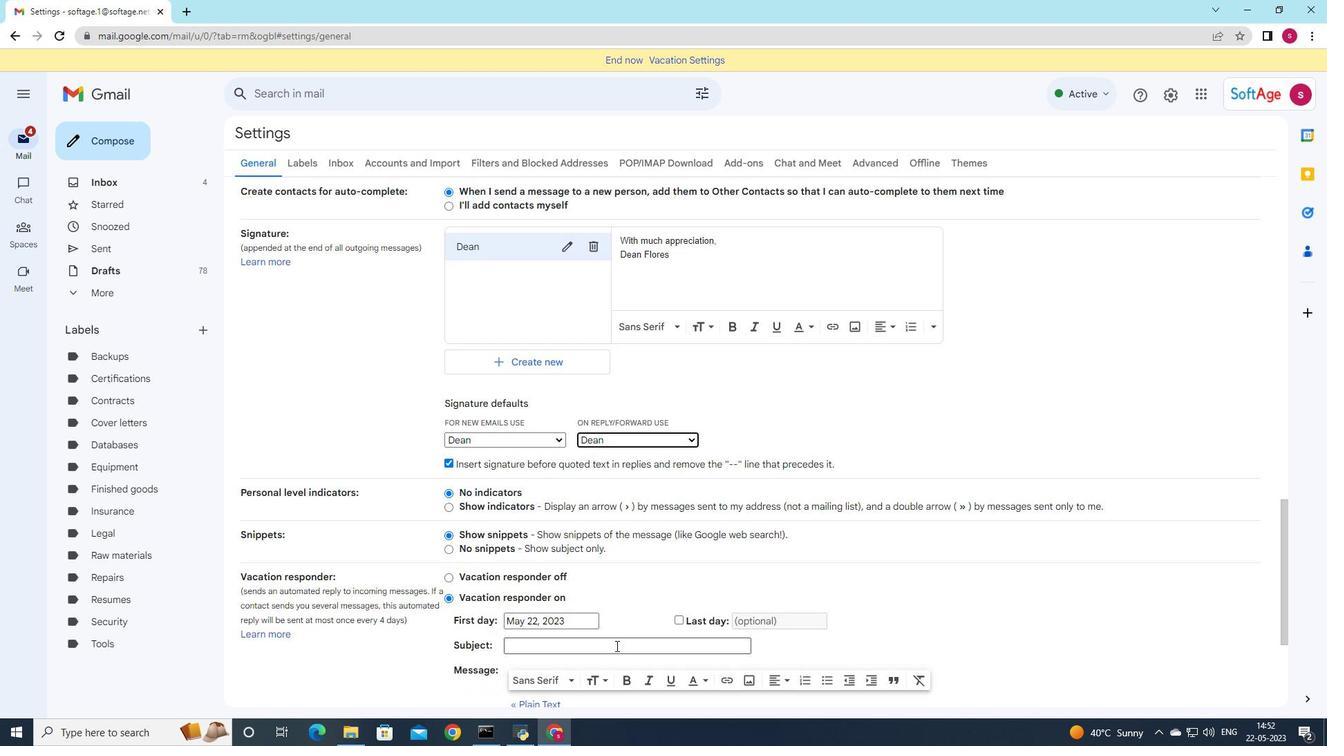 
Action: Mouse scrolled (616, 646) with delta (0, 0)
Screenshot: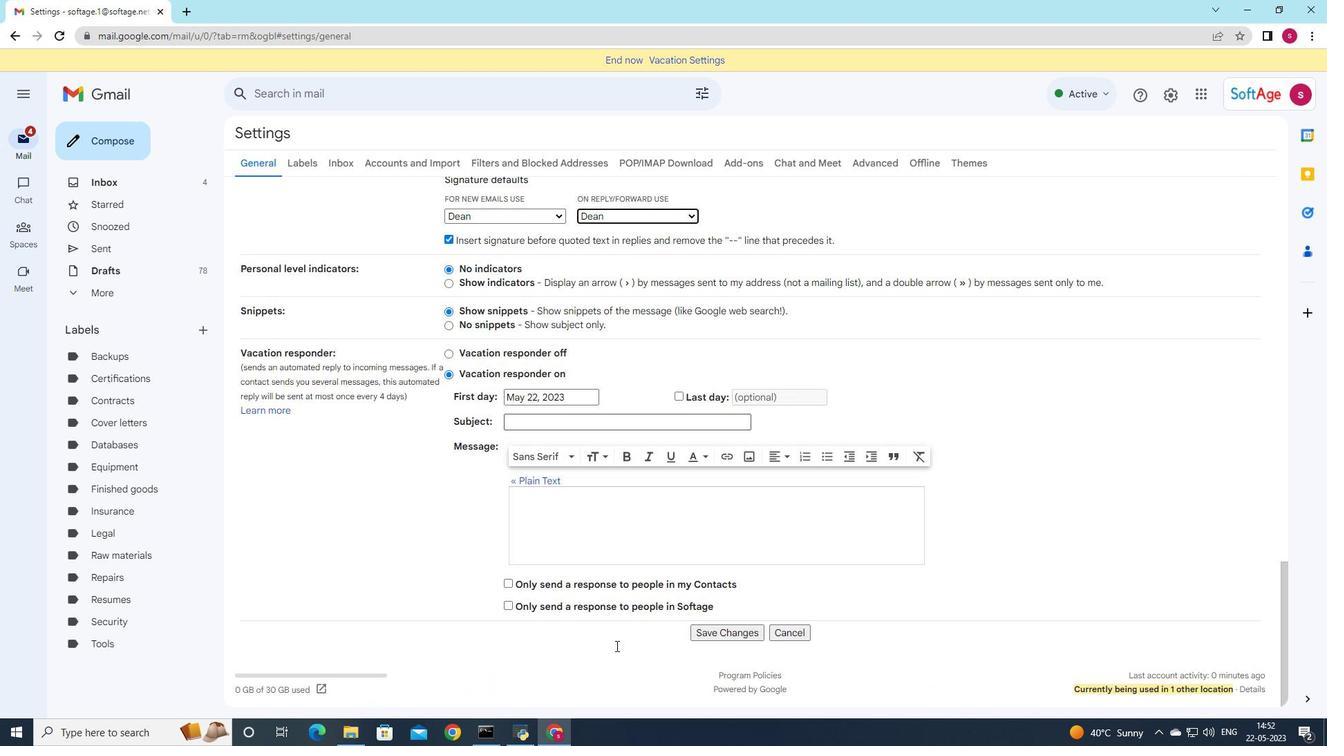 
Action: Mouse scrolled (616, 646) with delta (0, 0)
Screenshot: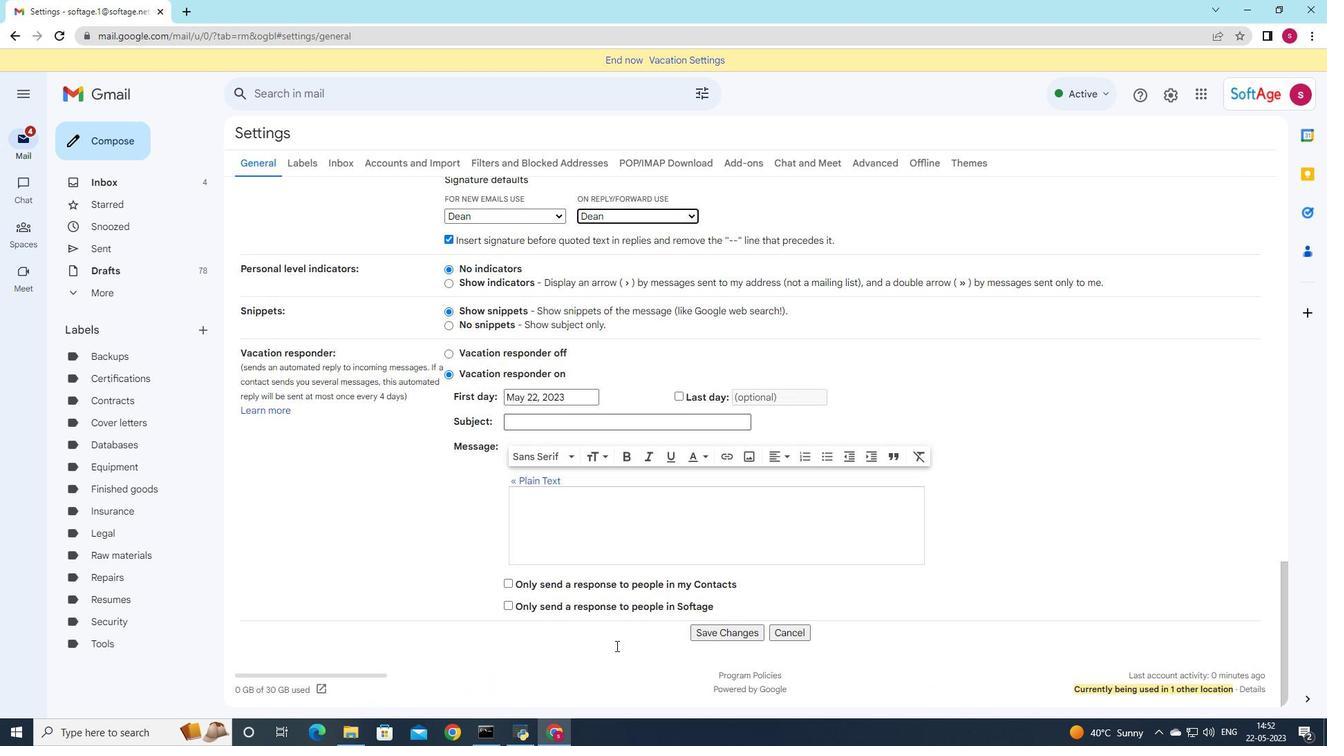 
Action: Mouse scrolled (616, 646) with delta (0, 0)
Screenshot: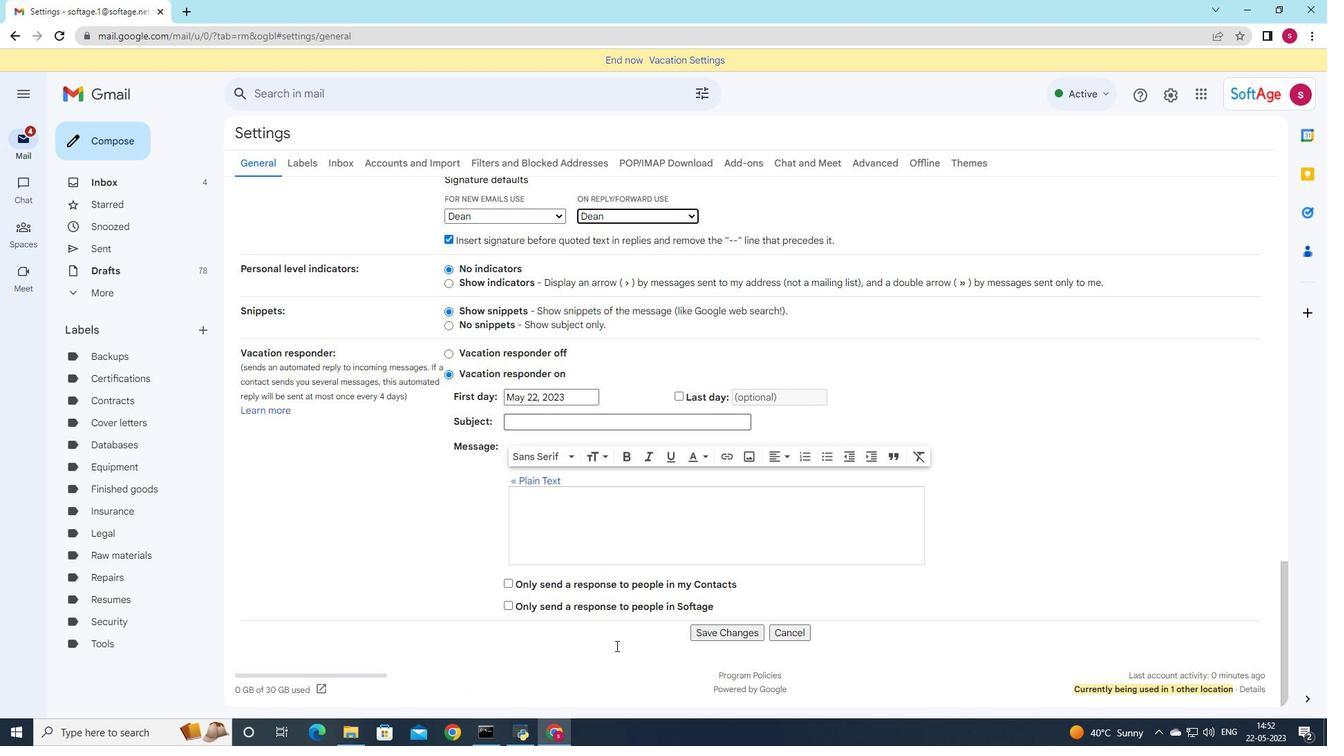 
Action: Mouse scrolled (616, 646) with delta (0, 0)
Screenshot: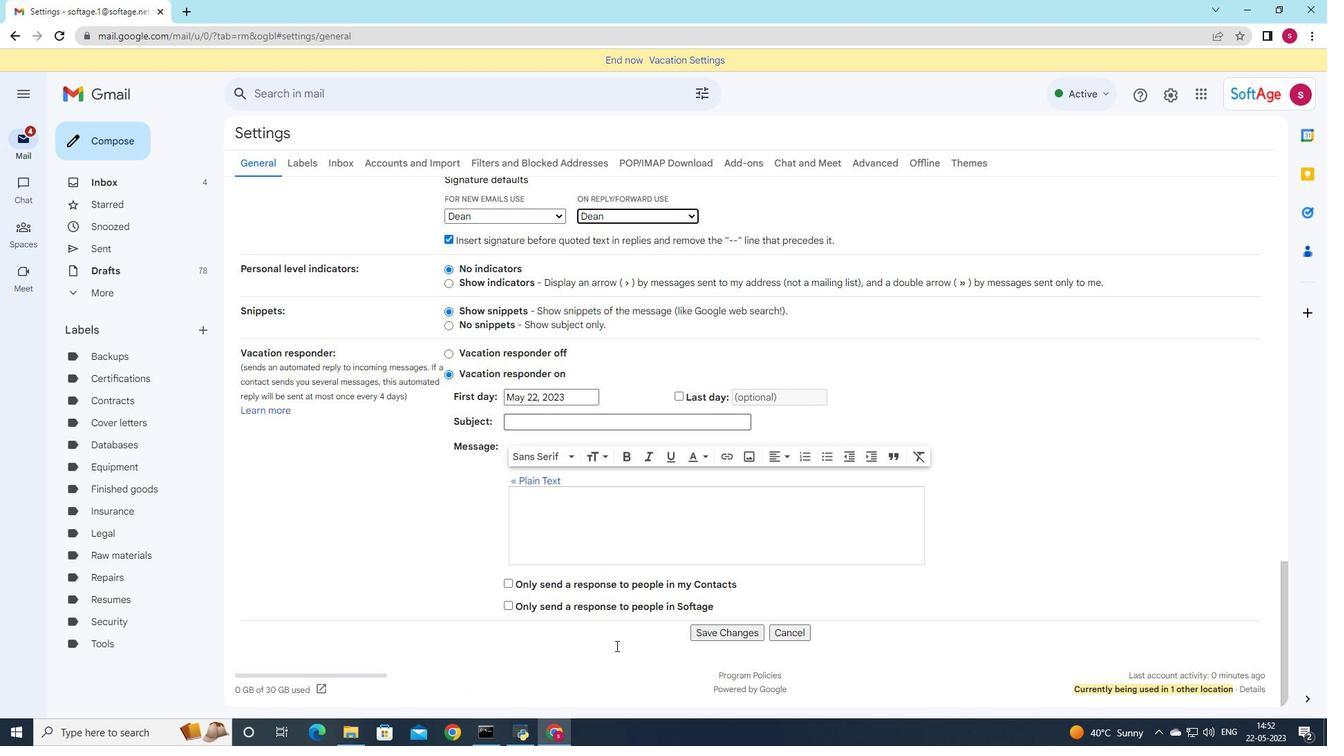 
Action: Mouse moved to (705, 623)
Screenshot: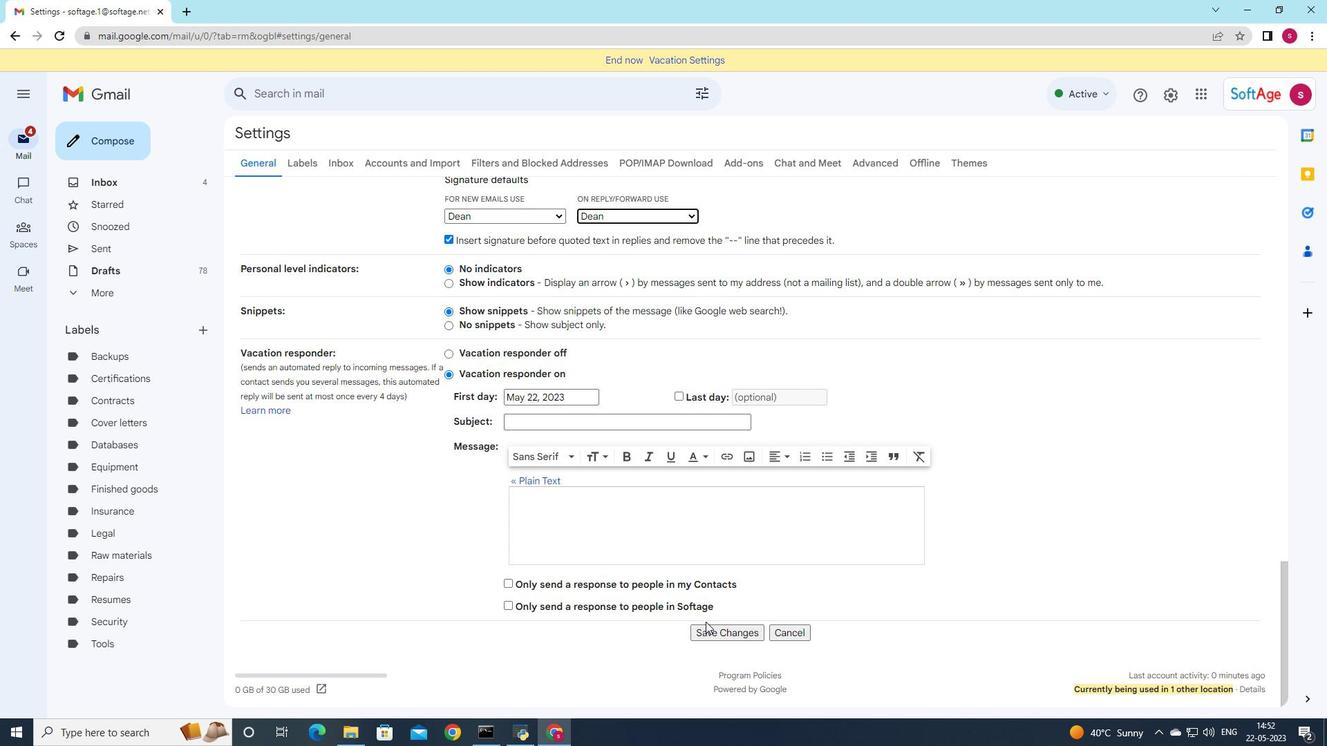 
Action: Mouse pressed left at (705, 623)
Screenshot: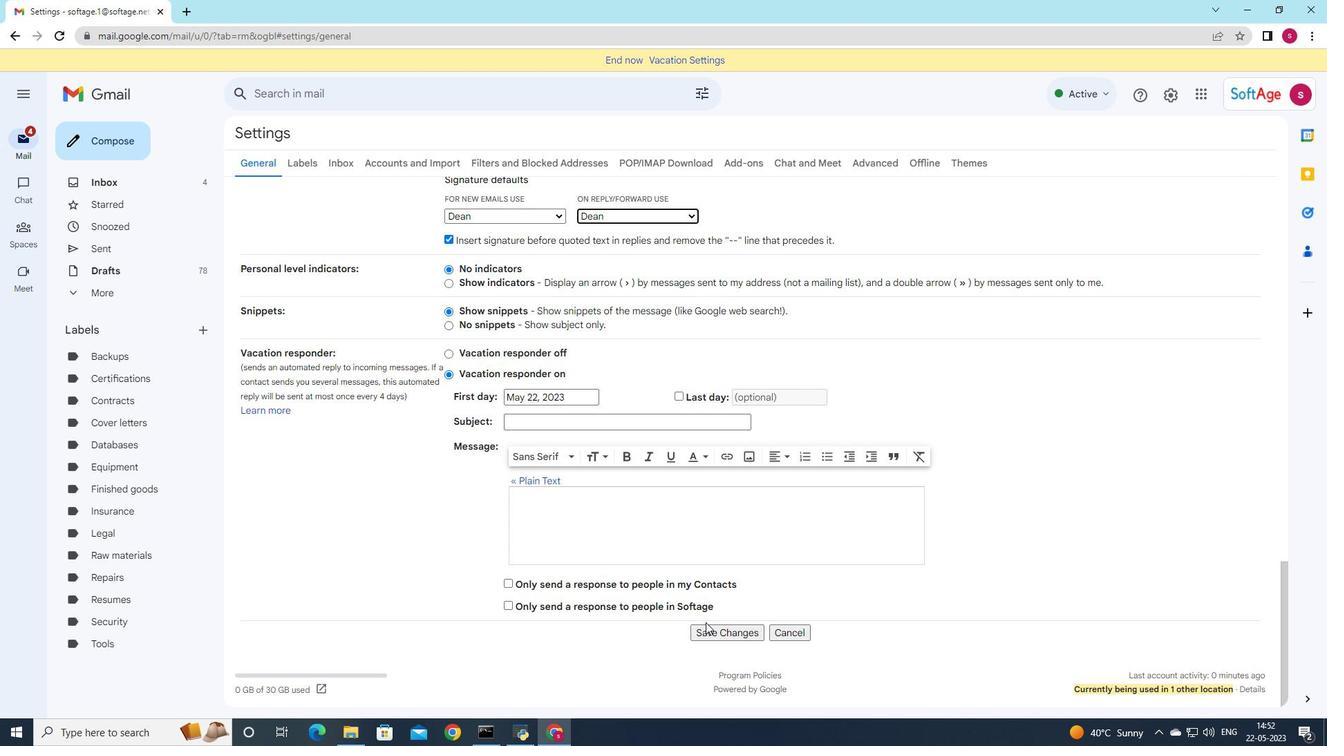 
Action: Mouse moved to (704, 630)
Screenshot: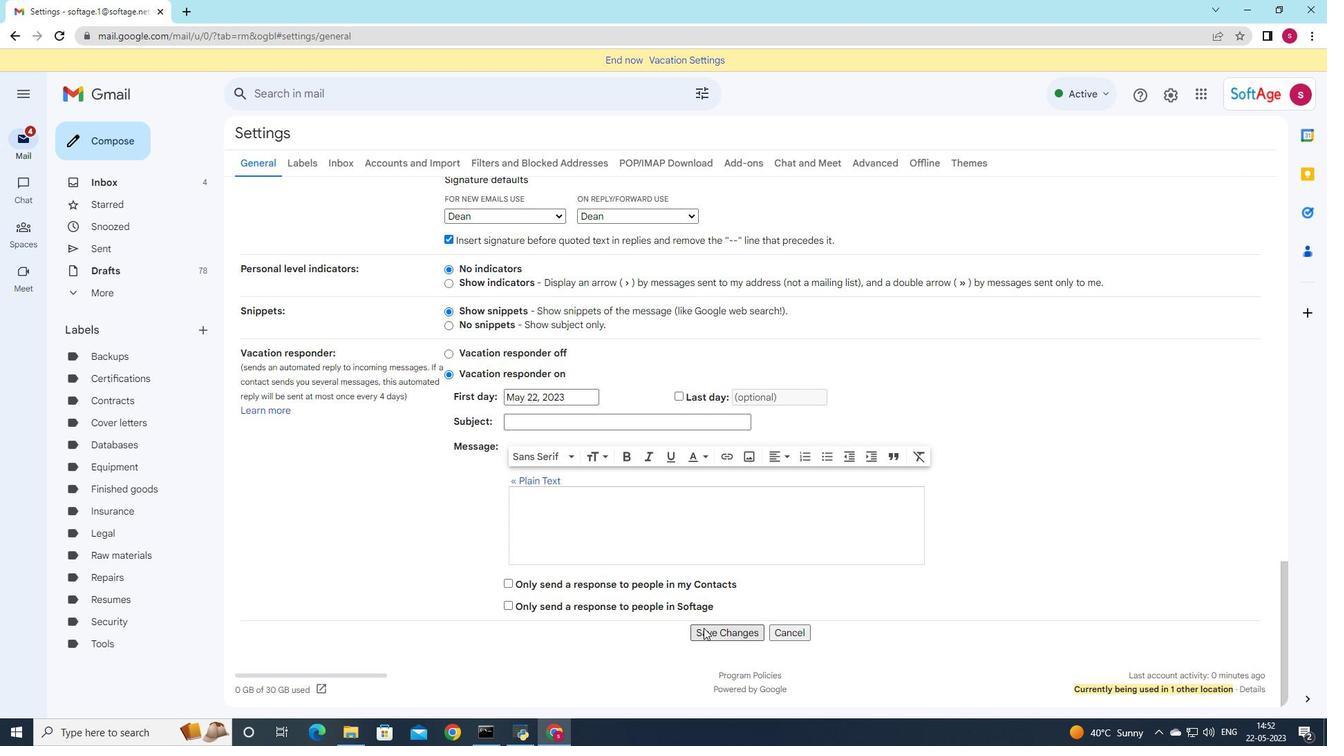 
Action: Mouse pressed left at (704, 630)
Screenshot: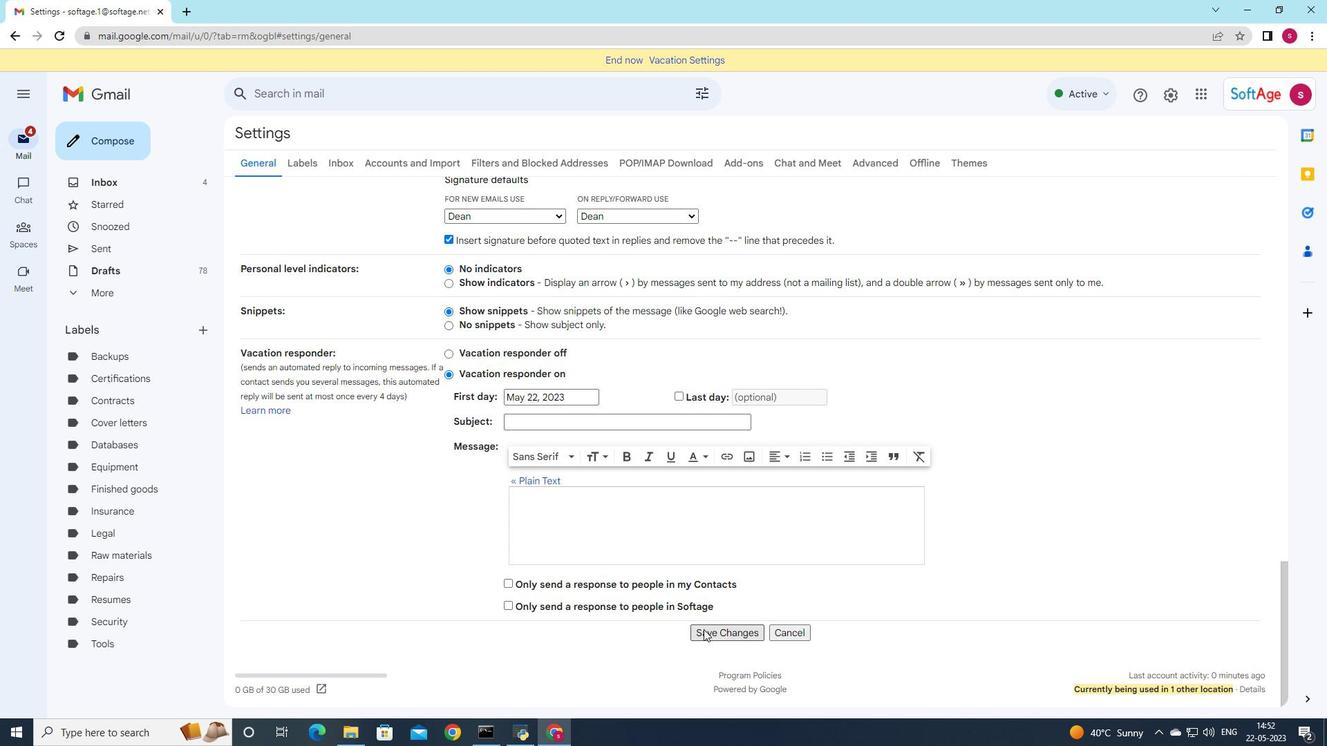 
Action: Mouse moved to (108, 129)
Screenshot: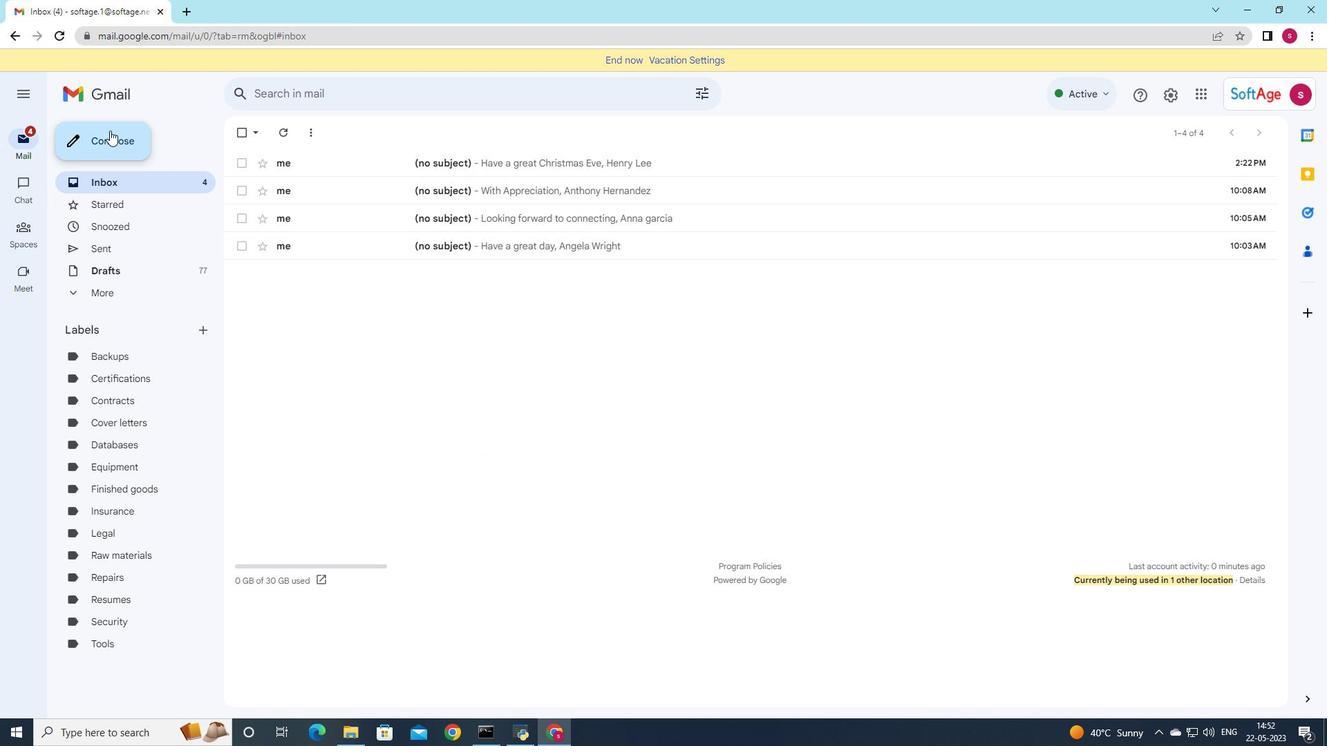
Action: Mouse pressed left at (108, 129)
Screenshot: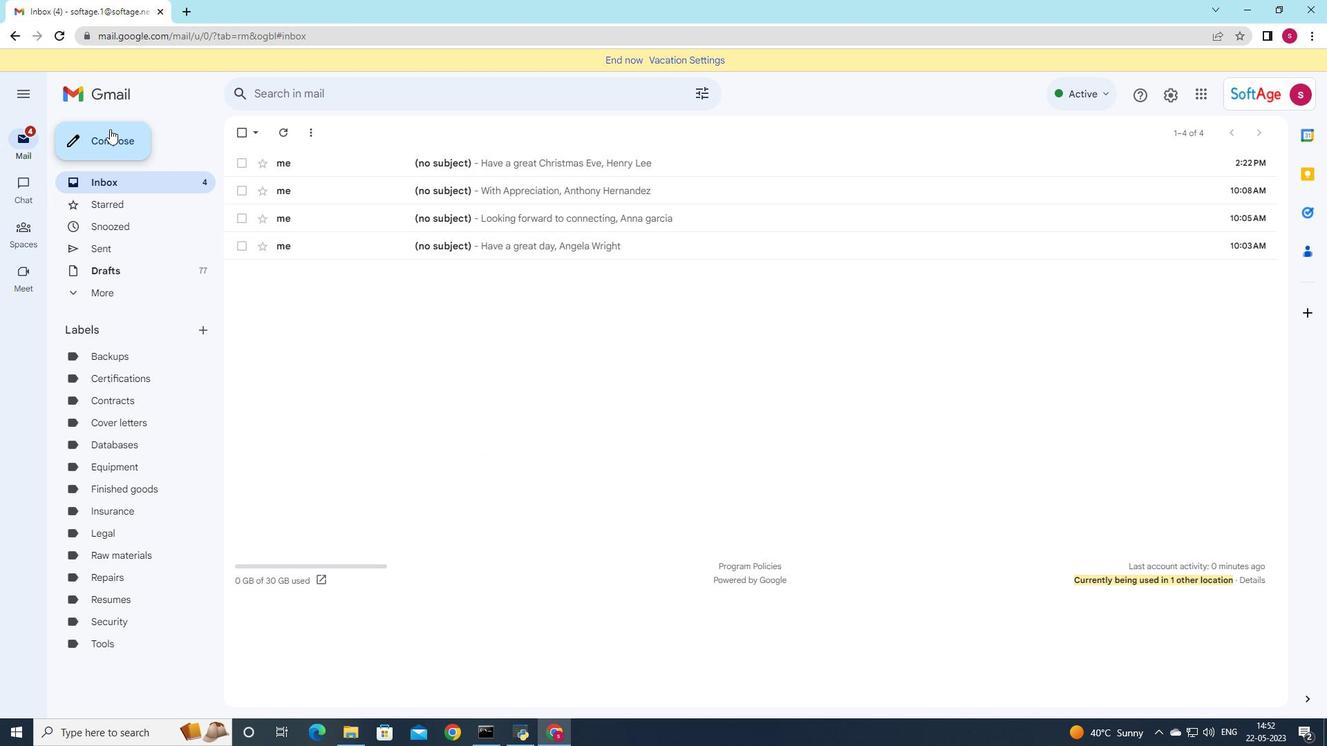 
Action: Mouse moved to (953, 386)
Screenshot: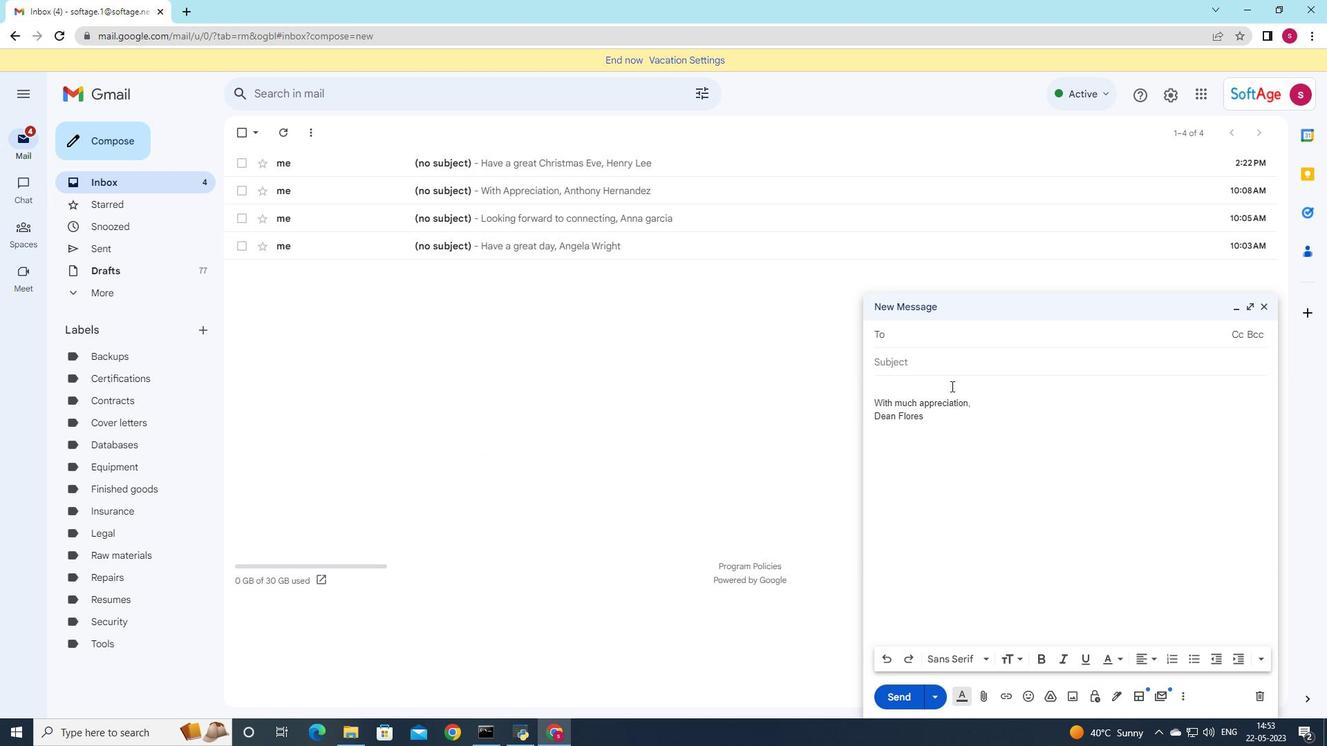 
Action: Key pressed so
Screenshot: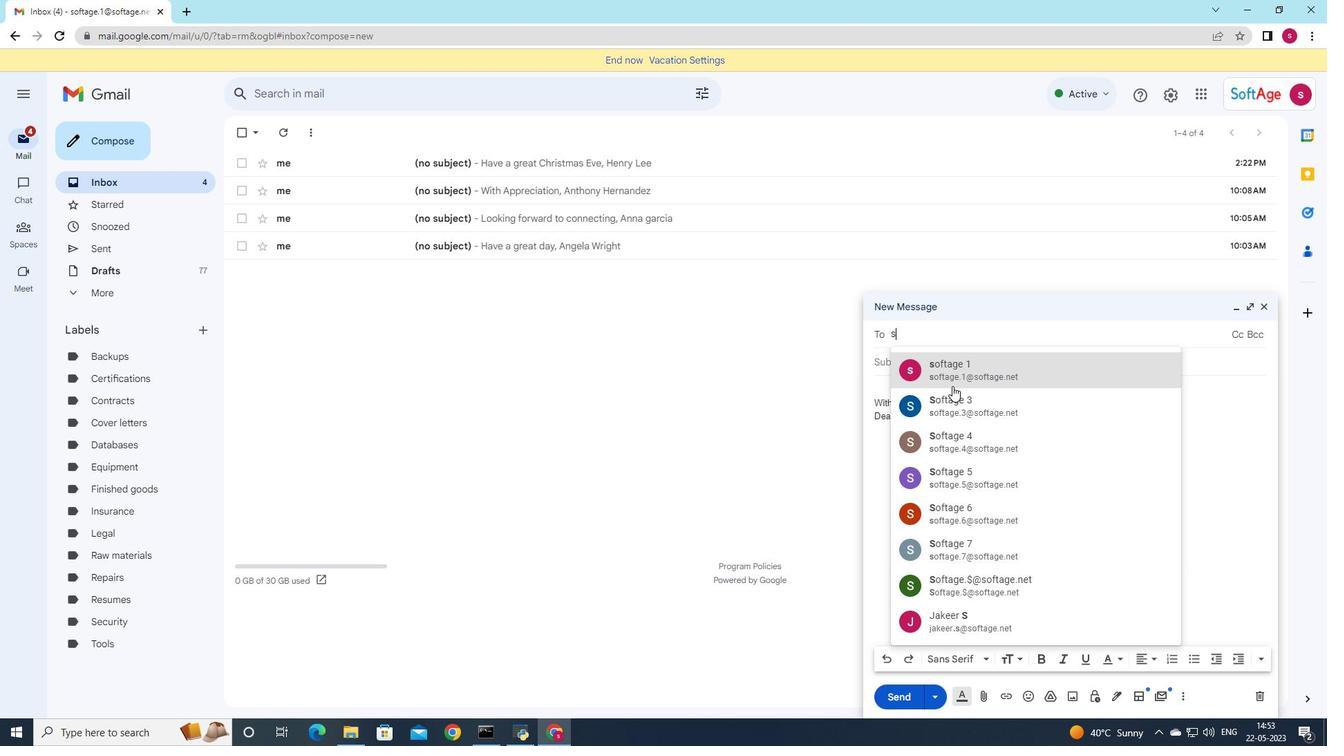 
Action: Mouse pressed left at (953, 386)
Screenshot: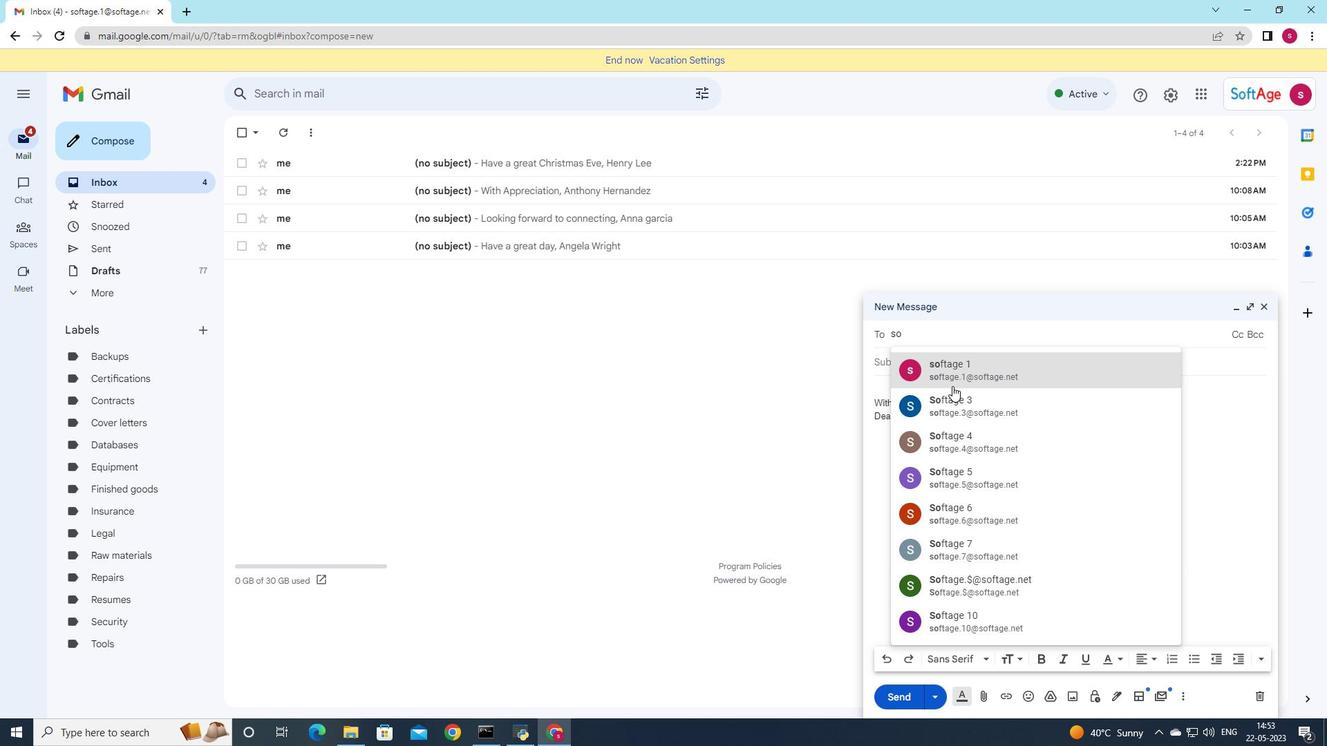 
Action: Mouse moved to (197, 327)
Screenshot: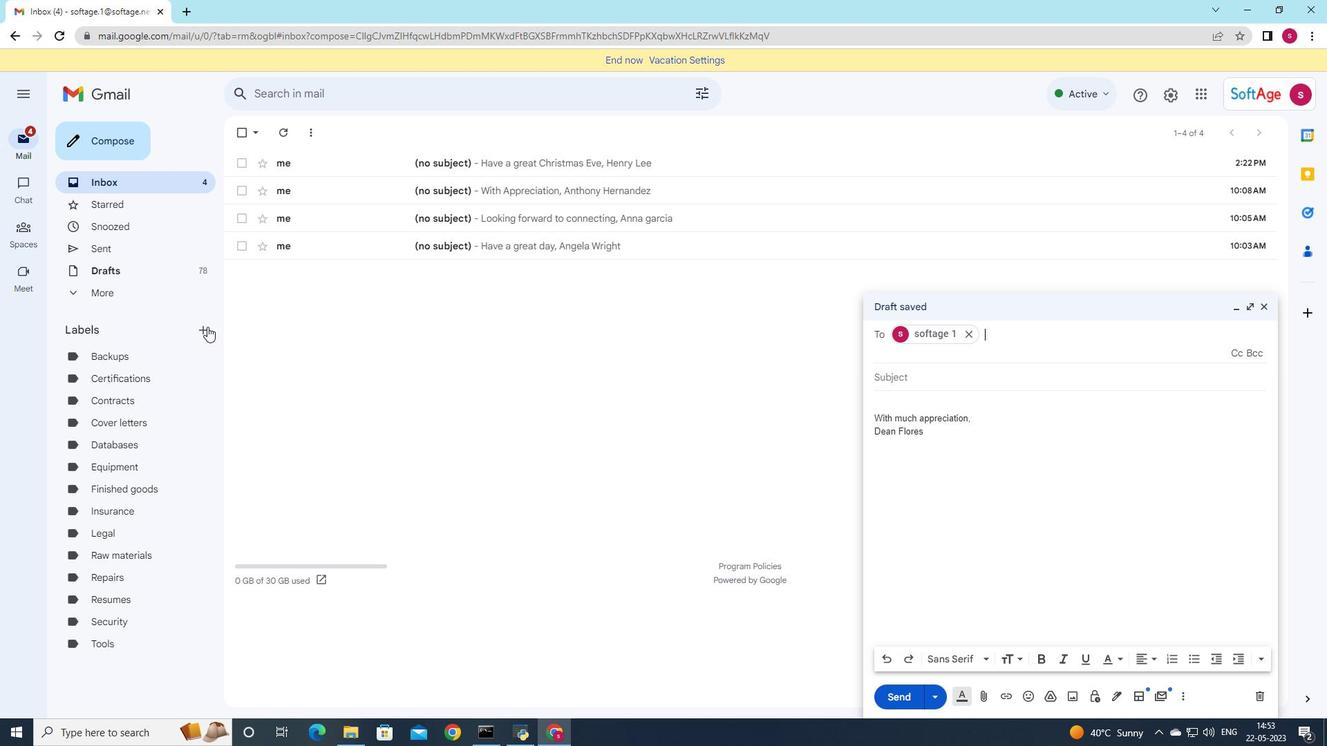 
Action: Mouse pressed left at (197, 327)
Screenshot: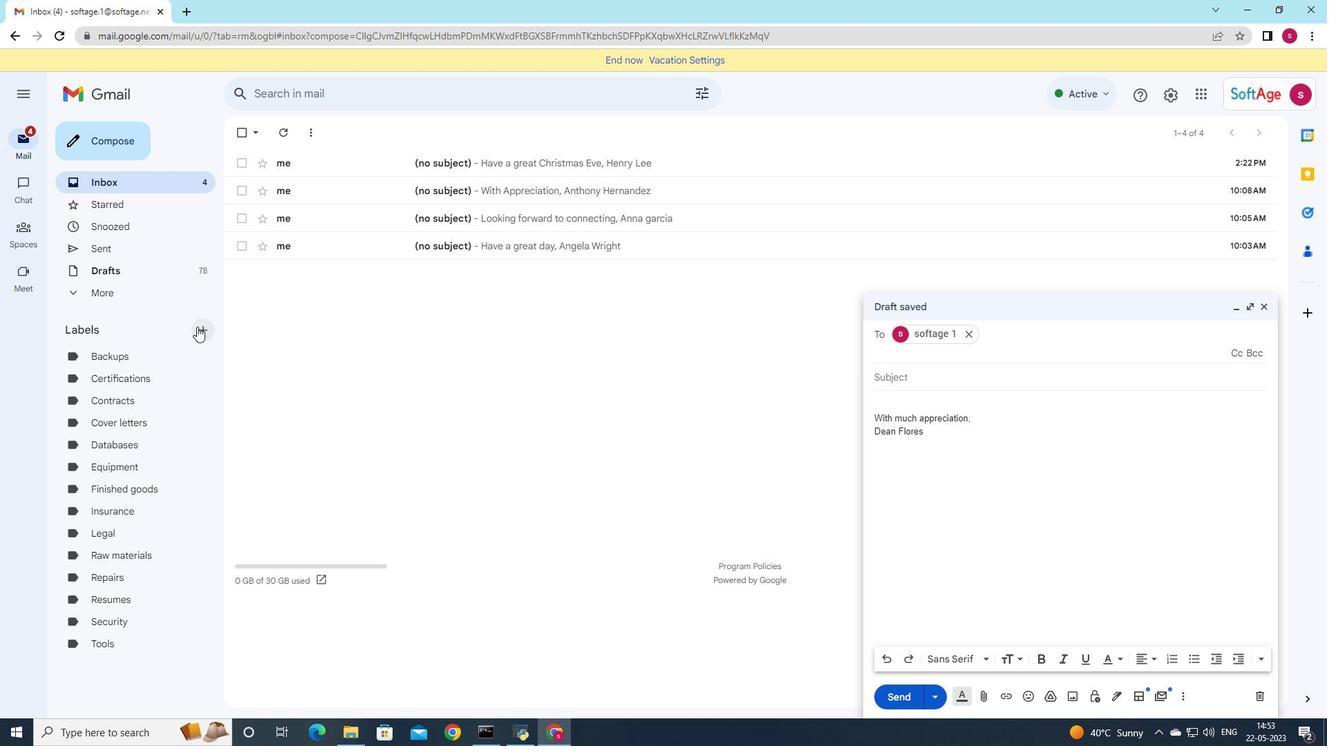 
Action: Mouse moved to (543, 417)
Screenshot: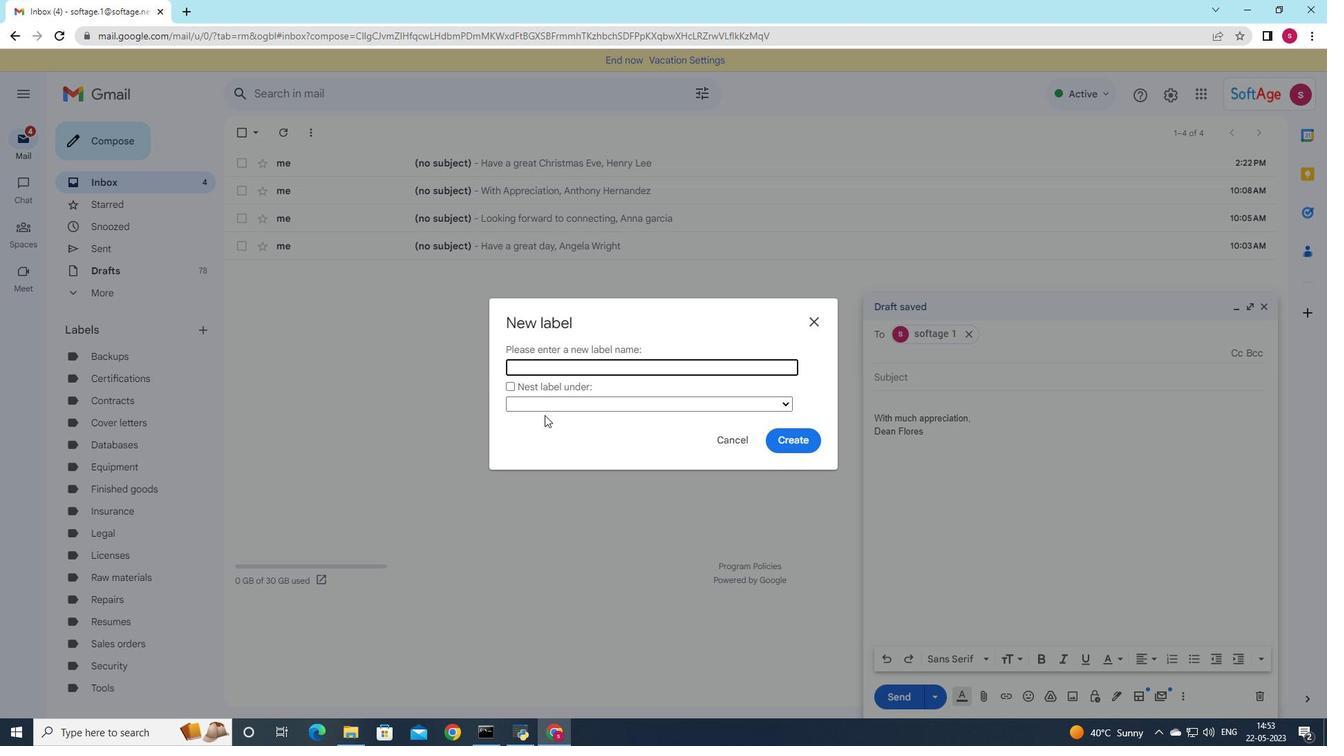 
Action: Key pressed <Key.shift><Key.shift><Key.shift><Key.shift><Key.shift><Key.shift><Key.shift><Key.shift><Key.shift><Key.shift><Key.shift><Key.shift><Key.shift><Key.shift><Key.shift><Key.shift><Key.shift><Key.shift><Key.shift><Key.shift><Key.shift><Key.shift><Key.shift><Key.shift><Key.shift><Key.shift><Key.shift><Key.shift><Key.shift><Key.shift><Key.shift><Key.shift><Key.shift><Key.shift><Key.shift>Litigation
Screenshot: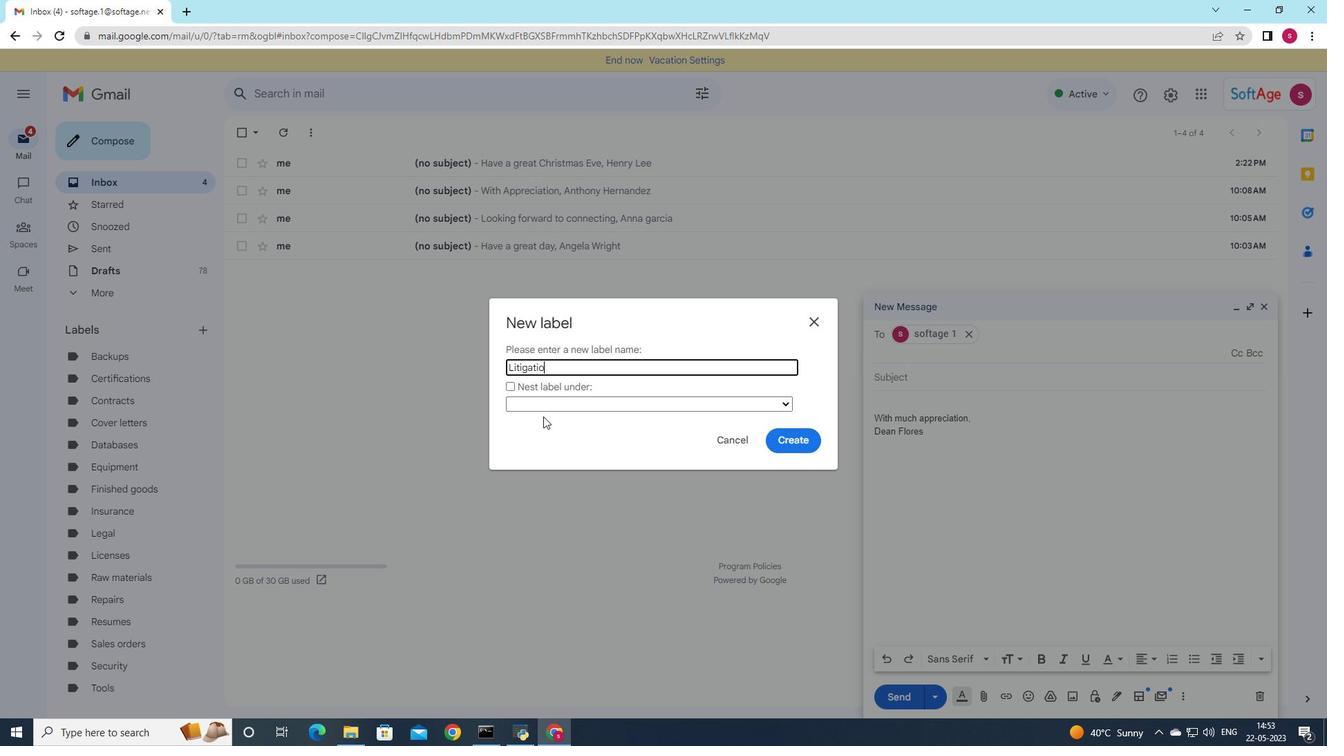
Action: Mouse moved to (787, 440)
Screenshot: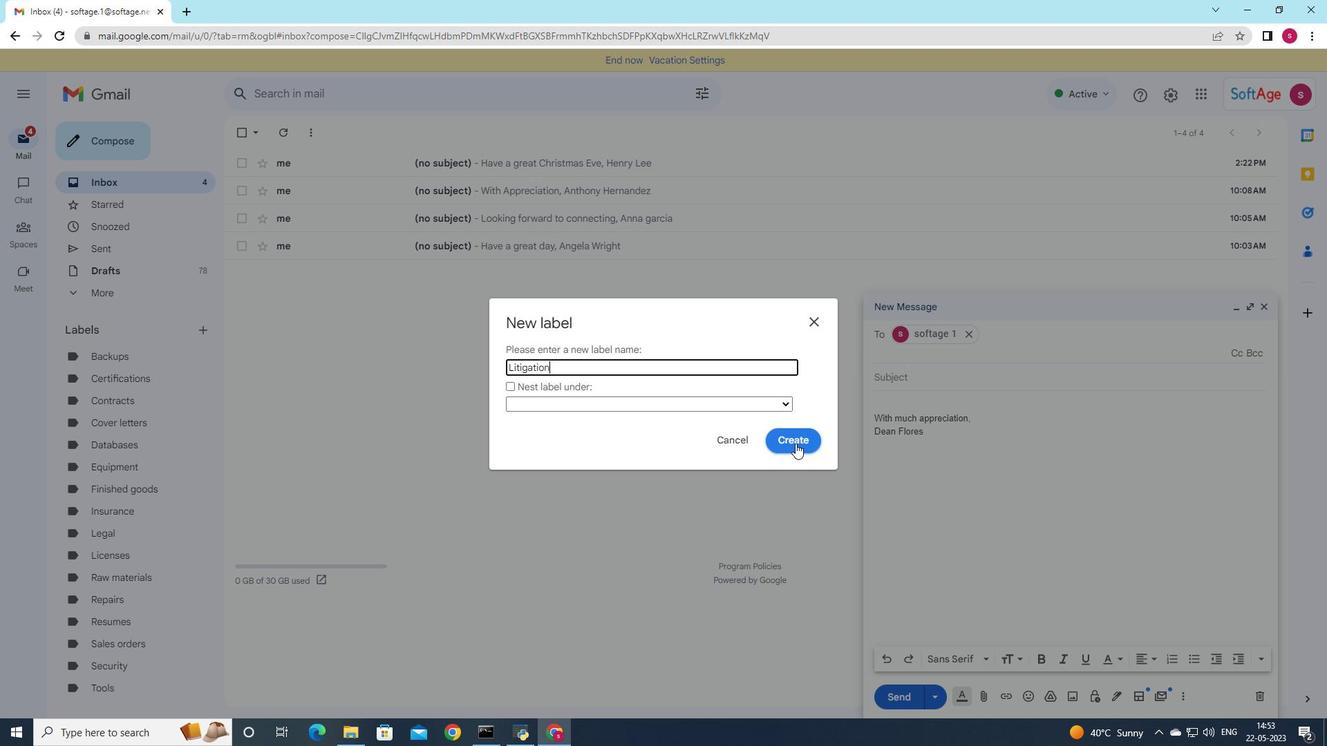 
Action: Mouse pressed left at (787, 440)
Screenshot: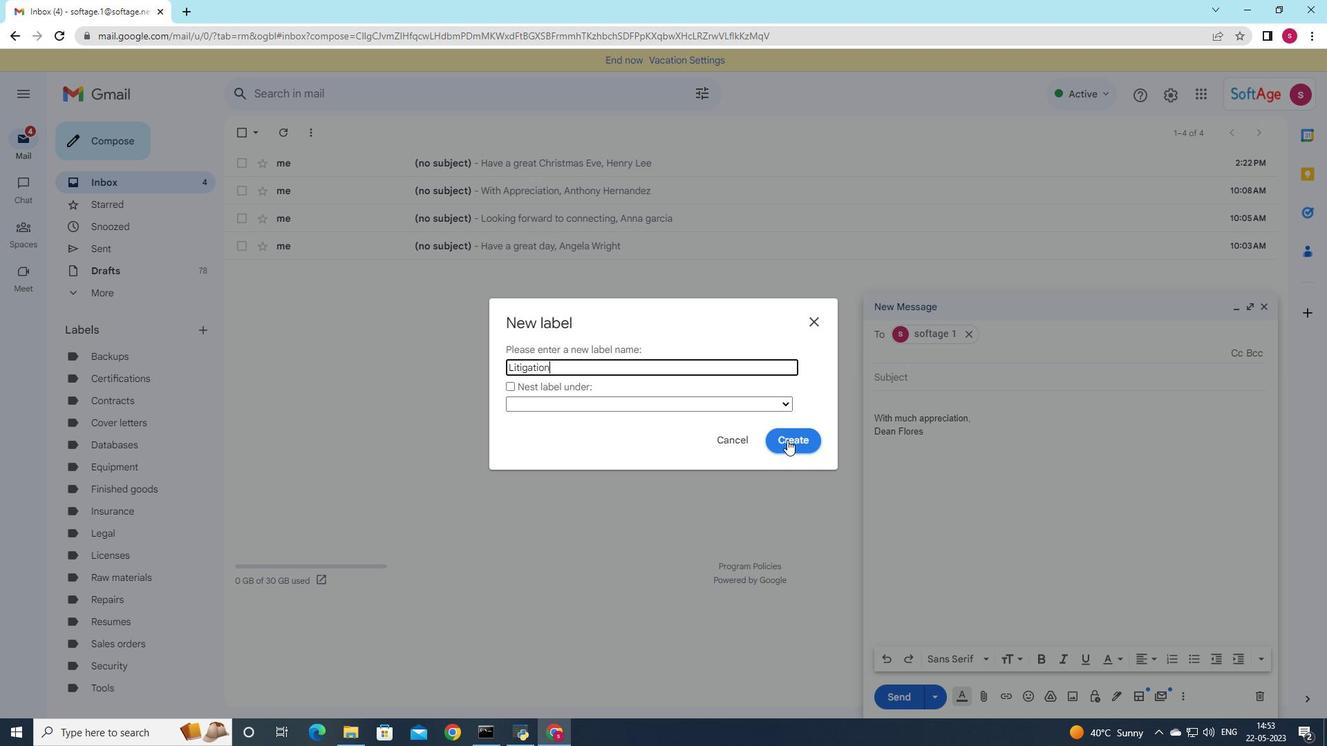 
Action: Mouse moved to (835, 471)
Screenshot: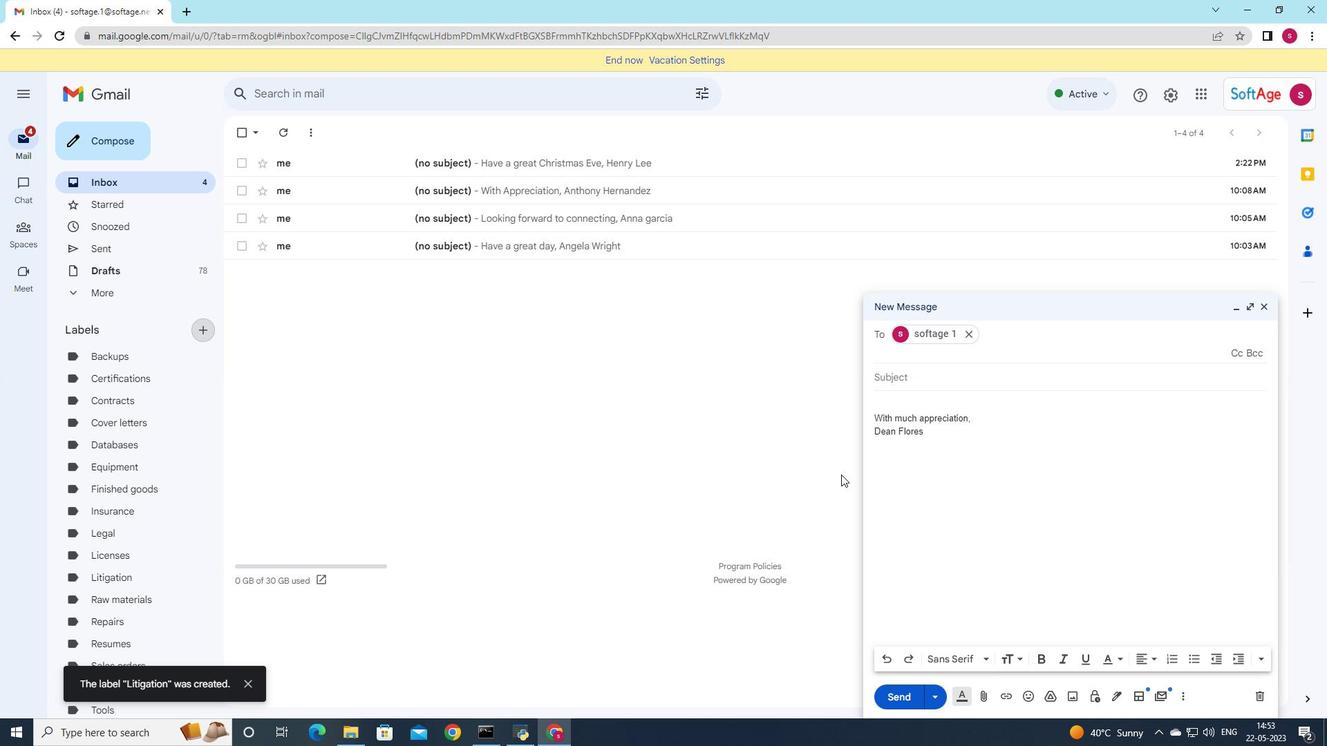 
